 Task: Search round trip flight ticket for 1 adult, 6 children, 1 infant in seat and 1 infant on lap in business from Tulsa: Tulsa International Airport to Rockford: Chicago Rockford International Airport(was Northwest Chicagoland Regional Airport At Rockford) on 5-1-2023 and return on 5-2-2023. Stops: Non-stop only. Choice of flights is United. Number of bags: 1 carry on bag. Price is upto 100000. Outbound departure time preference is 8:45. Return departure time preference is 18:15.
Action: Mouse moved to (222, 276)
Screenshot: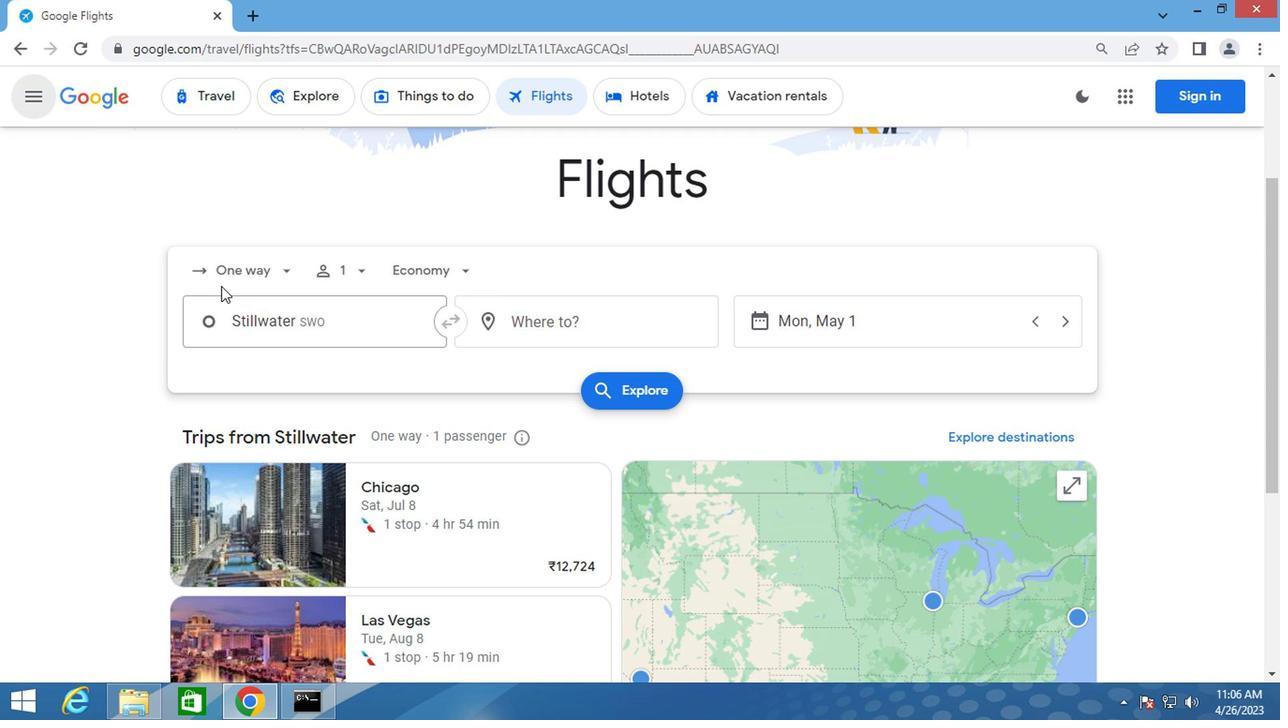 
Action: Mouse pressed left at (222, 276)
Screenshot: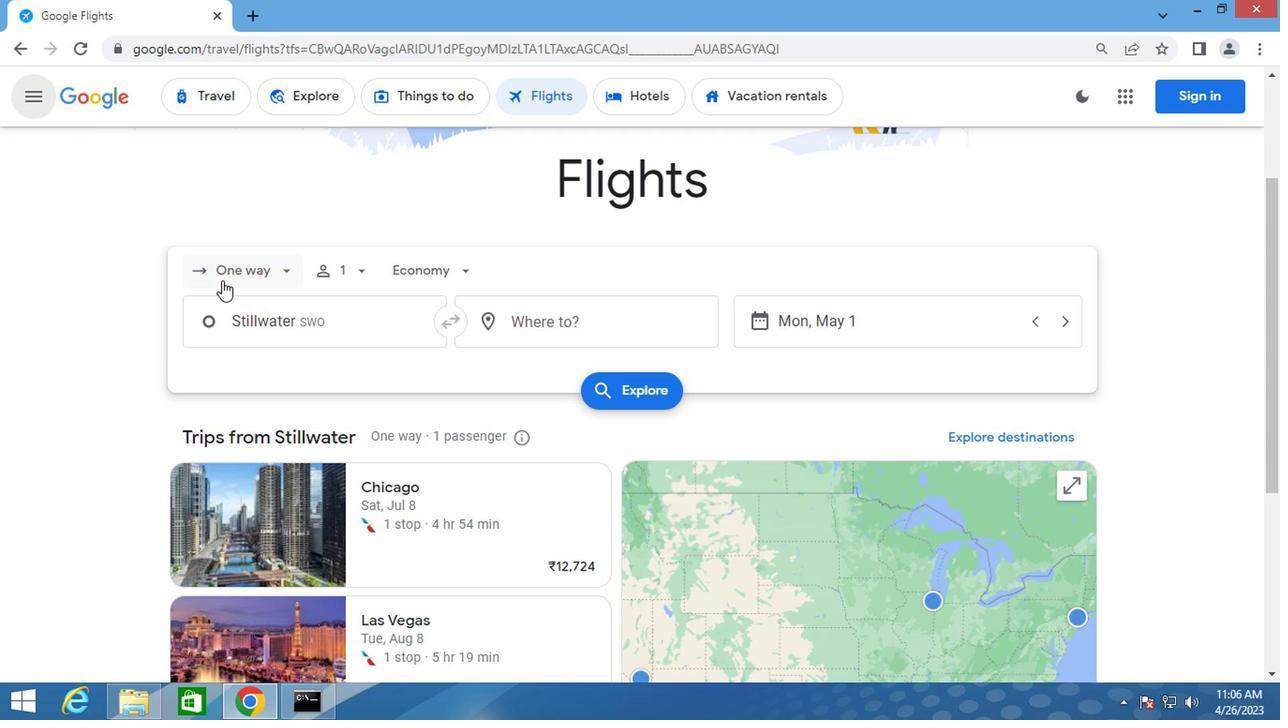
Action: Mouse moved to (266, 296)
Screenshot: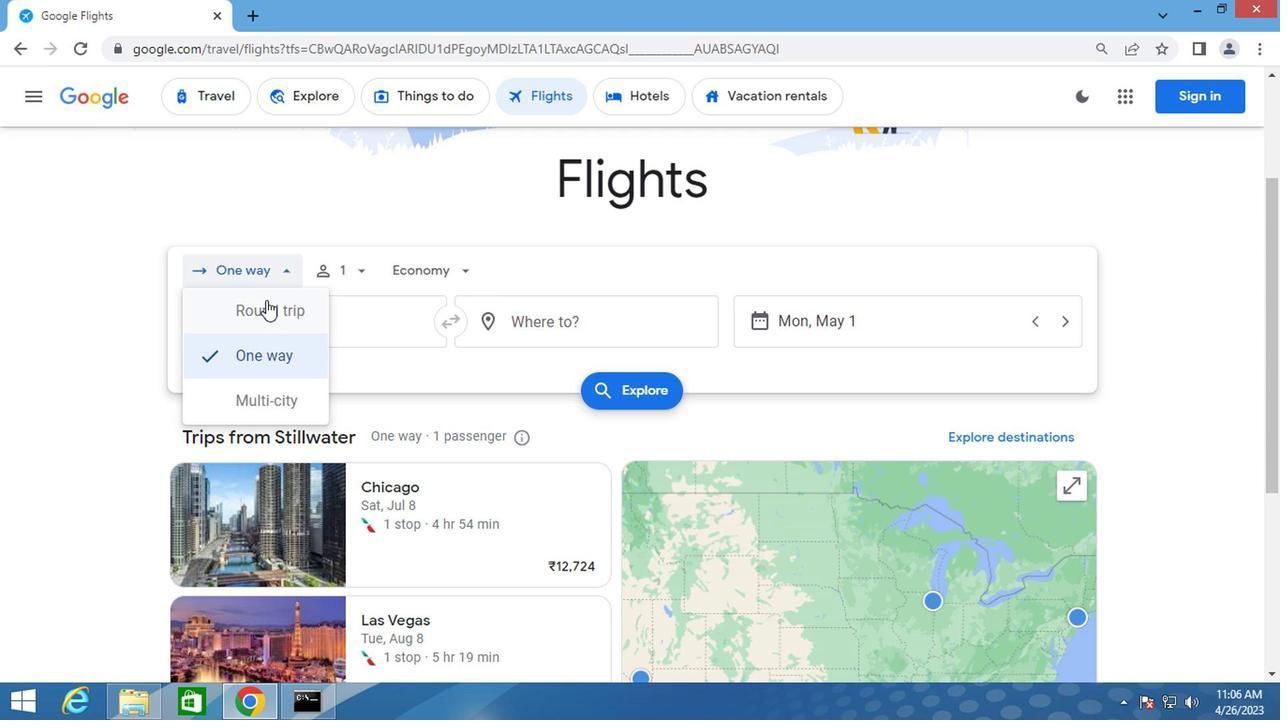 
Action: Mouse pressed left at (266, 296)
Screenshot: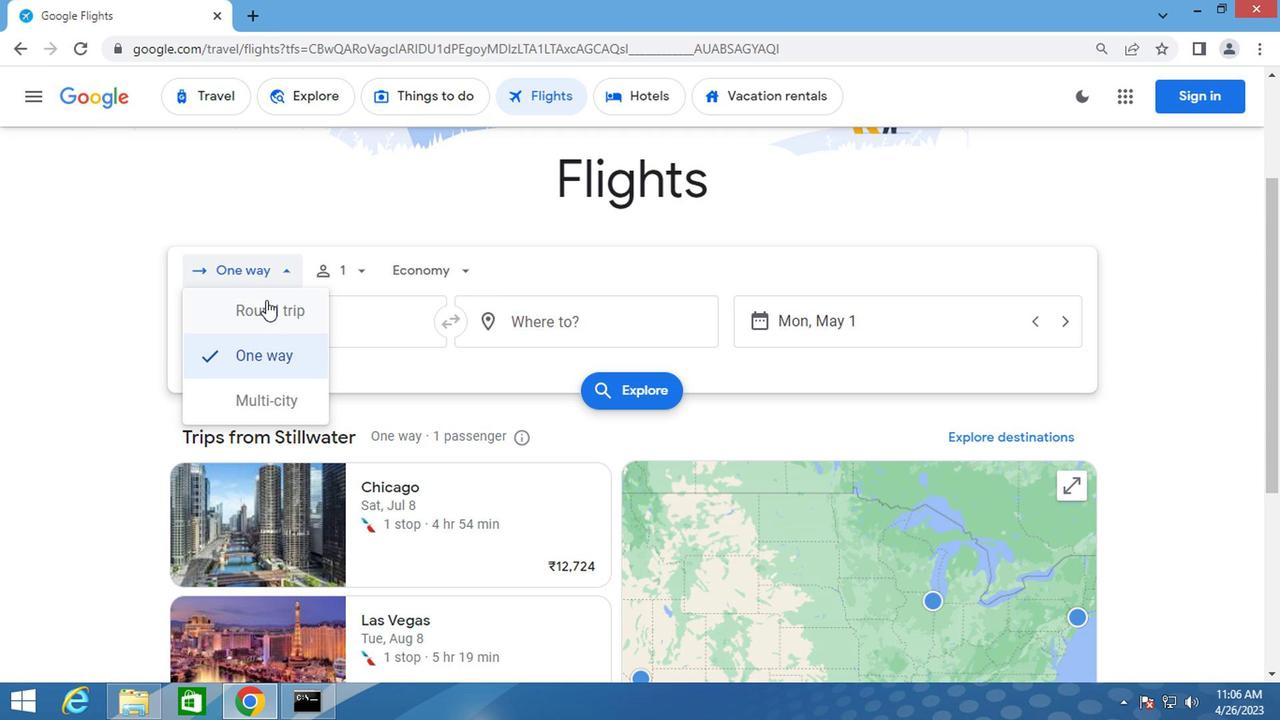 
Action: Mouse moved to (355, 268)
Screenshot: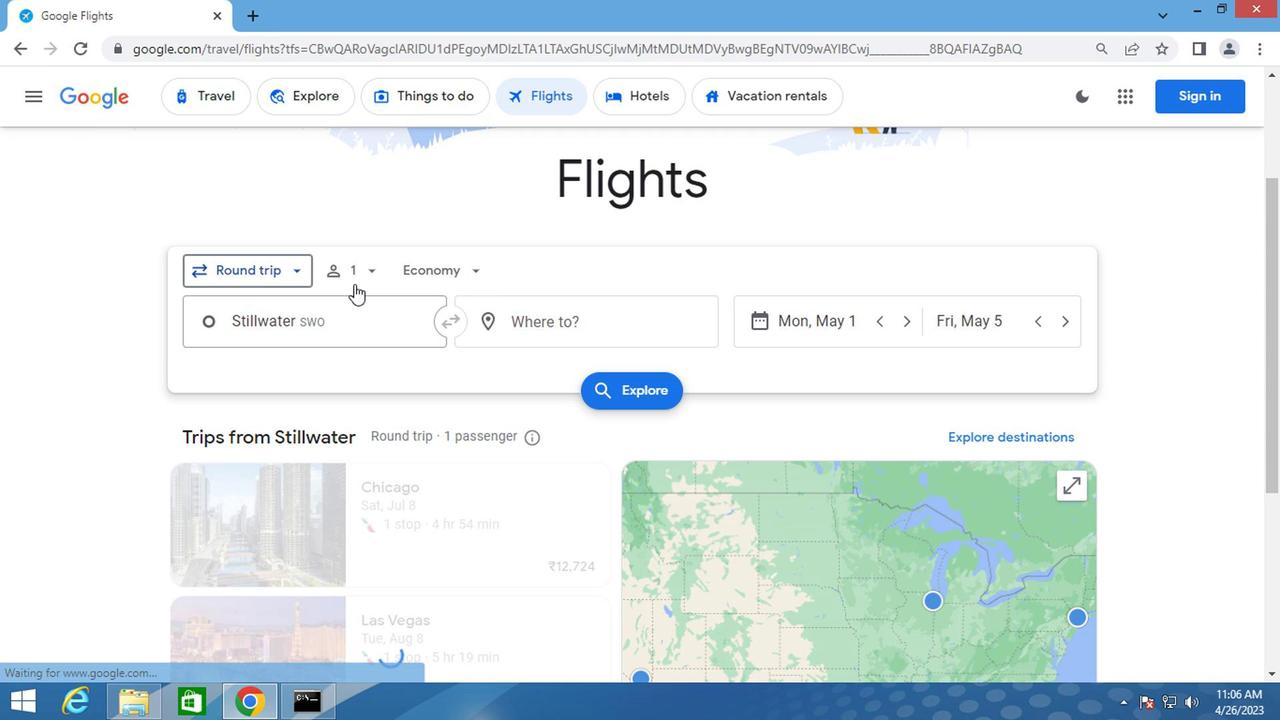 
Action: Mouse pressed left at (355, 268)
Screenshot: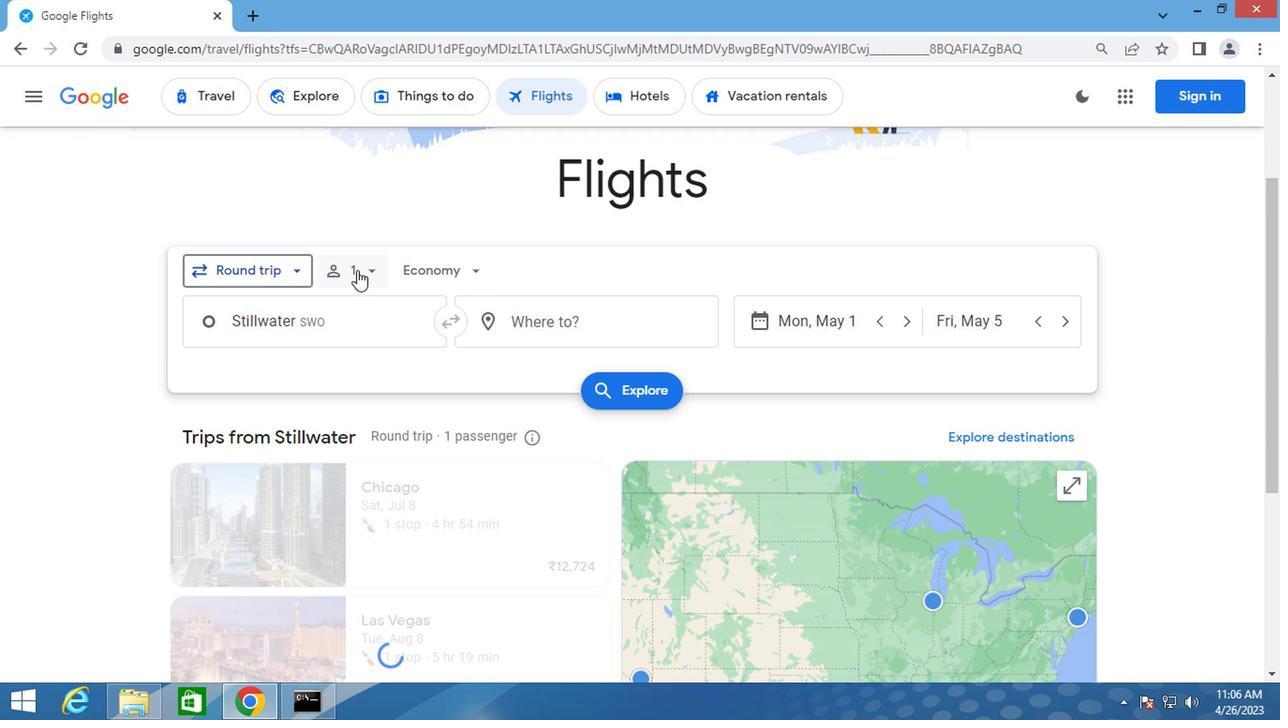 
Action: Mouse moved to (510, 360)
Screenshot: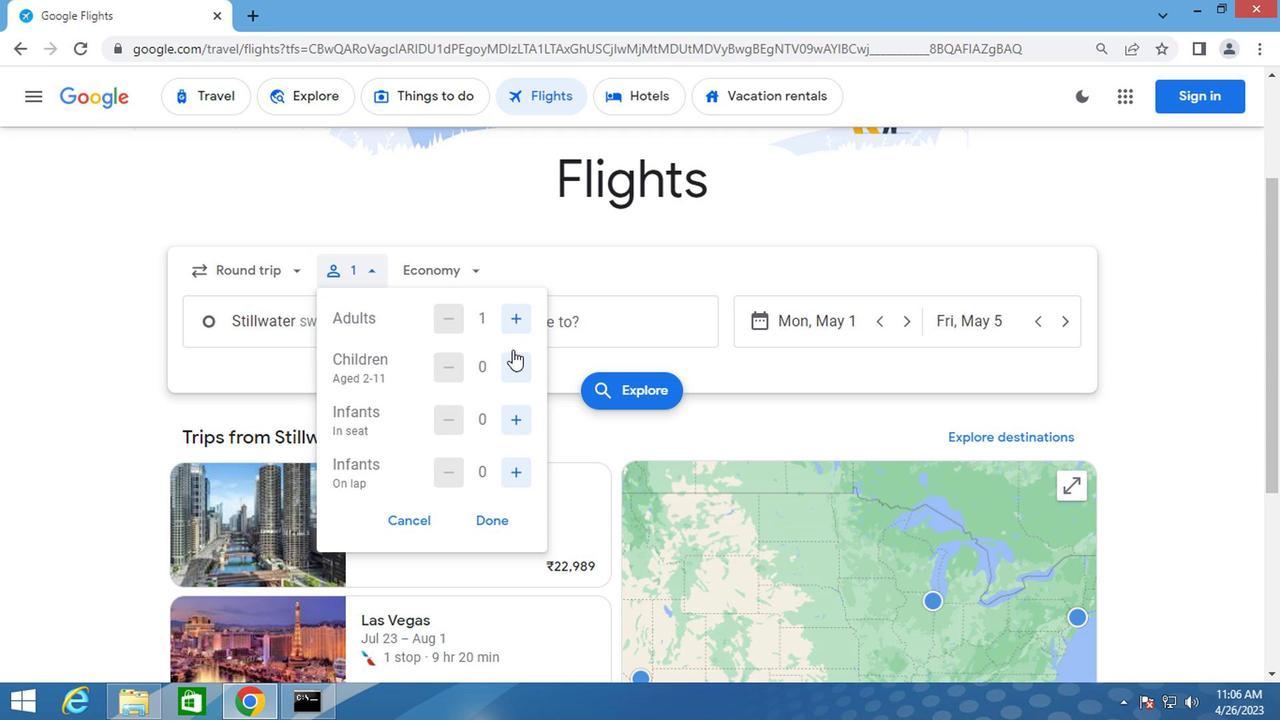 
Action: Mouse pressed left at (510, 360)
Screenshot: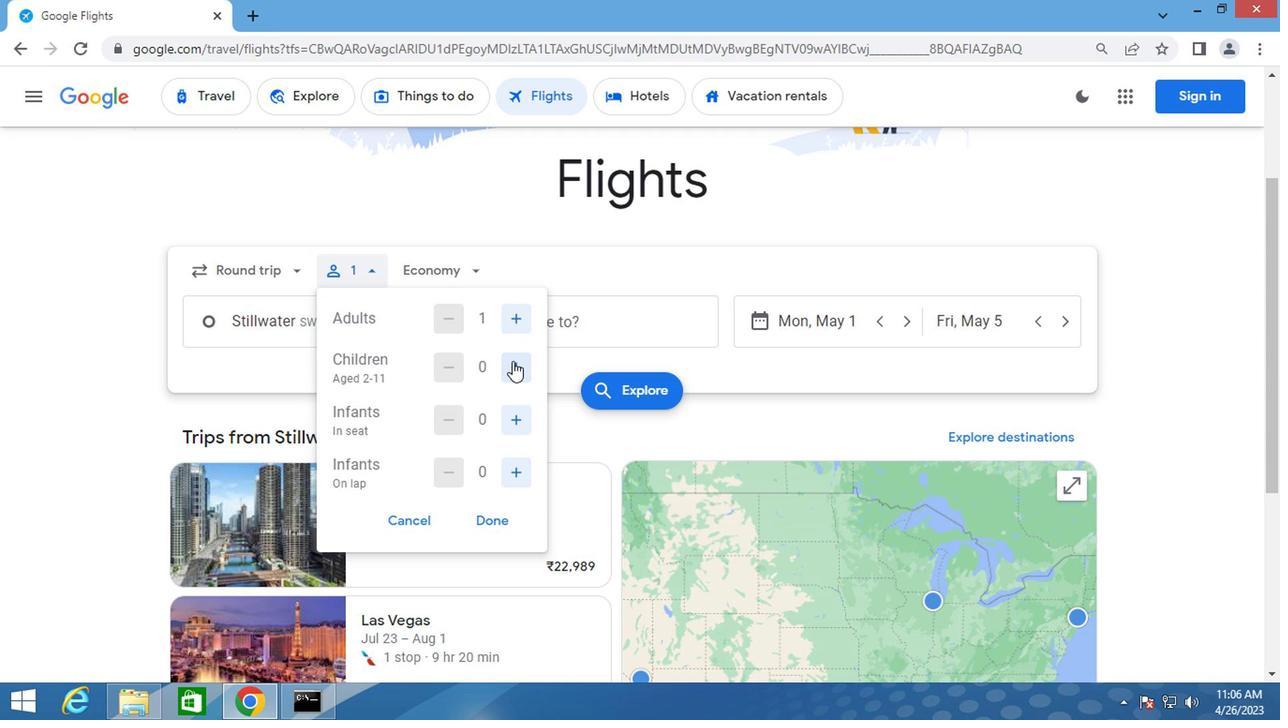 
Action: Mouse pressed left at (510, 360)
Screenshot: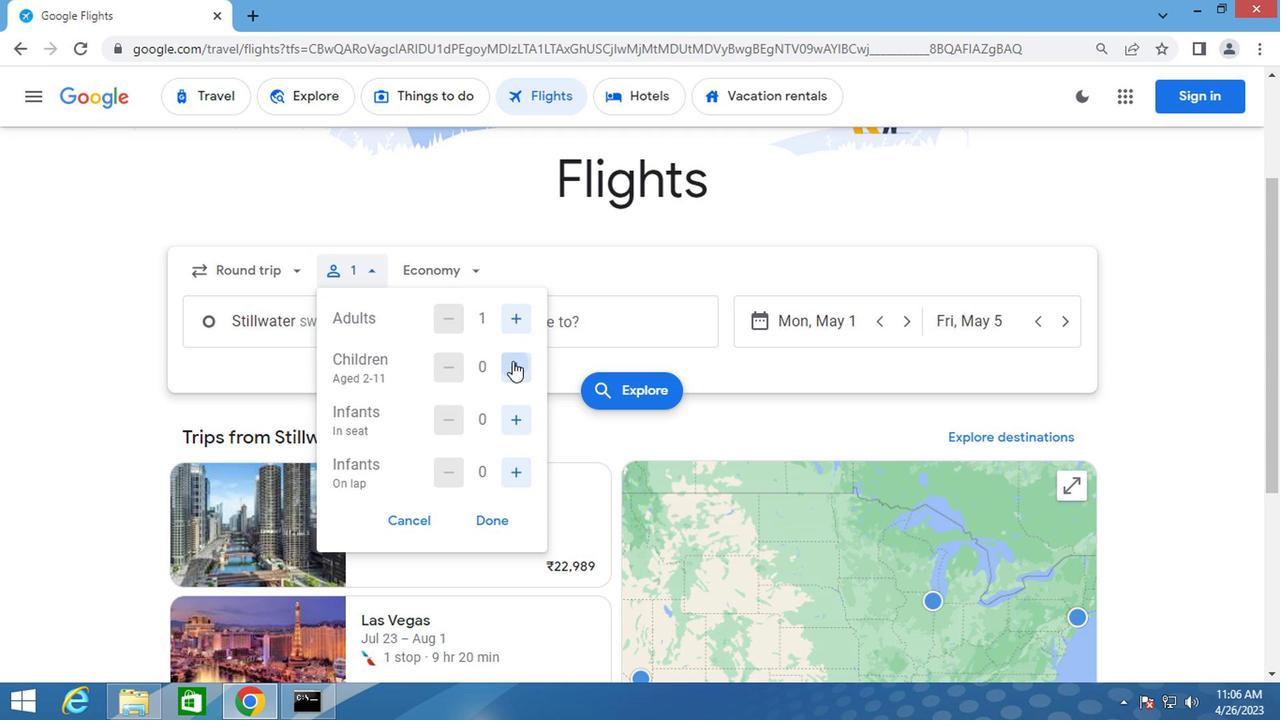 
Action: Mouse moved to (510, 361)
Screenshot: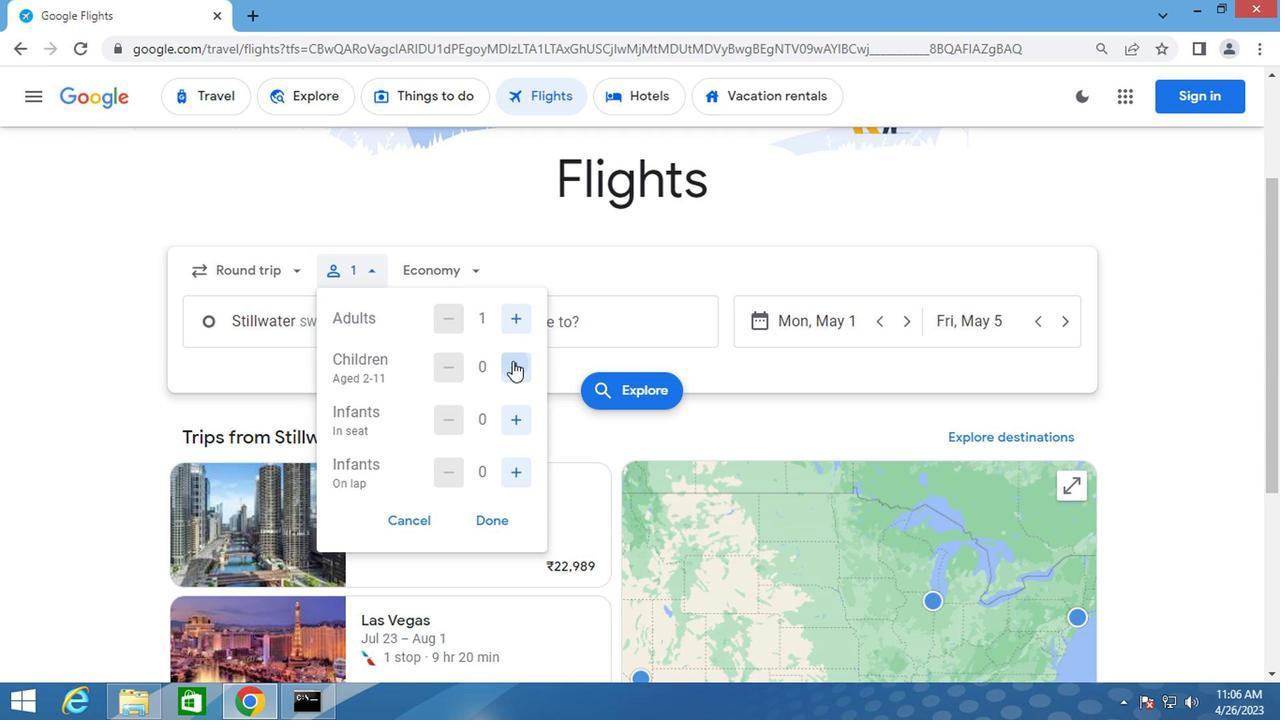 
Action: Mouse pressed left at (510, 361)
Screenshot: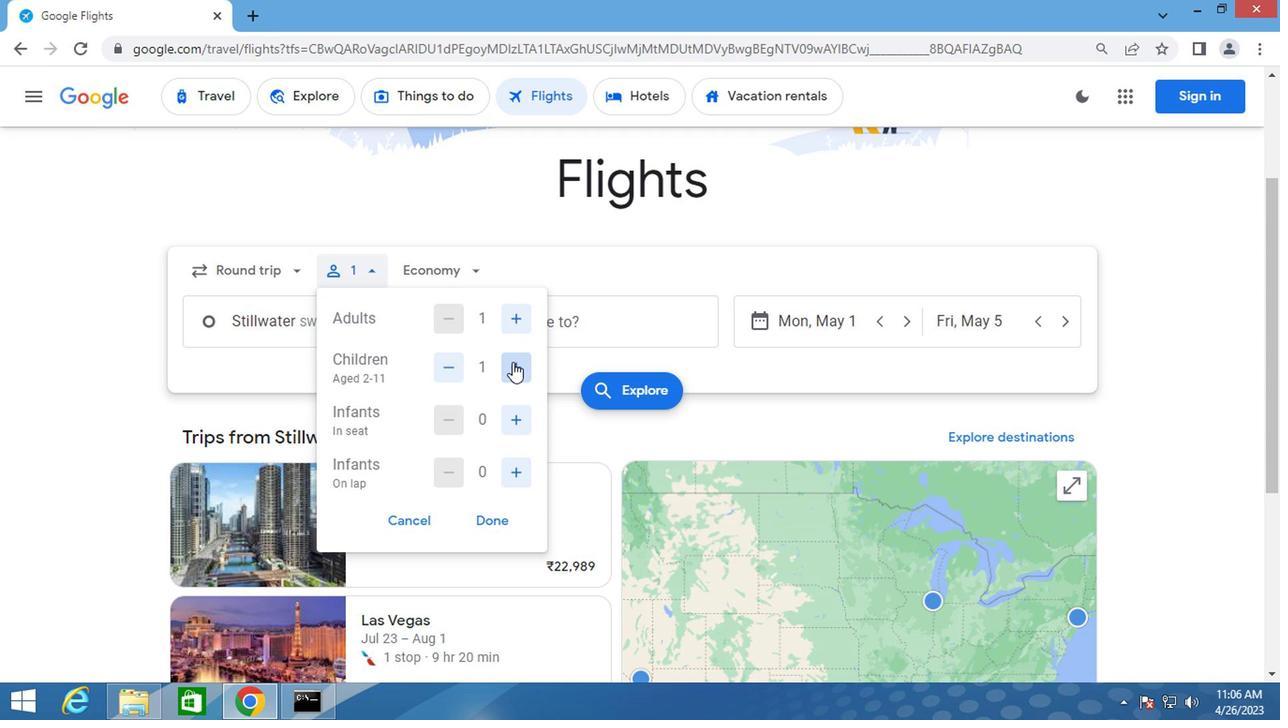 
Action: Mouse moved to (512, 361)
Screenshot: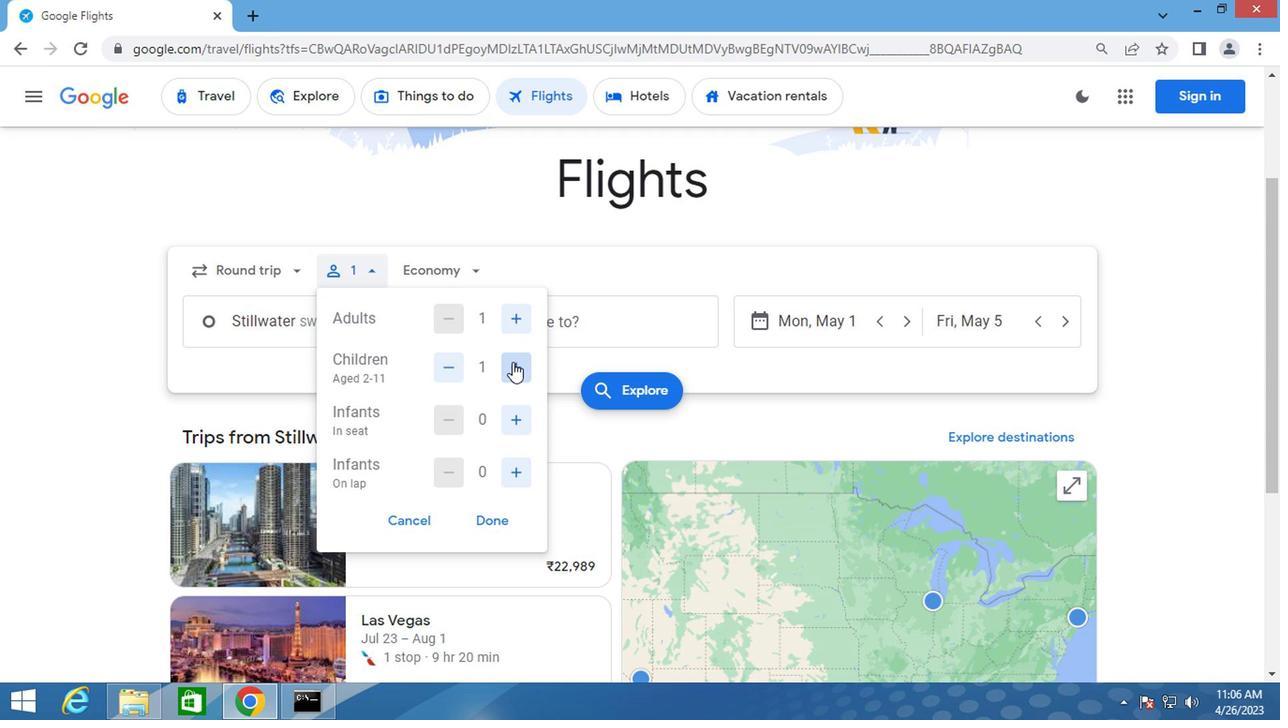 
Action: Mouse pressed left at (512, 361)
Screenshot: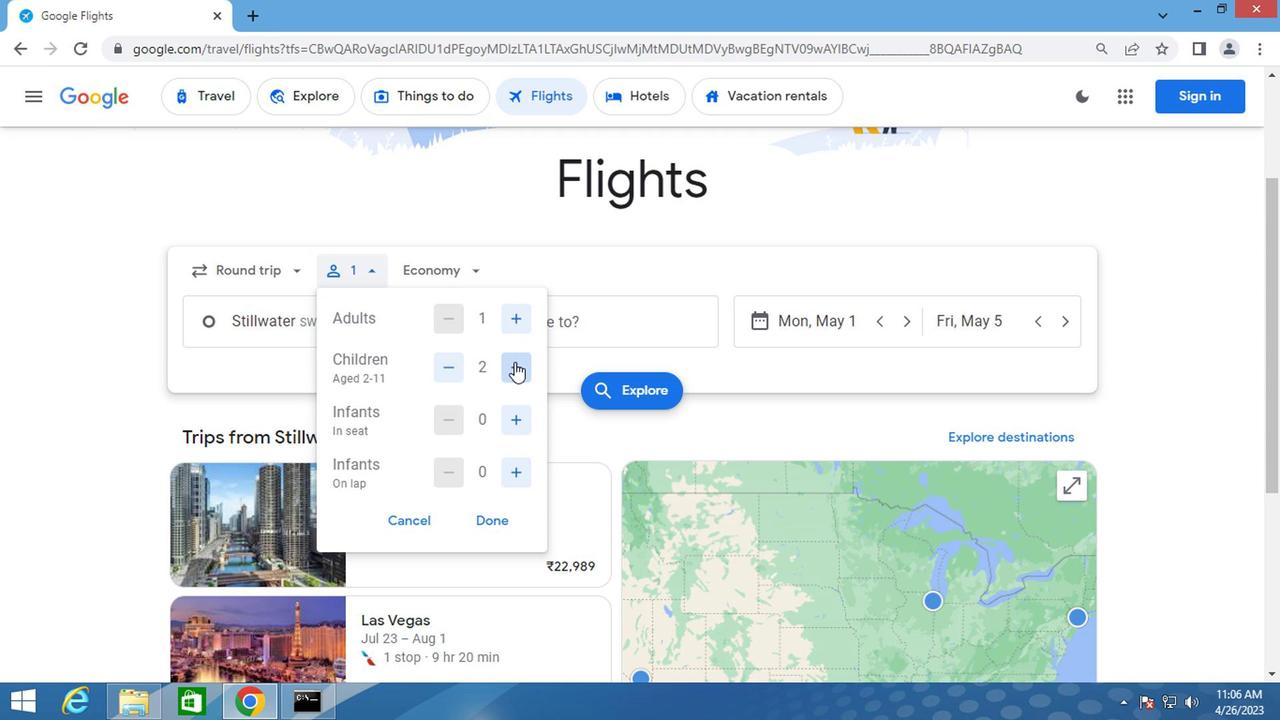 
Action: Mouse moved to (512, 361)
Screenshot: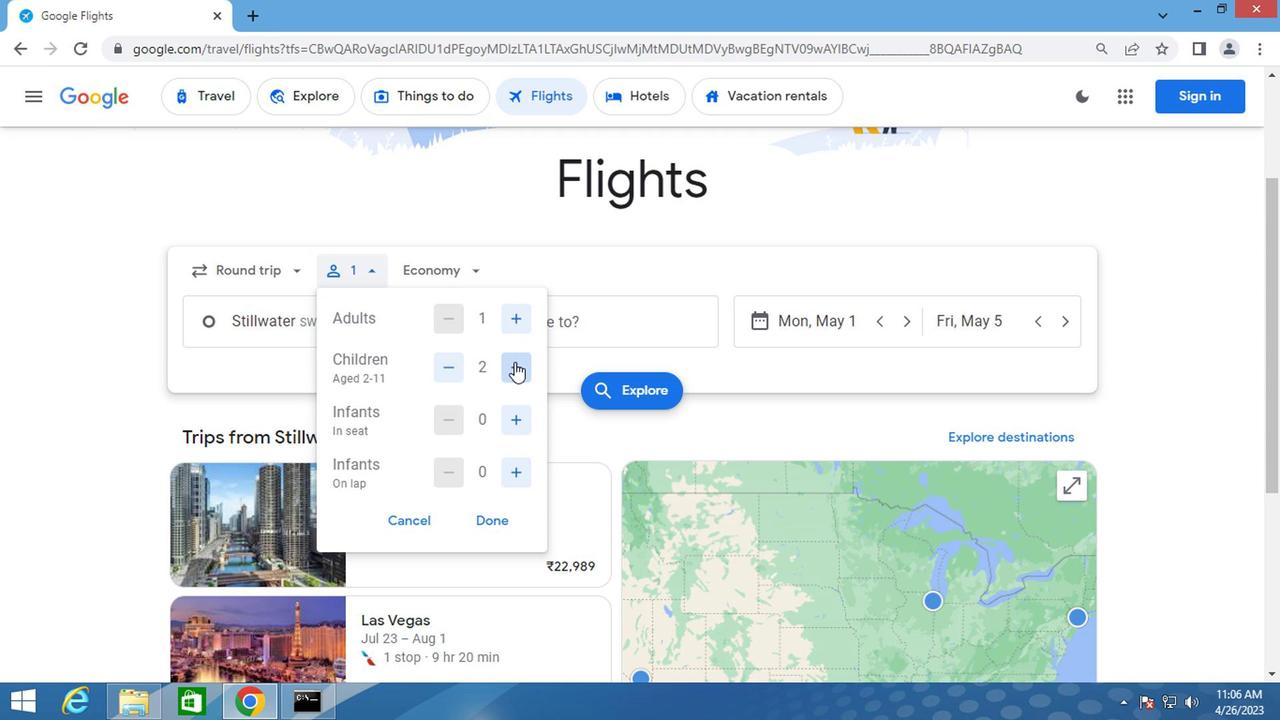 
Action: Mouse pressed left at (512, 361)
Screenshot: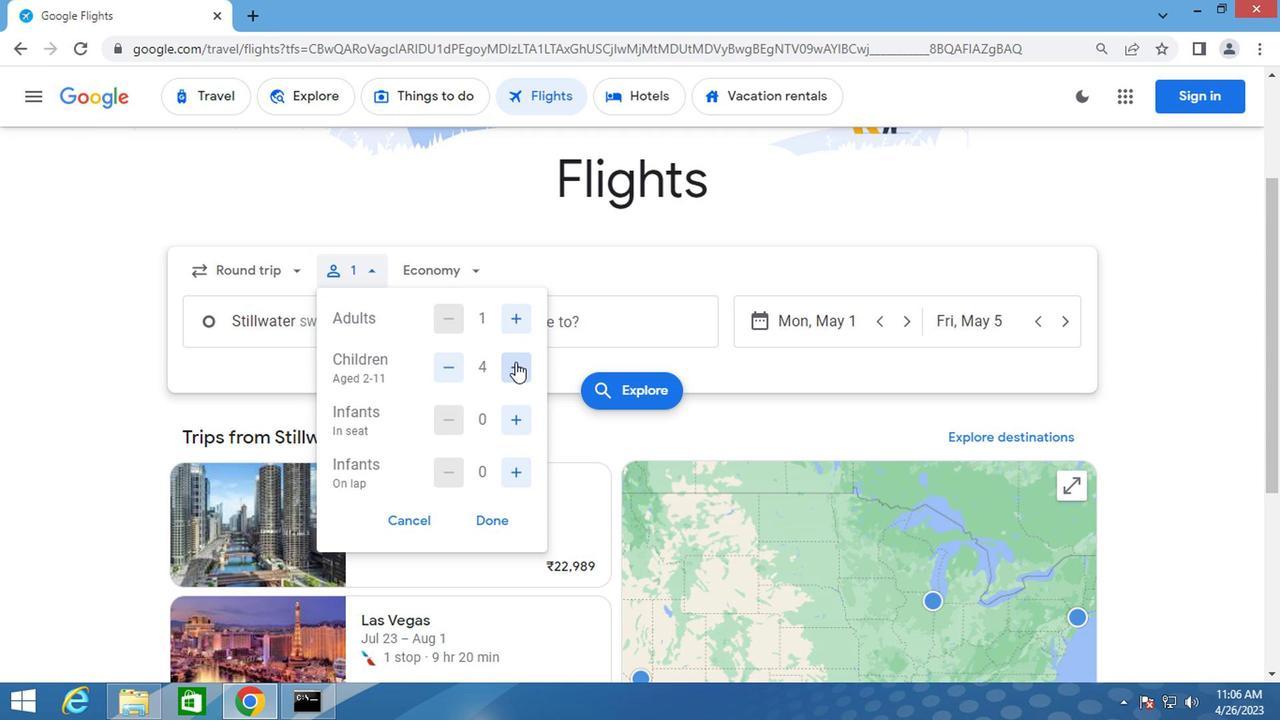 
Action: Mouse pressed left at (512, 361)
Screenshot: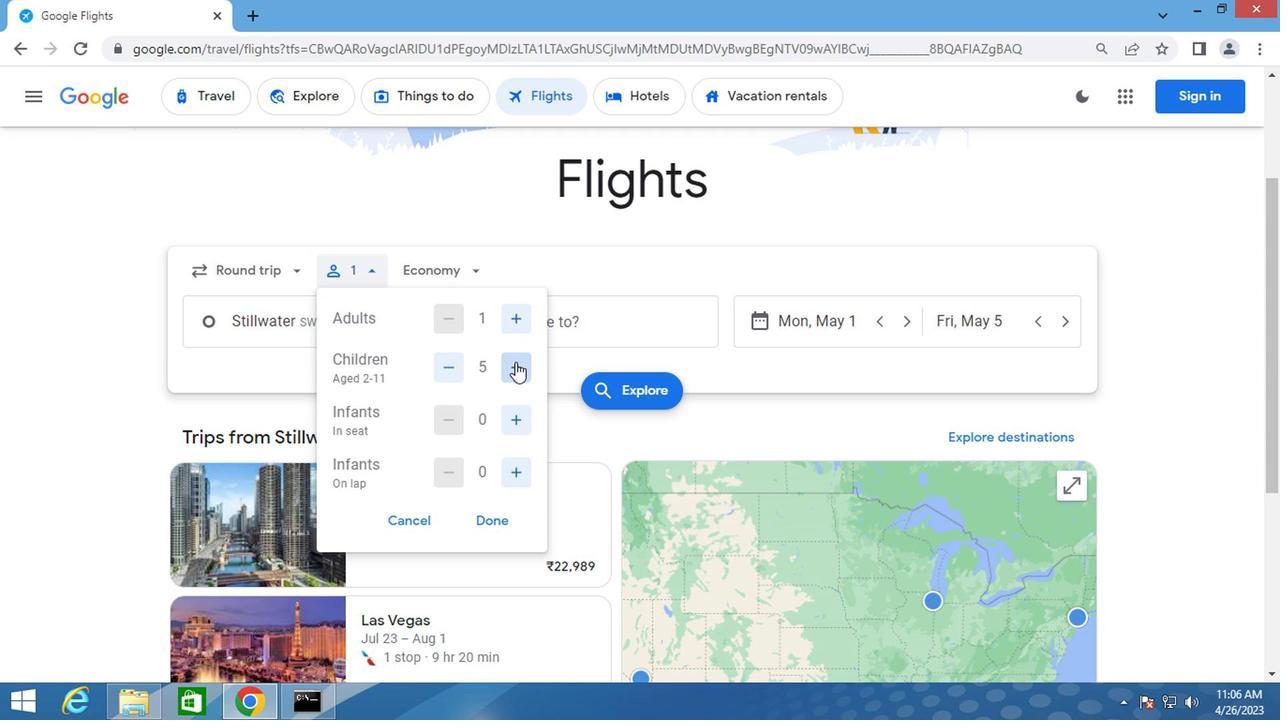 
Action: Mouse moved to (512, 417)
Screenshot: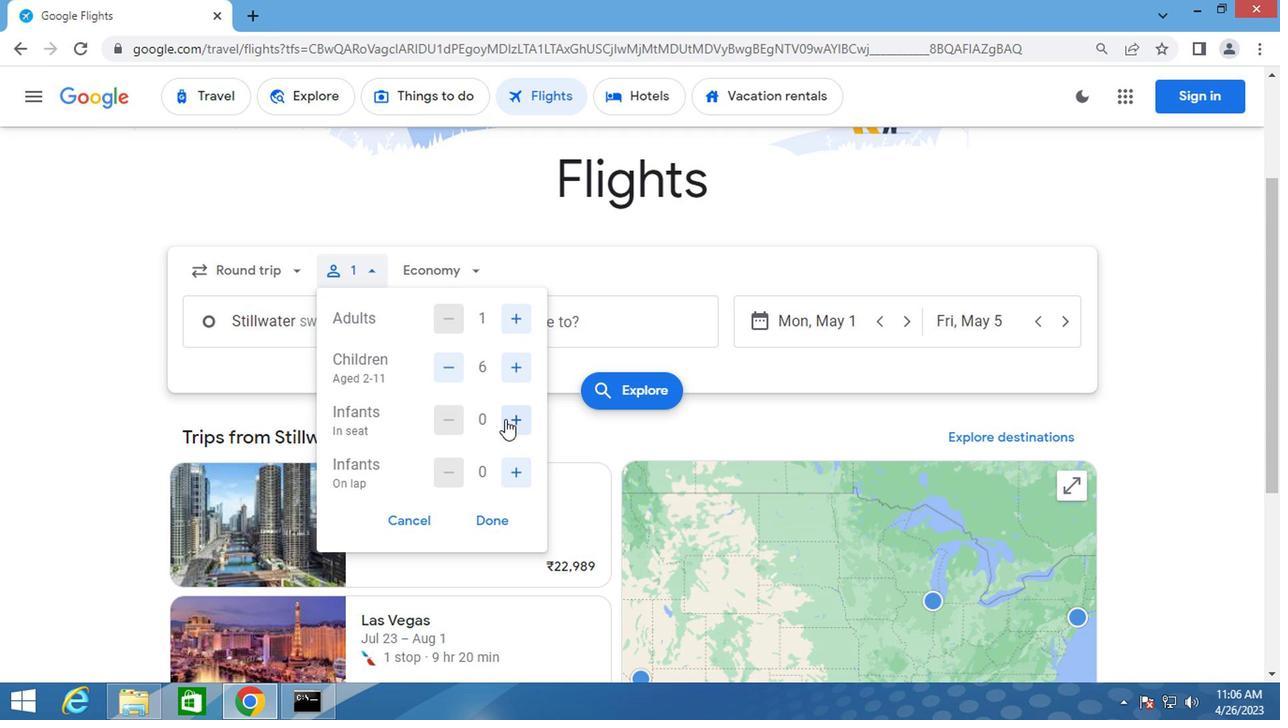 
Action: Mouse pressed left at (512, 417)
Screenshot: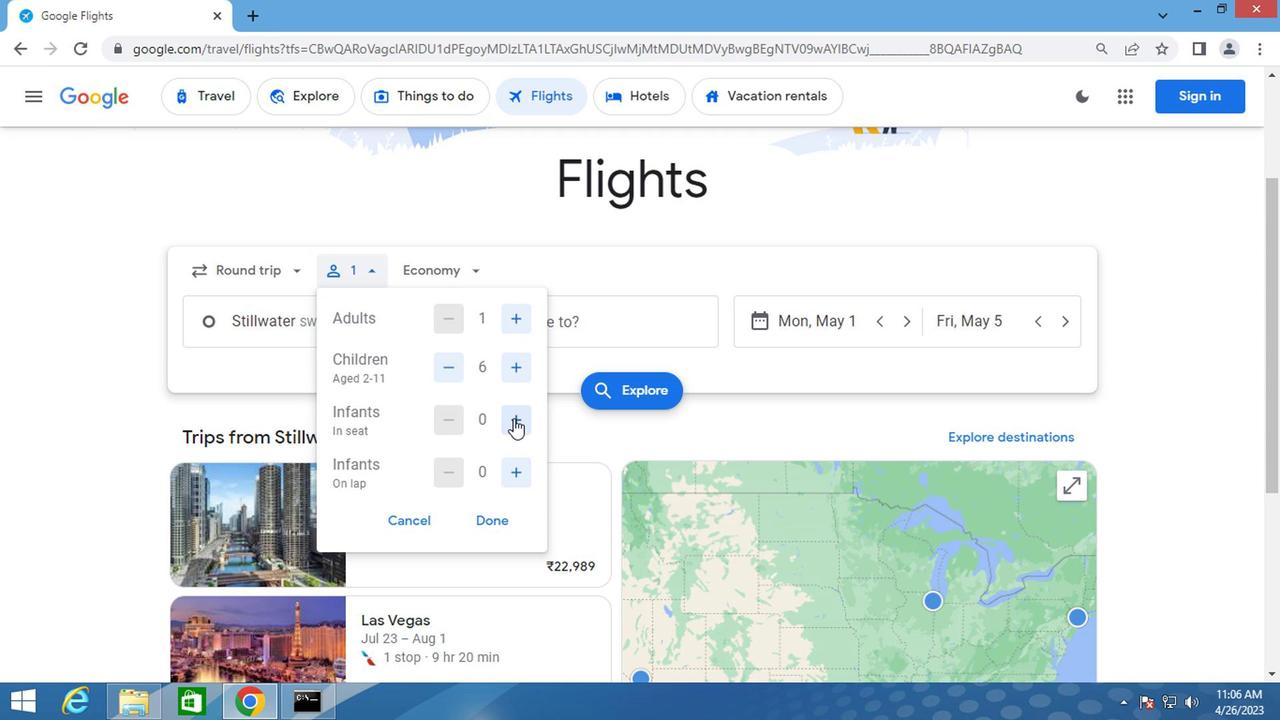 
Action: Mouse moved to (512, 462)
Screenshot: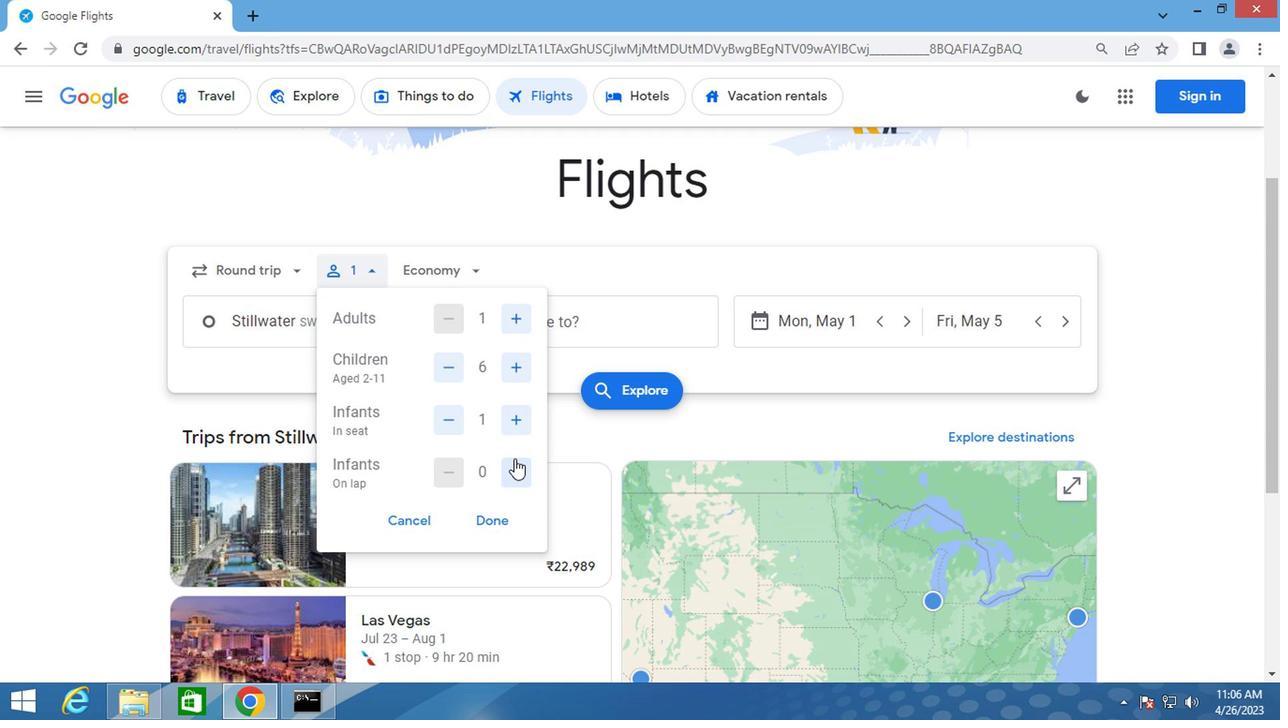 
Action: Mouse pressed left at (512, 462)
Screenshot: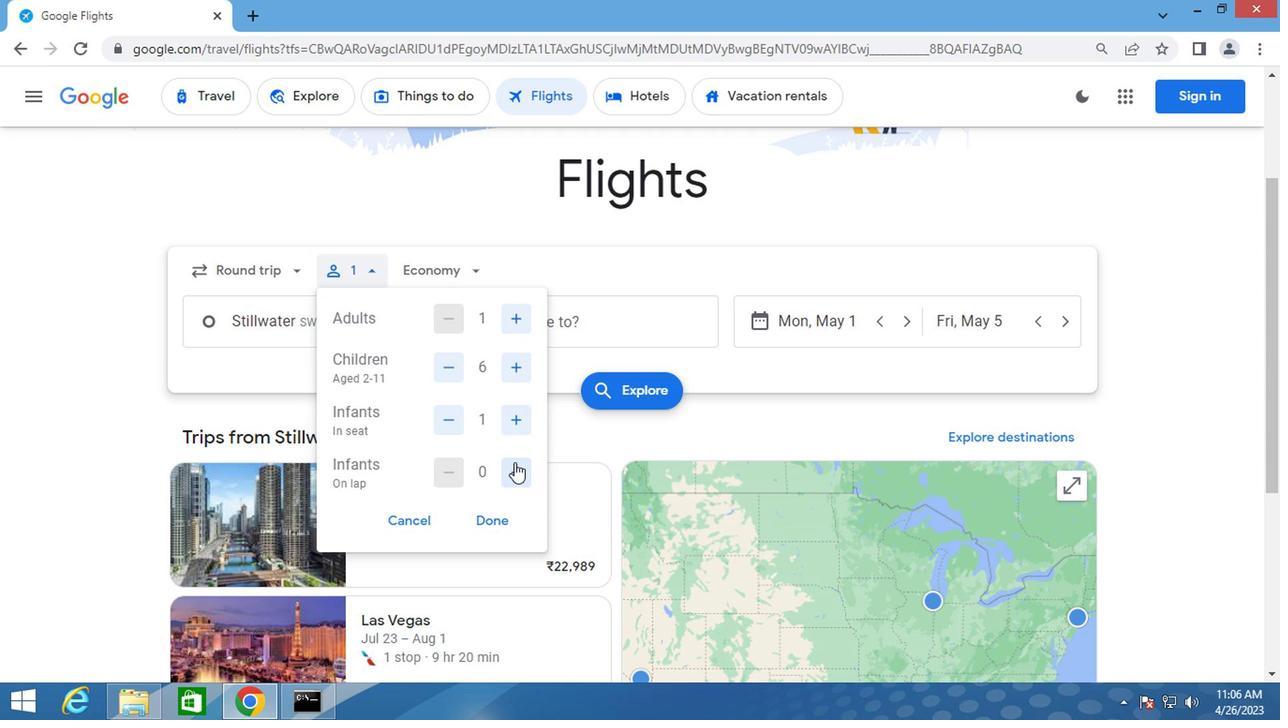 
Action: Mouse moved to (435, 267)
Screenshot: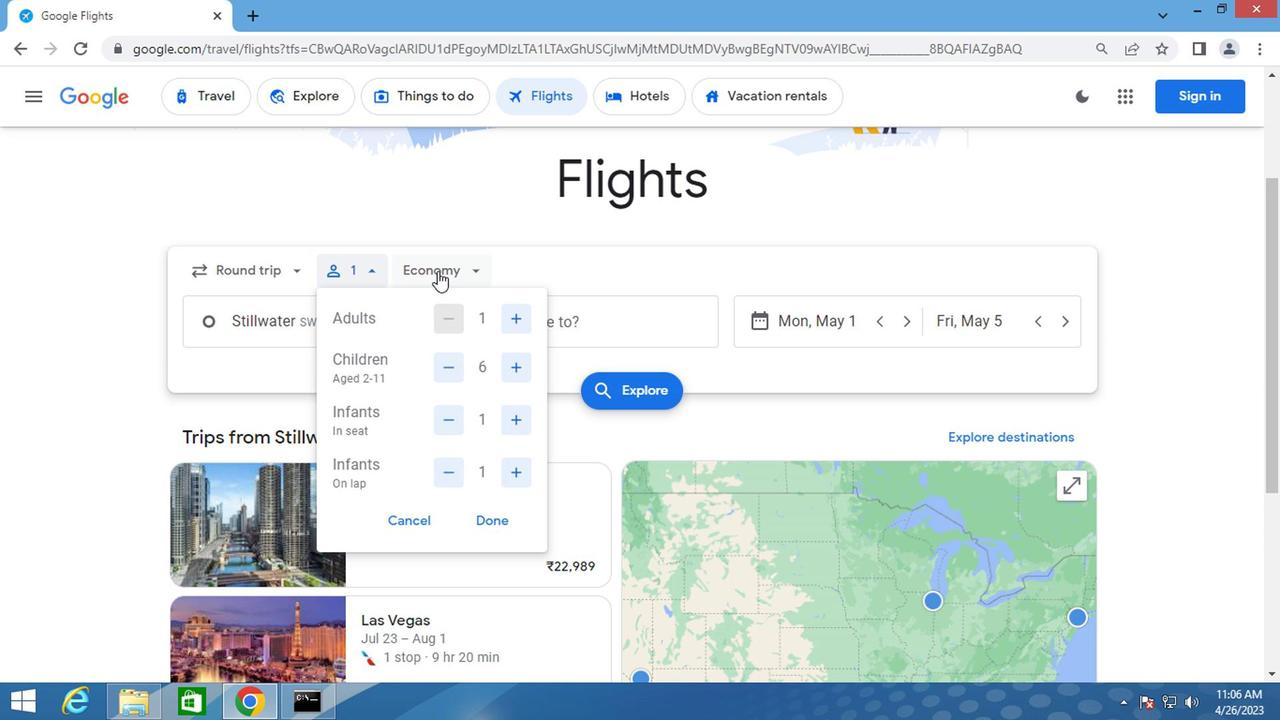 
Action: Mouse pressed left at (435, 267)
Screenshot: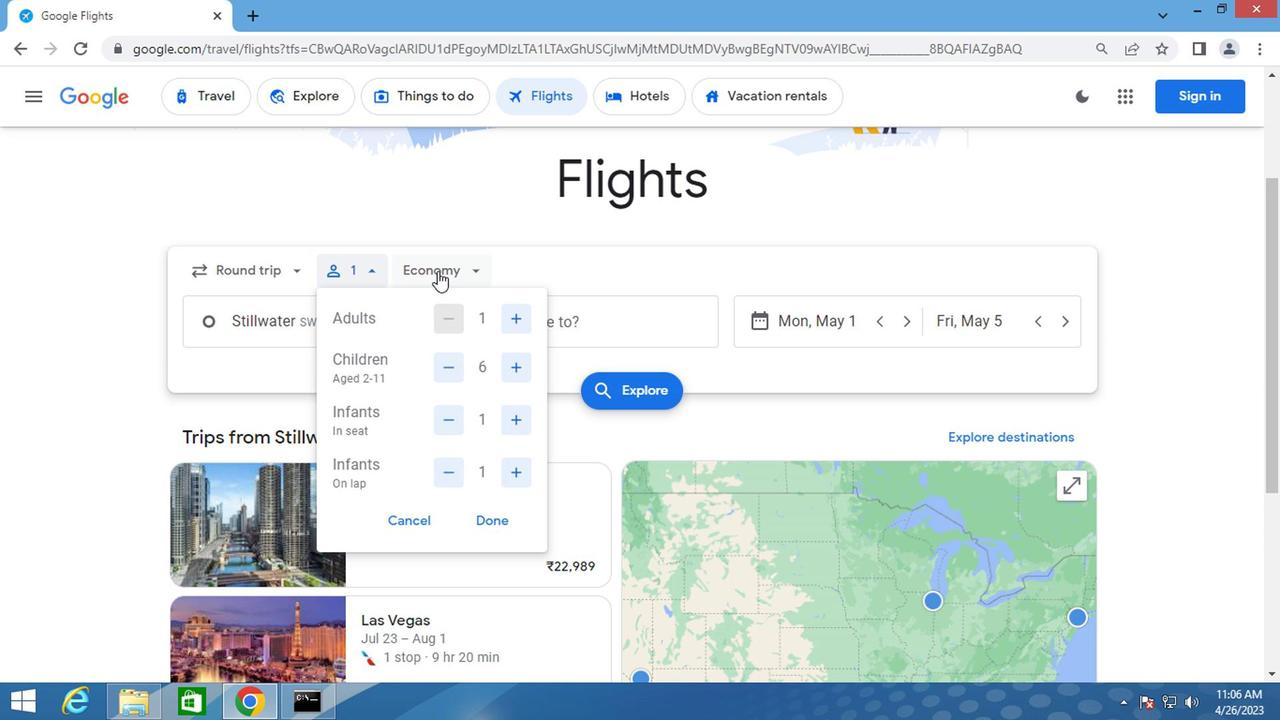
Action: Mouse moved to (472, 396)
Screenshot: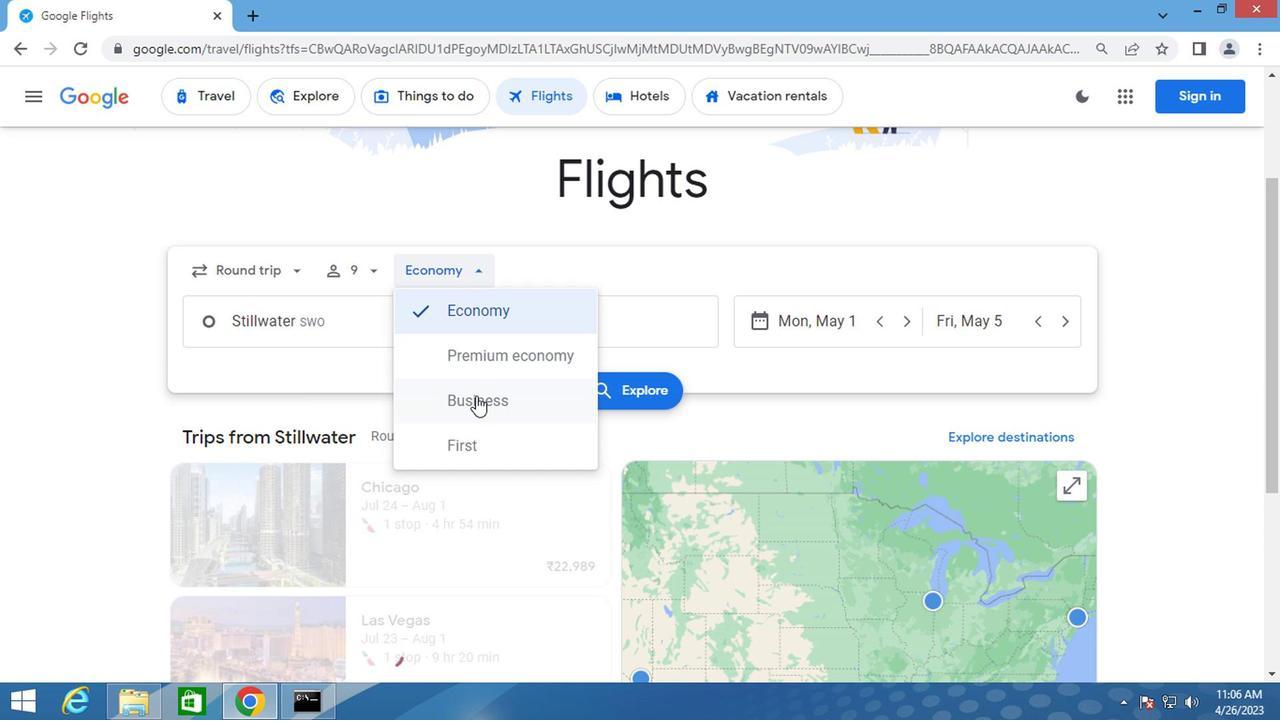 
Action: Mouse pressed left at (472, 396)
Screenshot: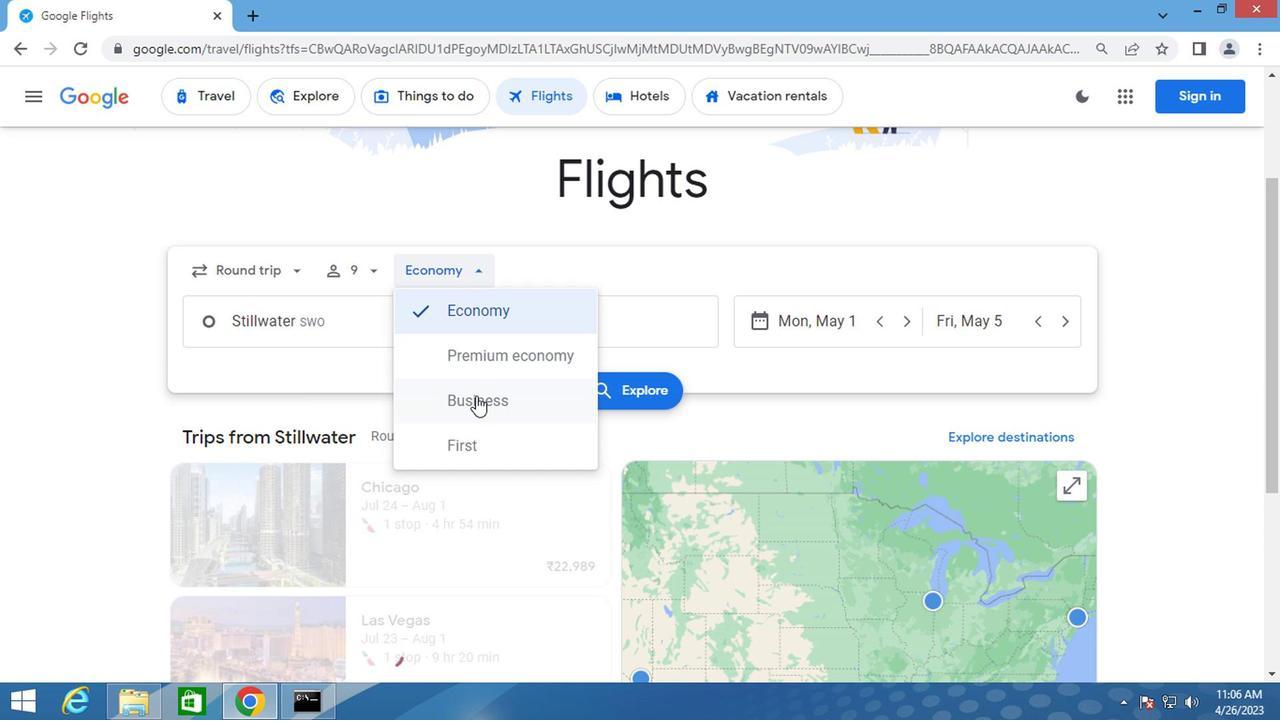
Action: Mouse moved to (346, 321)
Screenshot: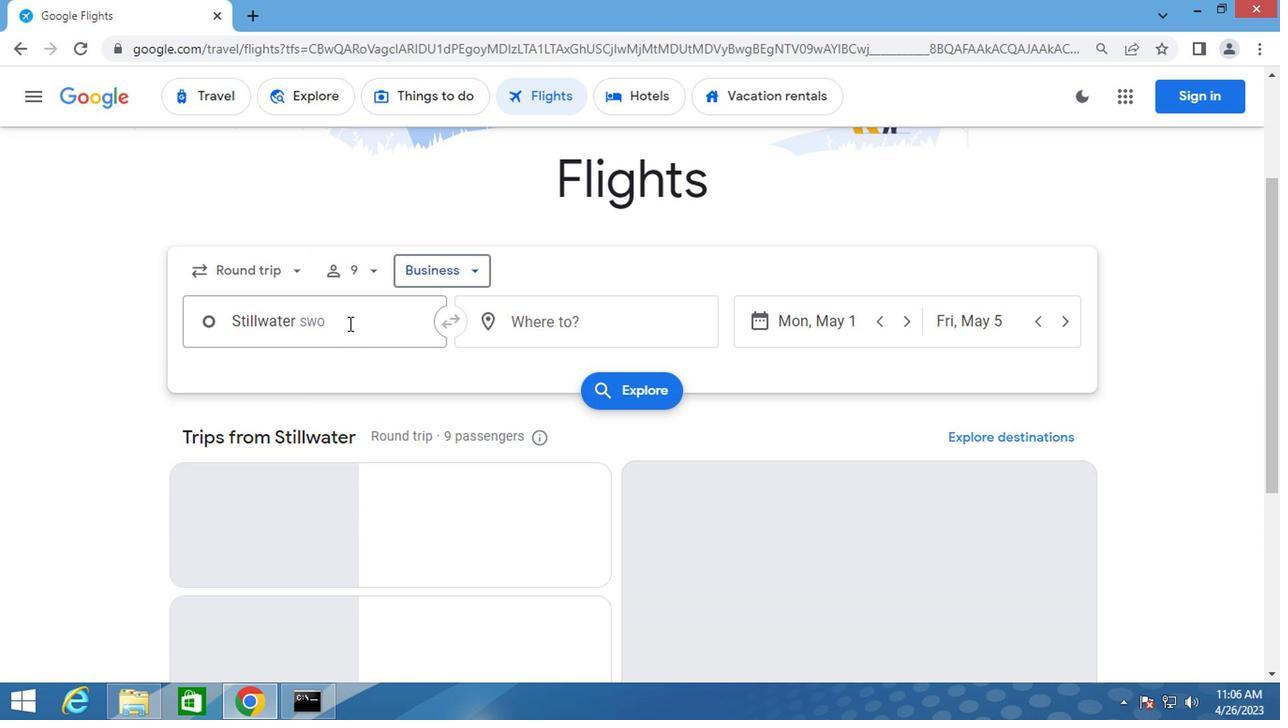 
Action: Mouse pressed left at (346, 321)
Screenshot: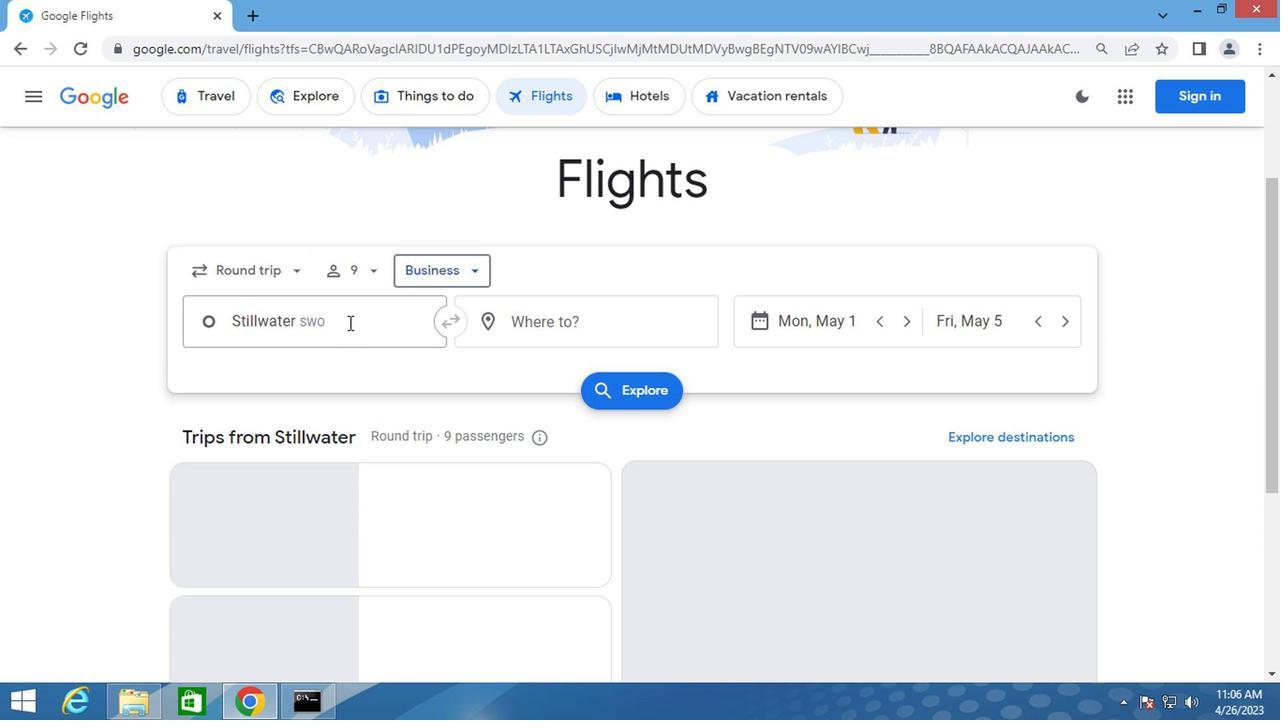 
Action: Mouse moved to (346, 320)
Screenshot: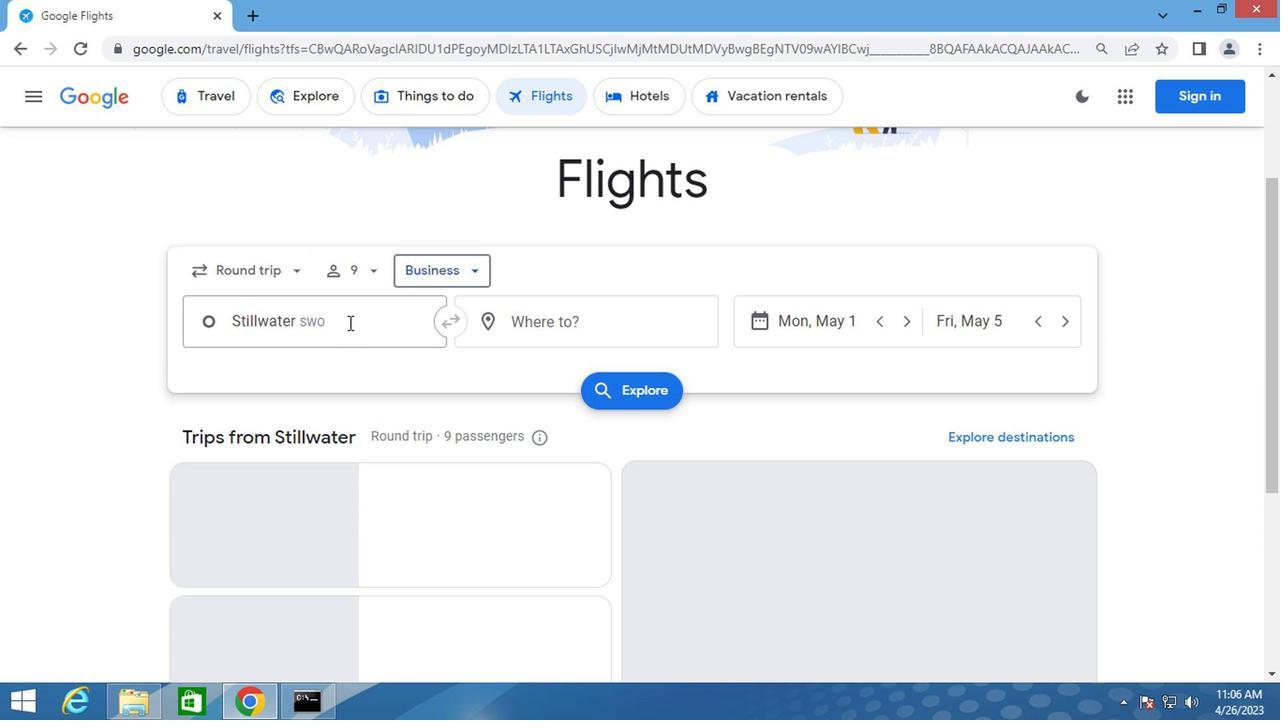 
Action: Key pressed tul
Screenshot: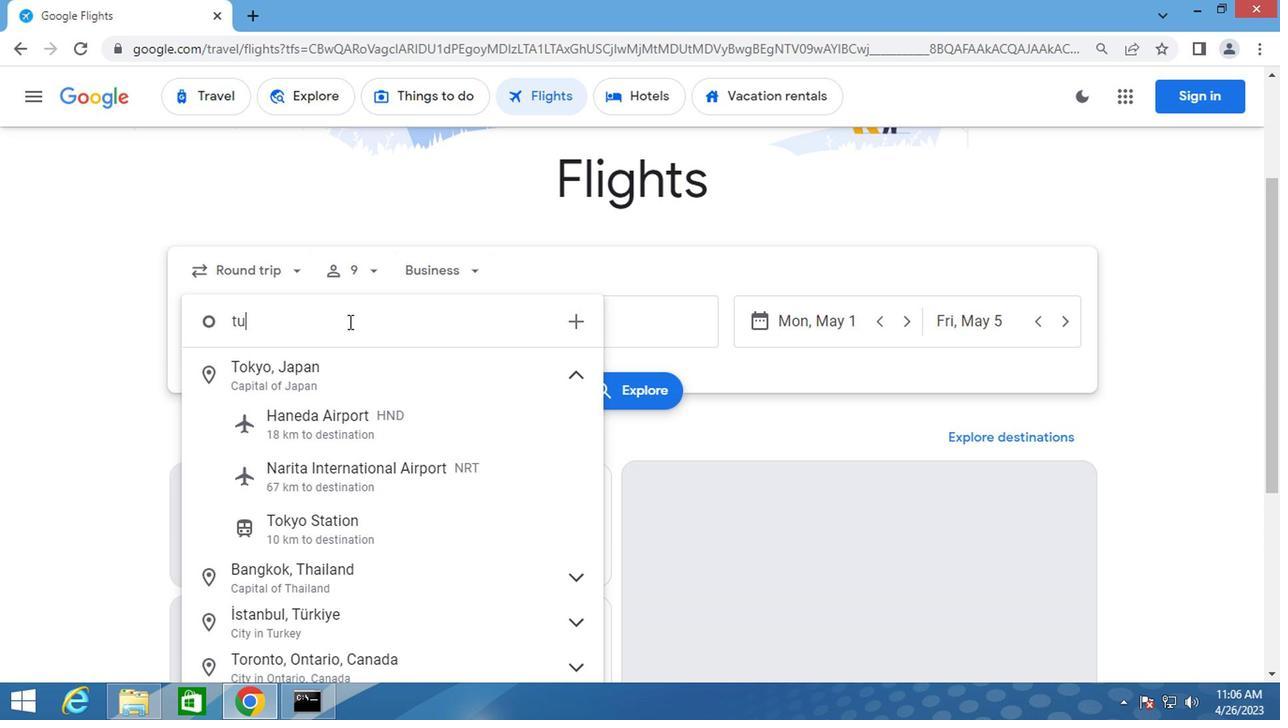 
Action: Mouse moved to (346, 319)
Screenshot: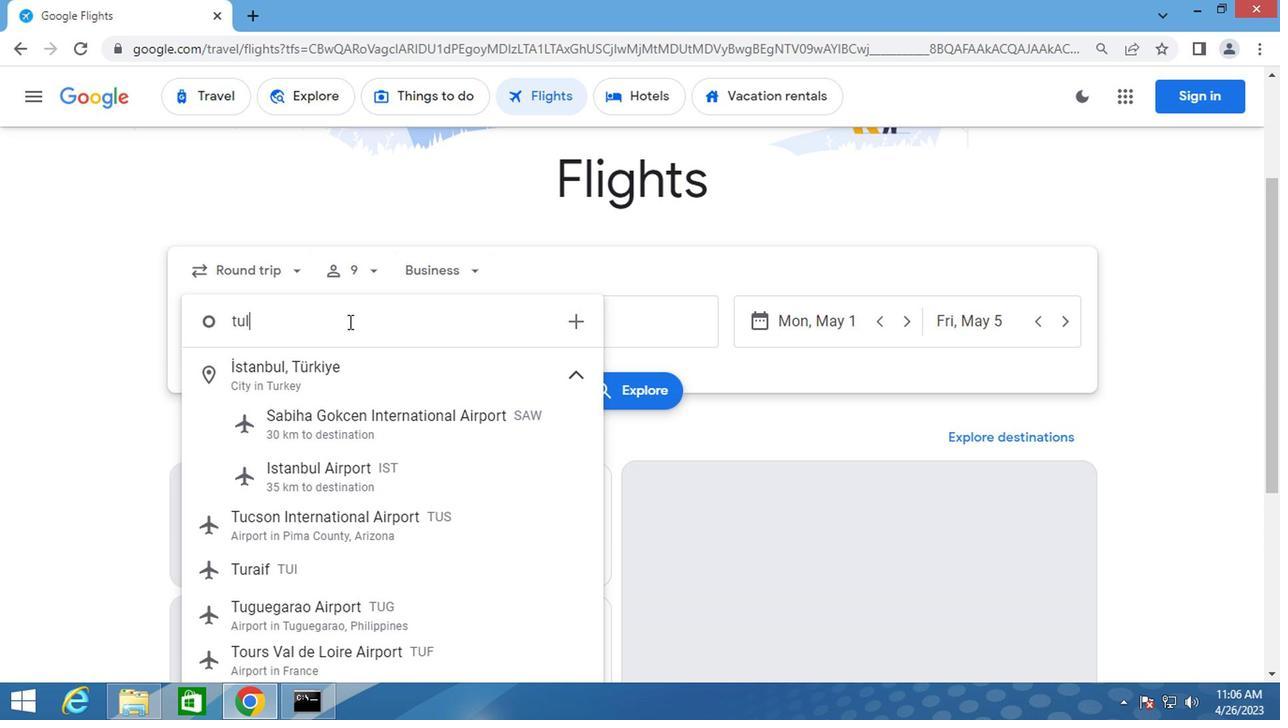 
Action: Key pressed sa<Key.caps_lock>
Screenshot: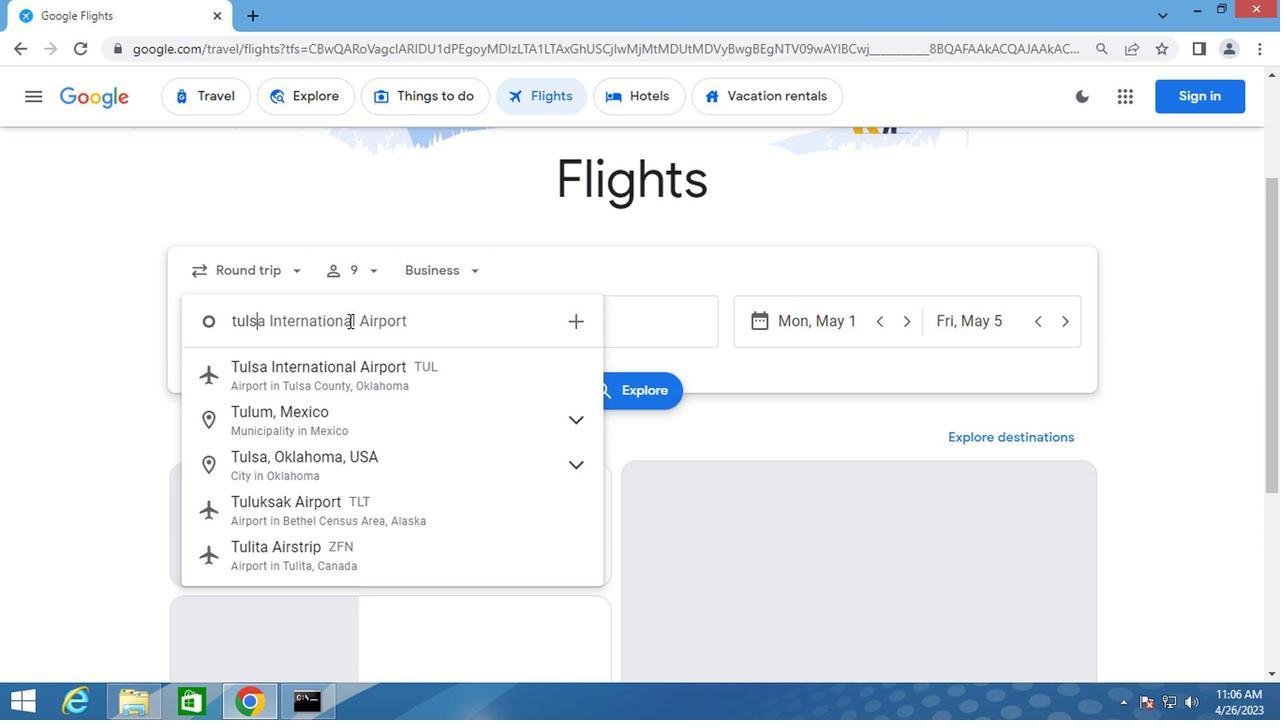 
Action: Mouse moved to (372, 430)
Screenshot: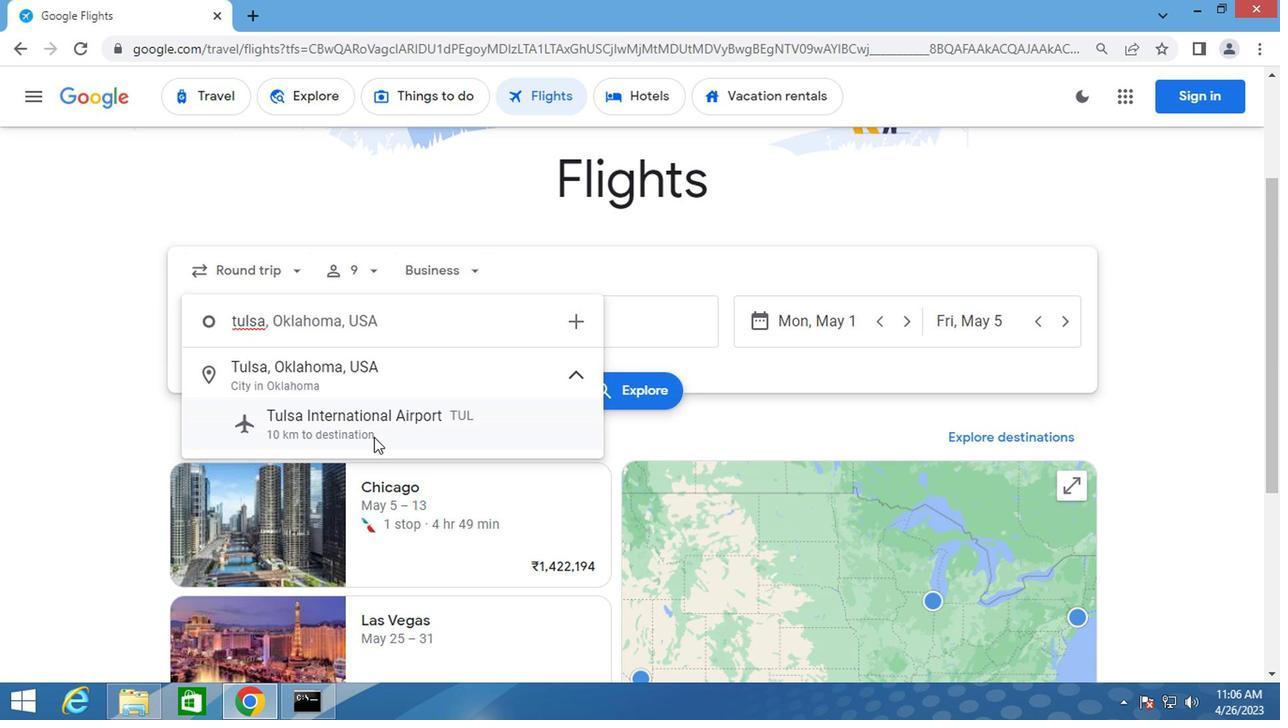 
Action: Mouse pressed left at (372, 430)
Screenshot: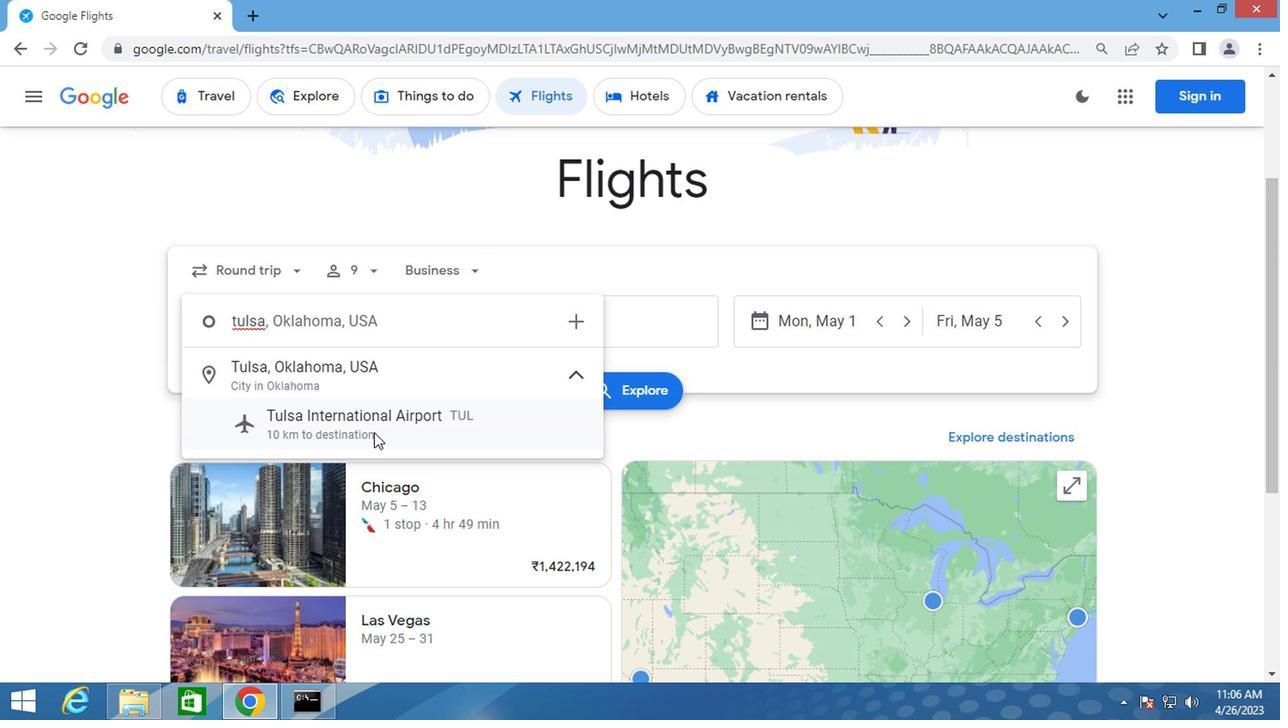 
Action: Mouse moved to (631, 328)
Screenshot: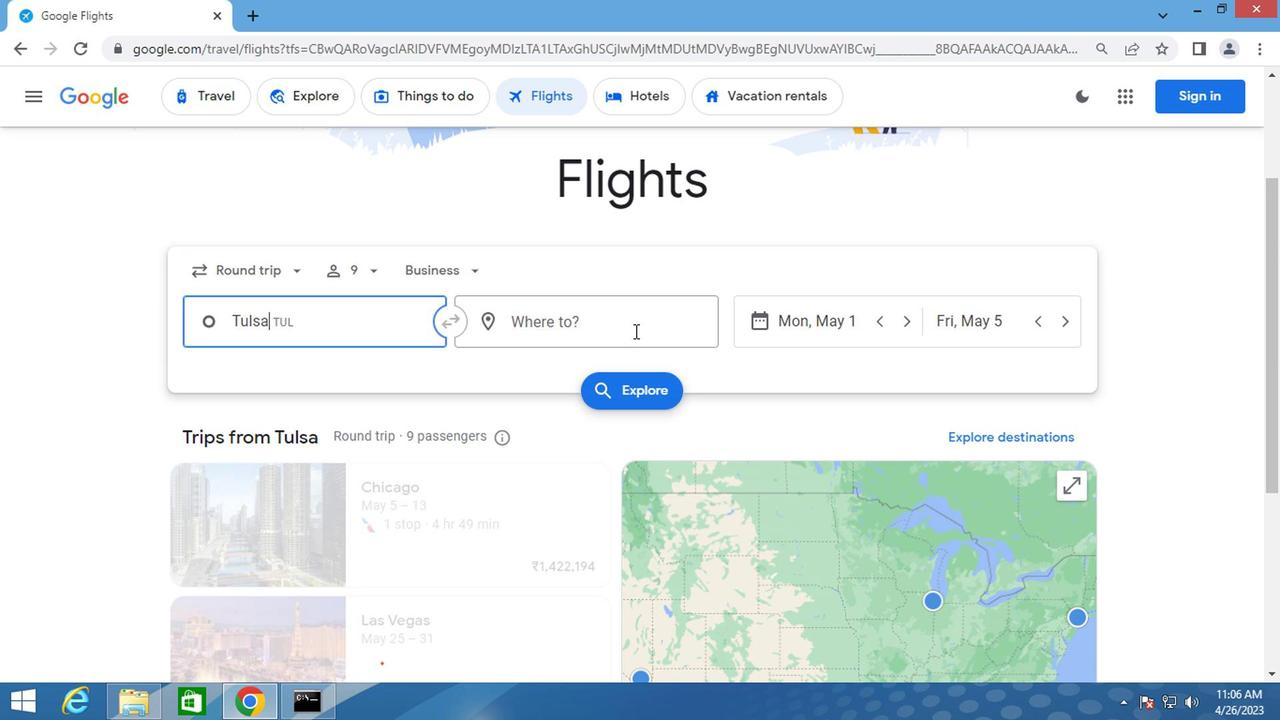 
Action: Mouse pressed left at (631, 328)
Screenshot: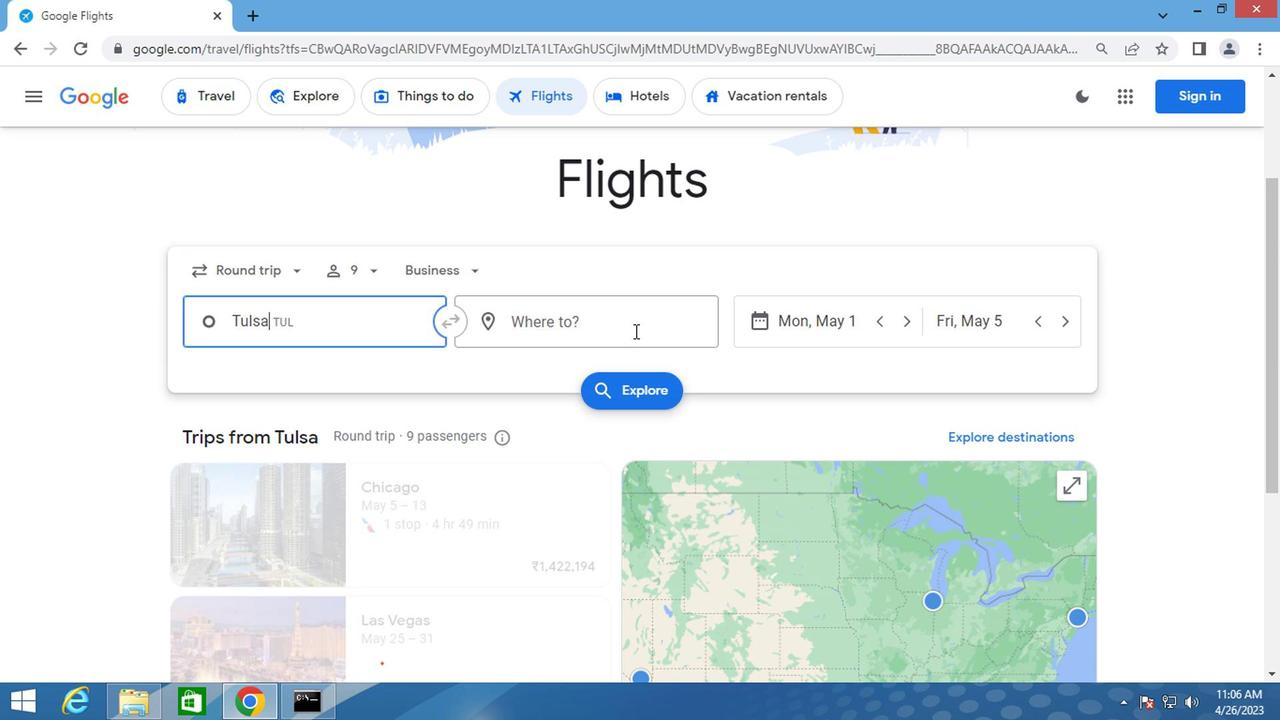 
Action: Mouse moved to (633, 325)
Screenshot: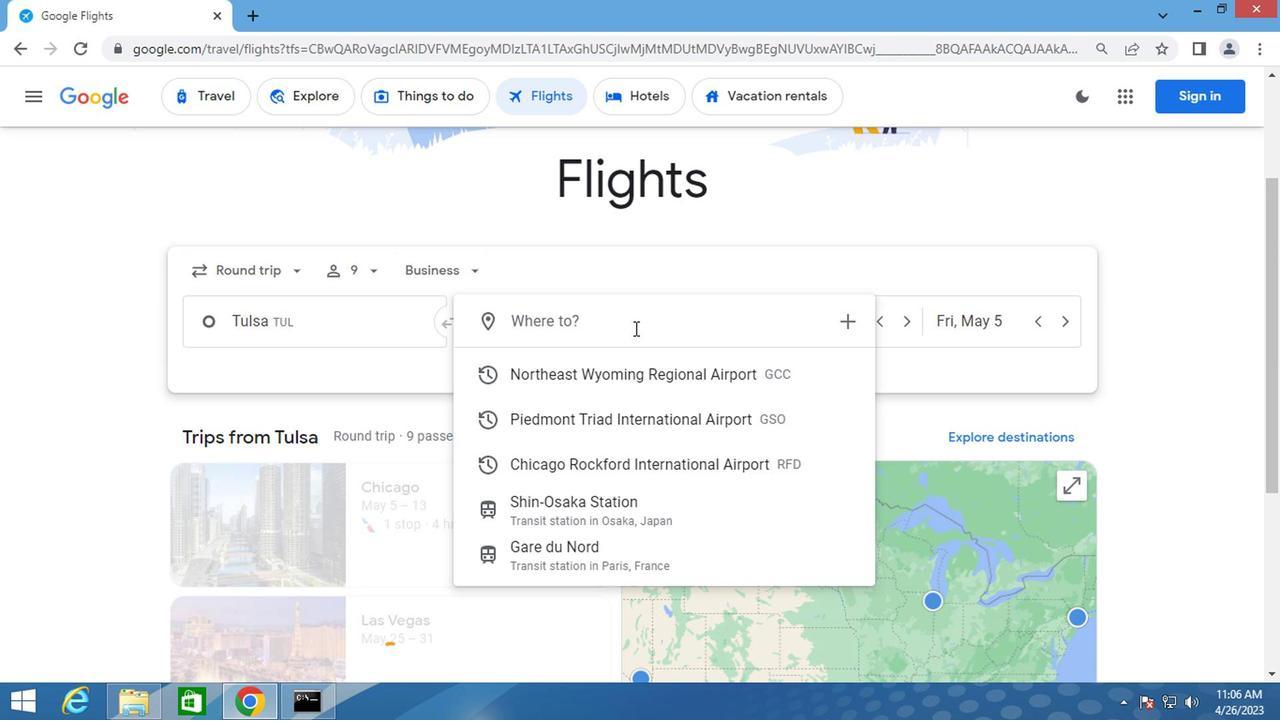 
Action: Key pressed rockford
Screenshot: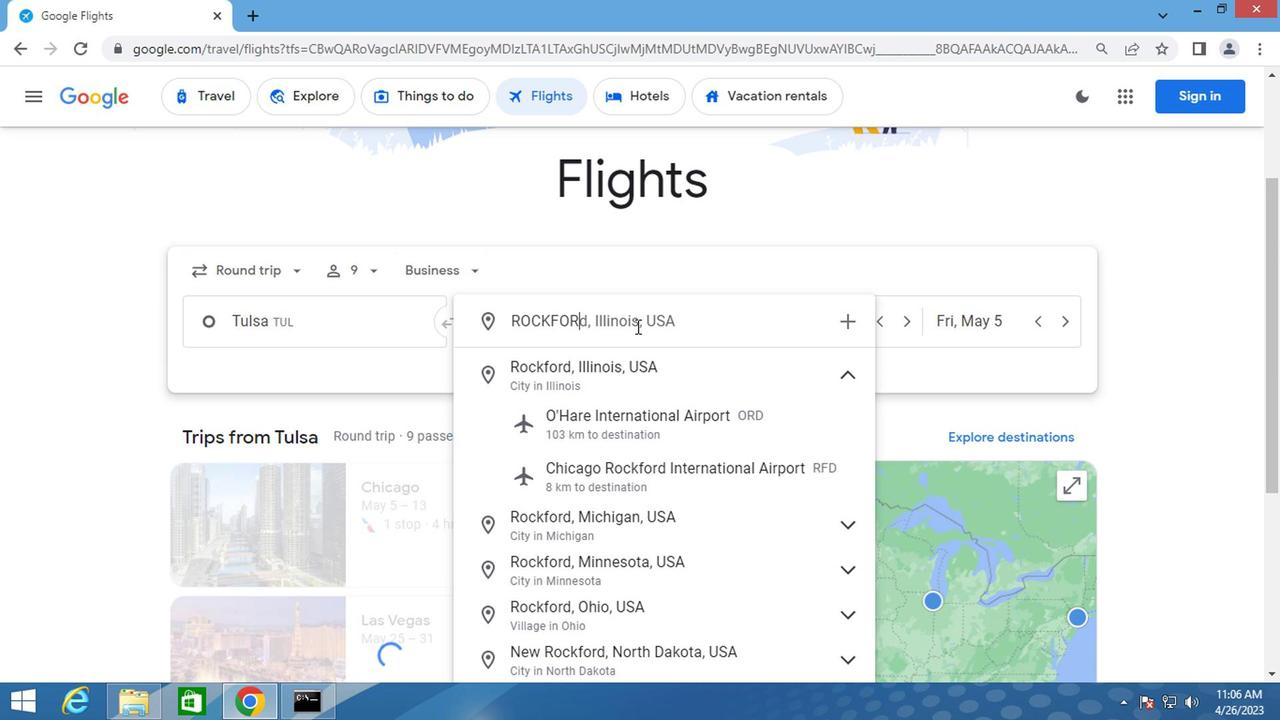 
Action: Mouse moved to (623, 464)
Screenshot: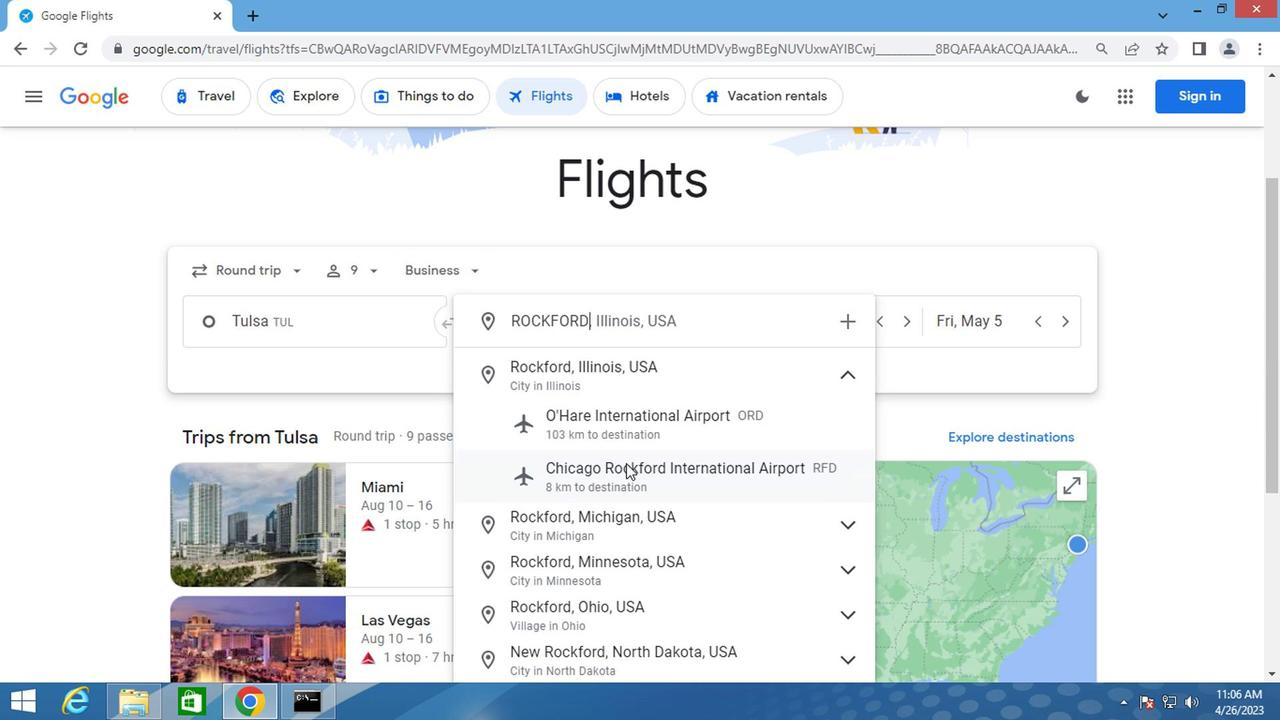 
Action: Mouse pressed left at (623, 464)
Screenshot: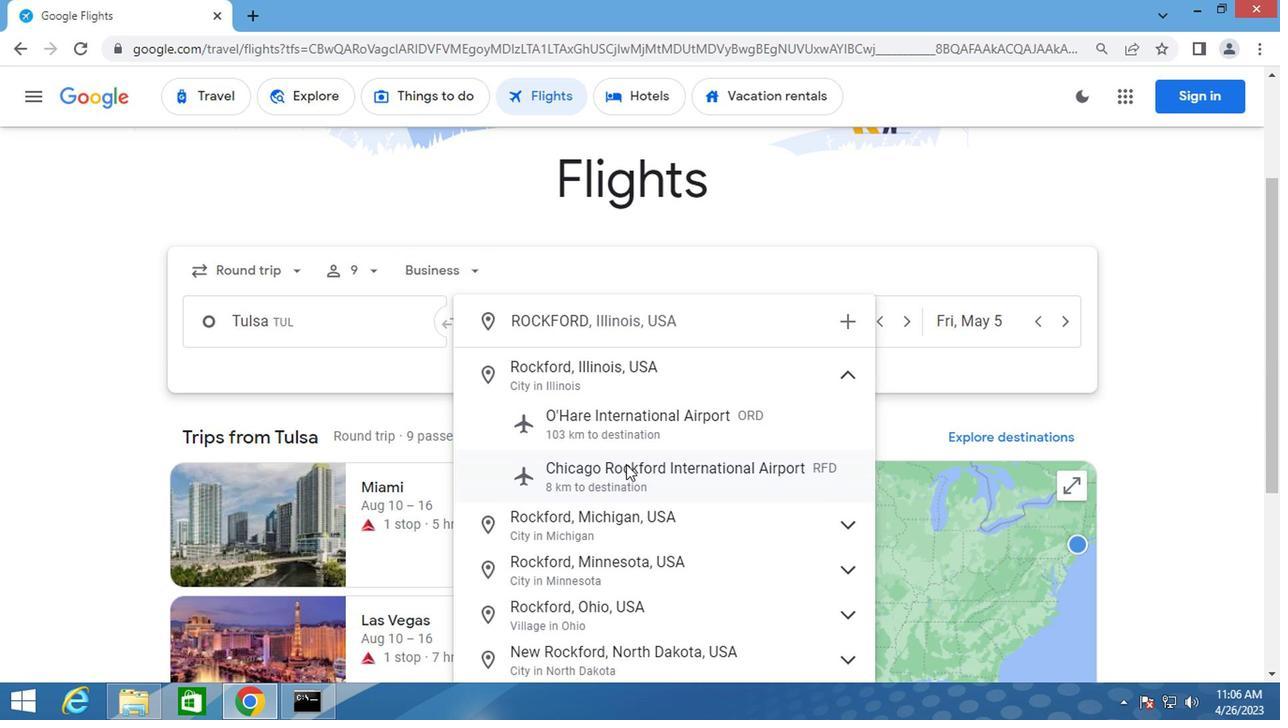 
Action: Mouse moved to (798, 316)
Screenshot: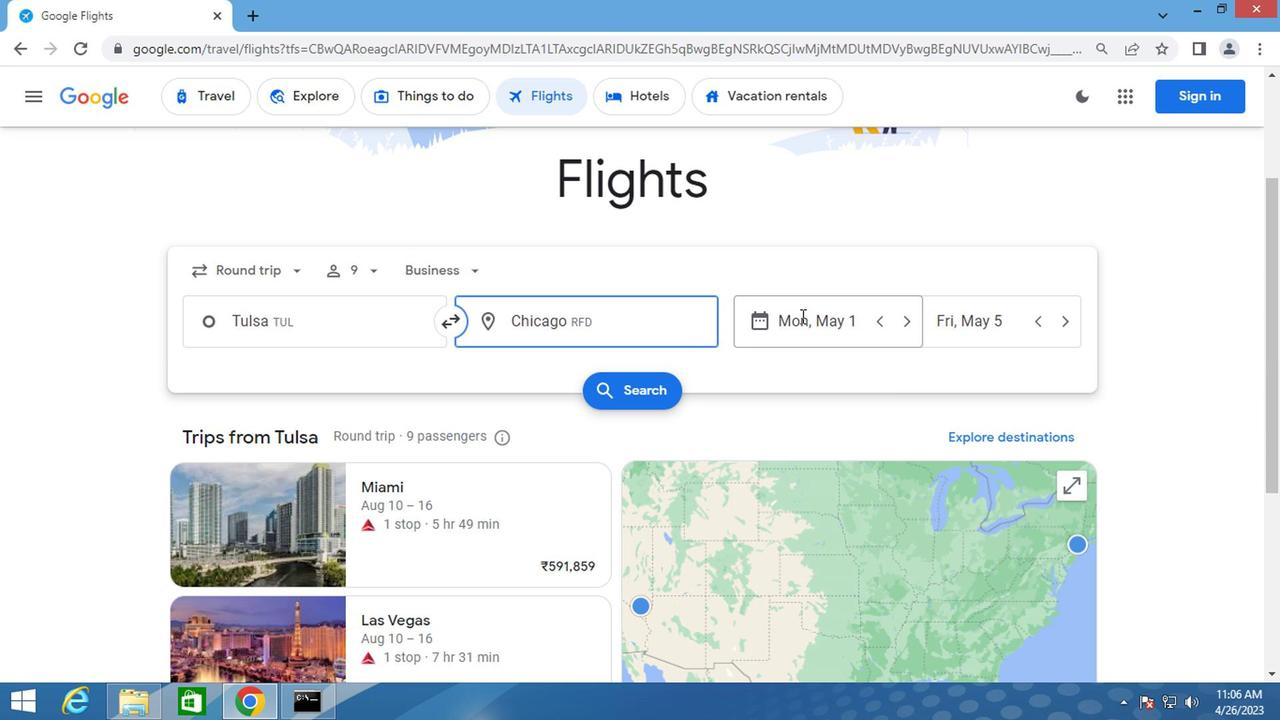 
Action: Mouse pressed left at (798, 316)
Screenshot: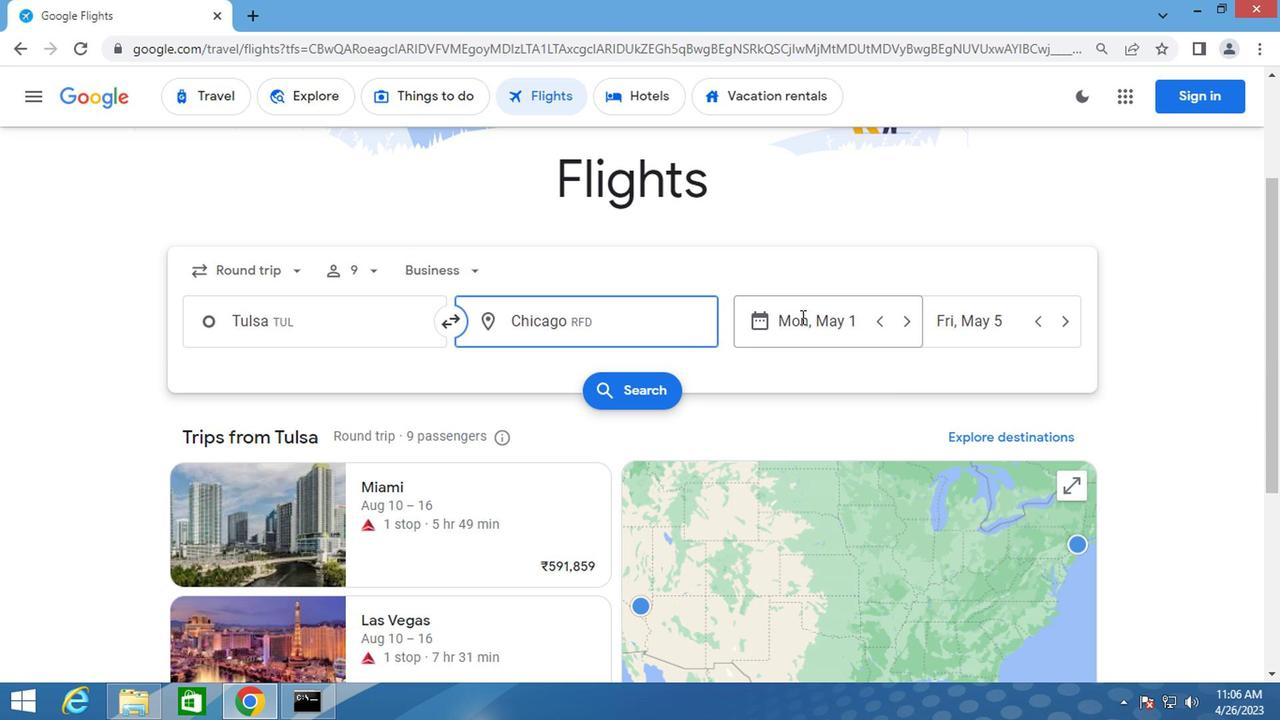 
Action: Mouse moved to (822, 344)
Screenshot: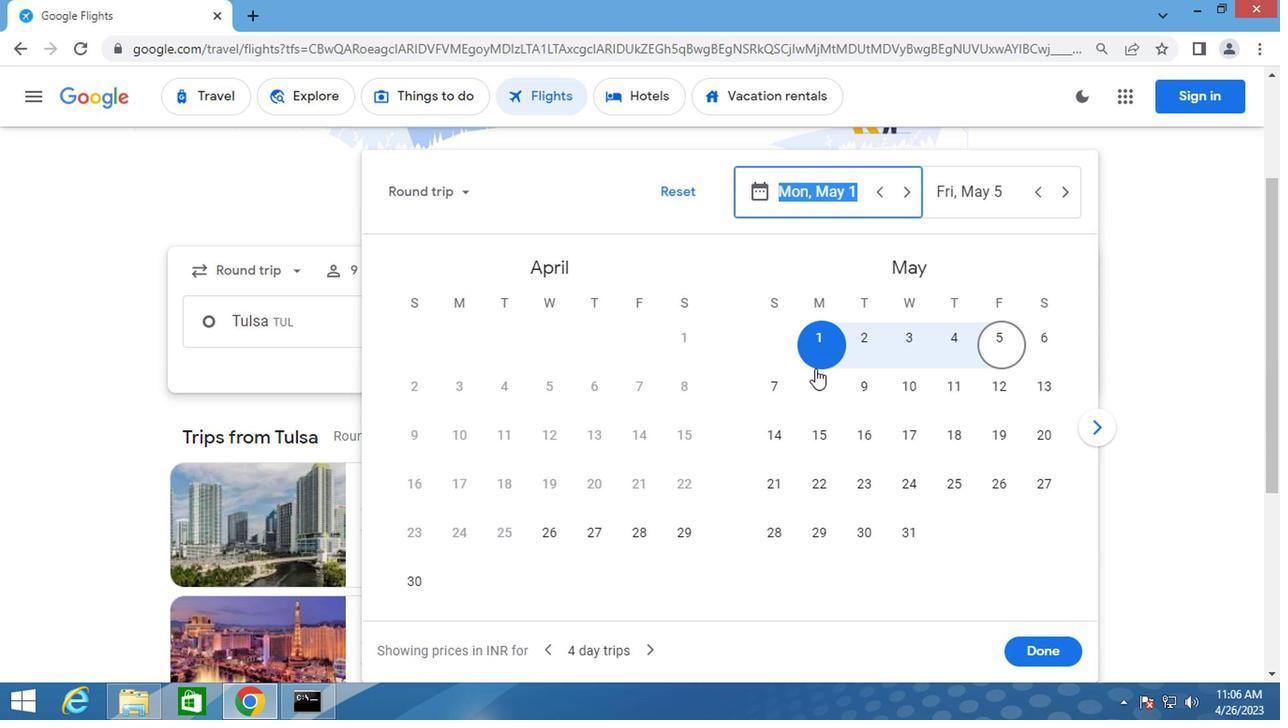 
Action: Mouse pressed left at (822, 344)
Screenshot: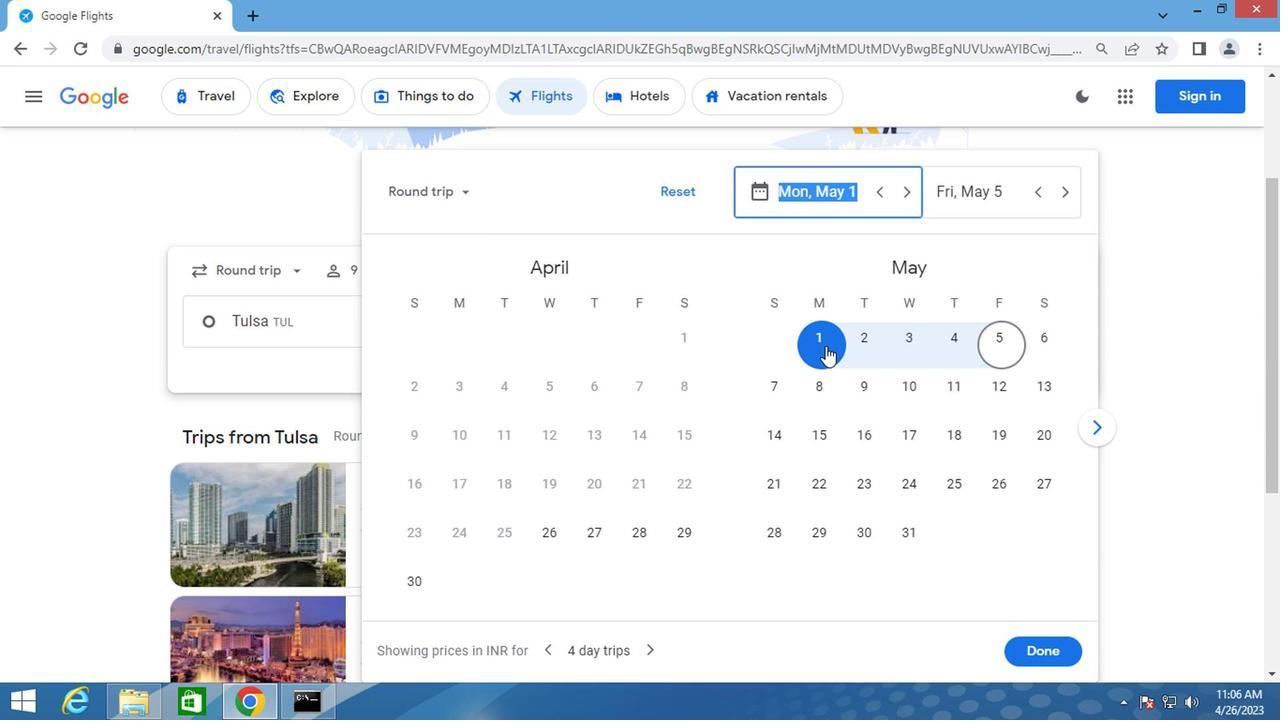 
Action: Mouse moved to (1046, 648)
Screenshot: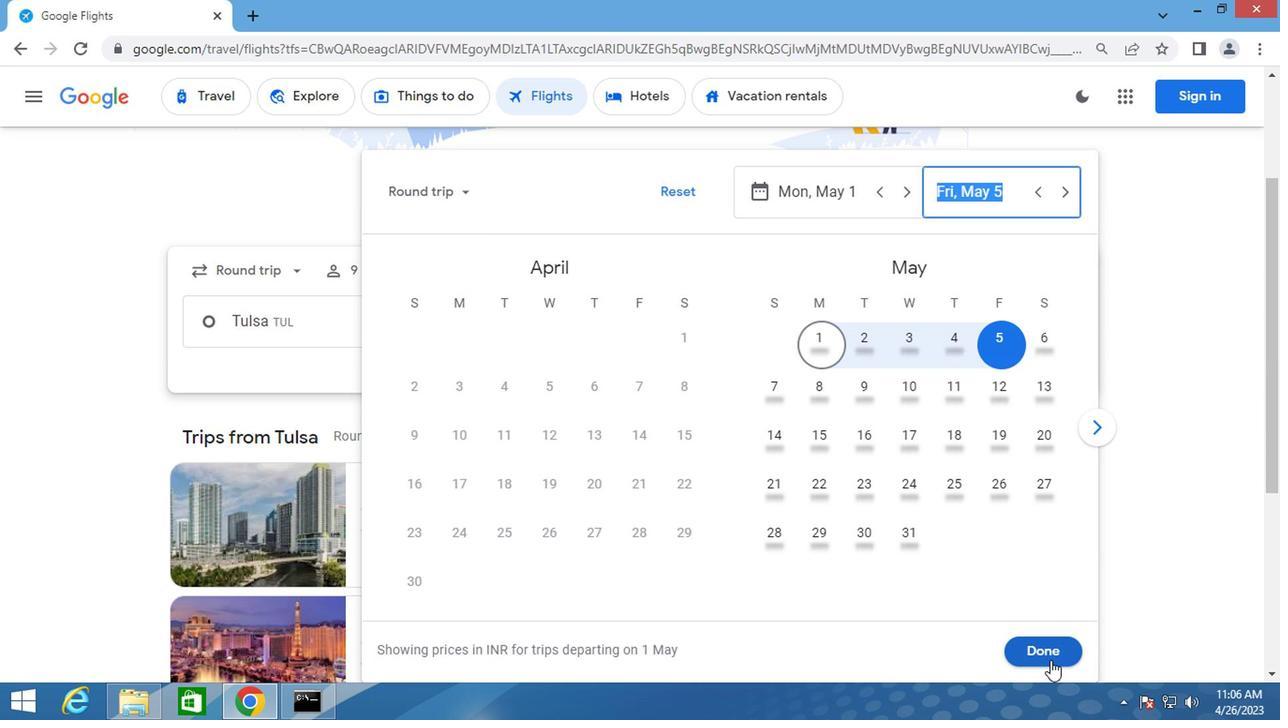 
Action: Mouse pressed left at (1046, 648)
Screenshot: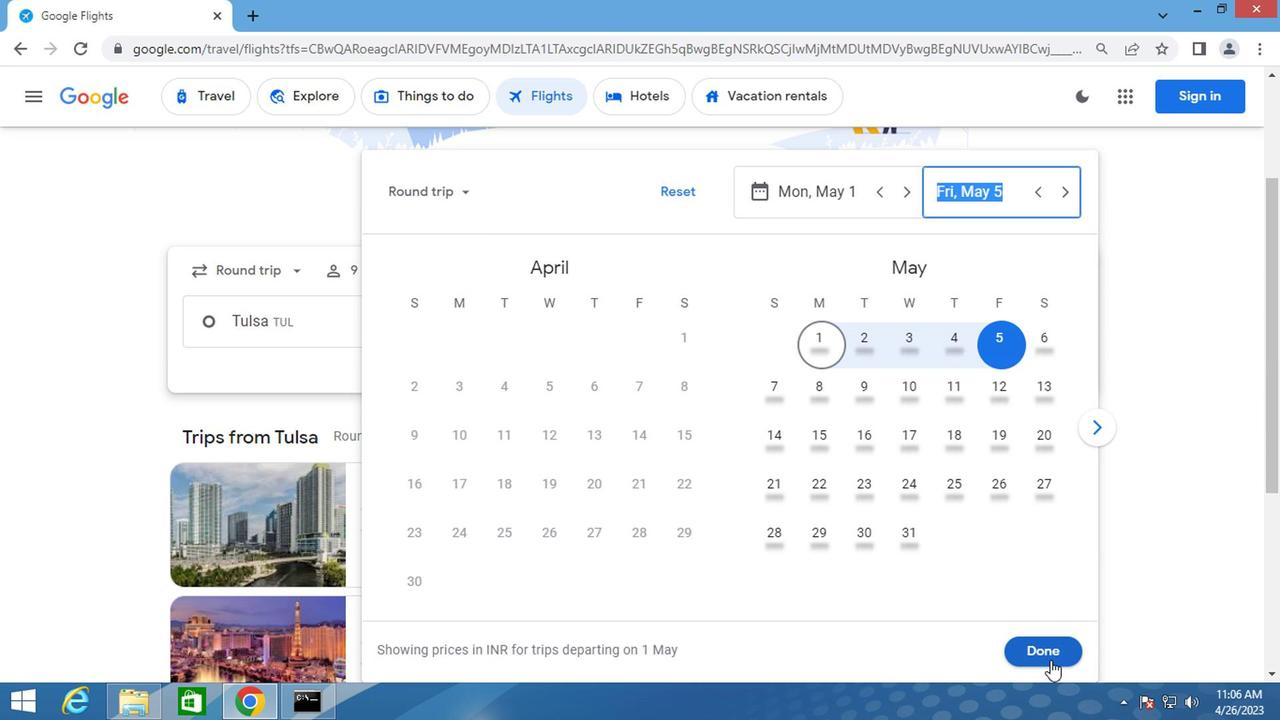 
Action: Mouse moved to (965, 317)
Screenshot: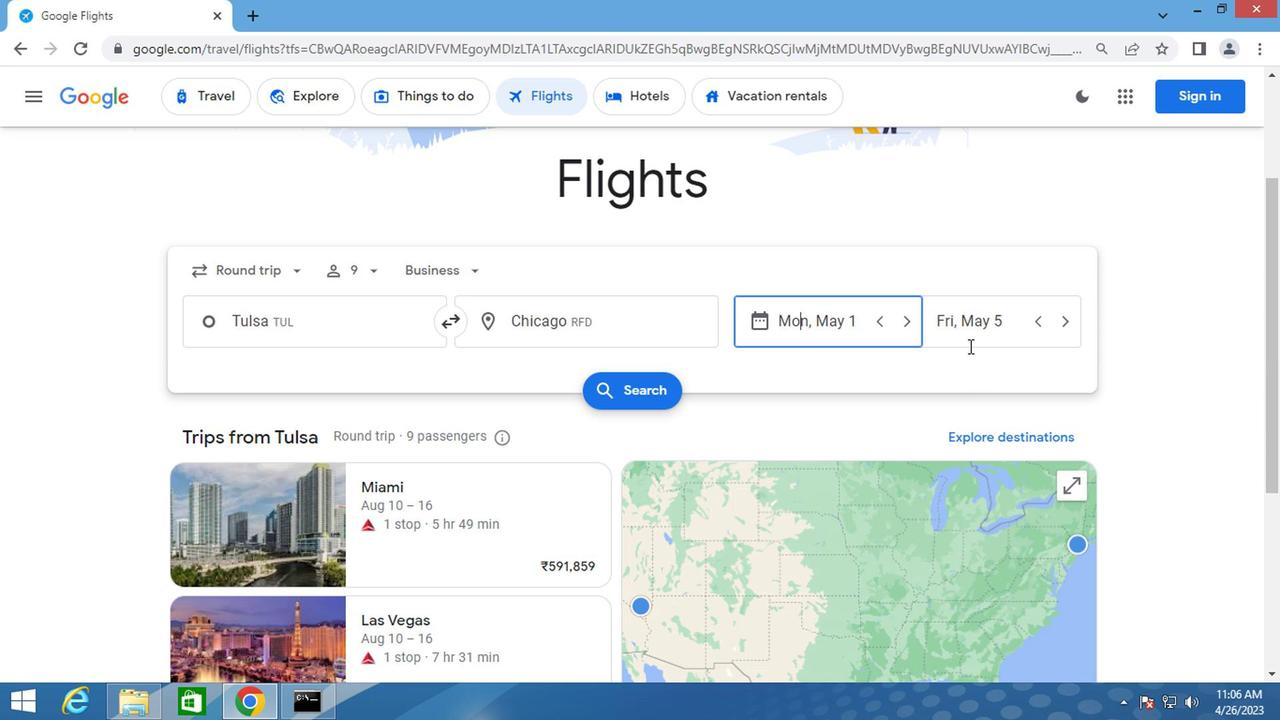 
Action: Mouse pressed left at (965, 317)
Screenshot: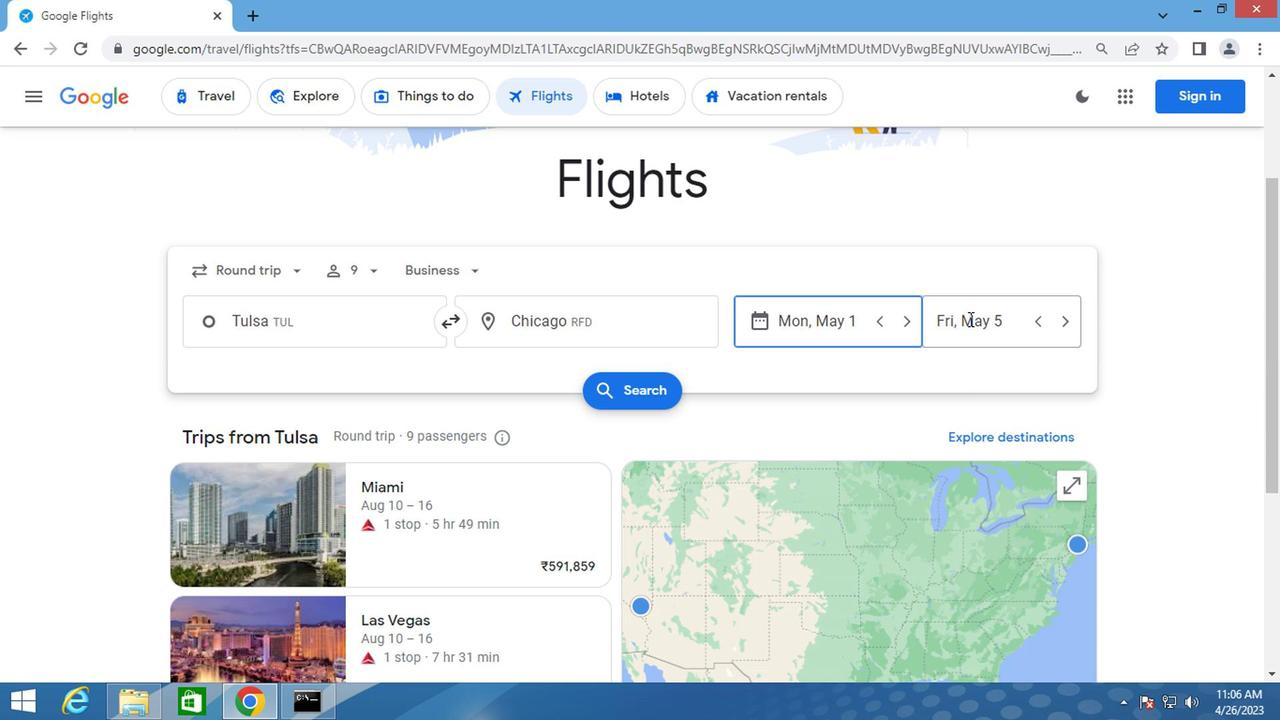 
Action: Mouse moved to (871, 343)
Screenshot: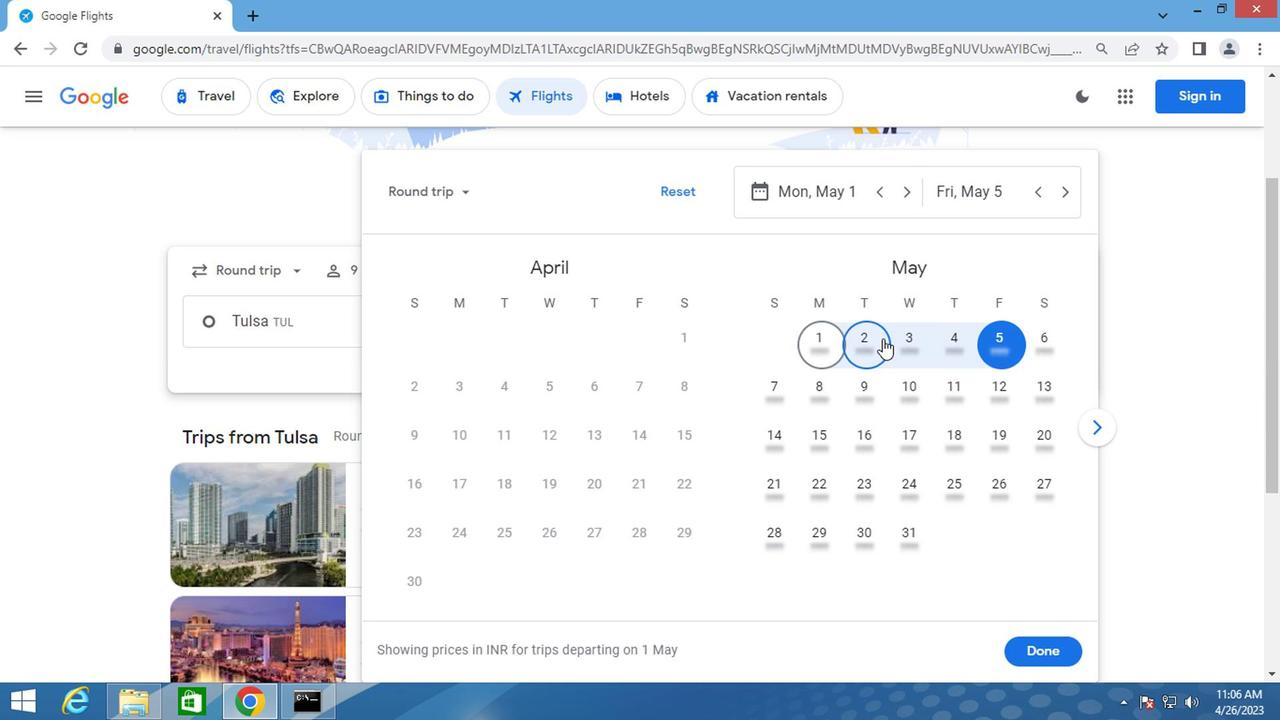
Action: Mouse pressed left at (871, 343)
Screenshot: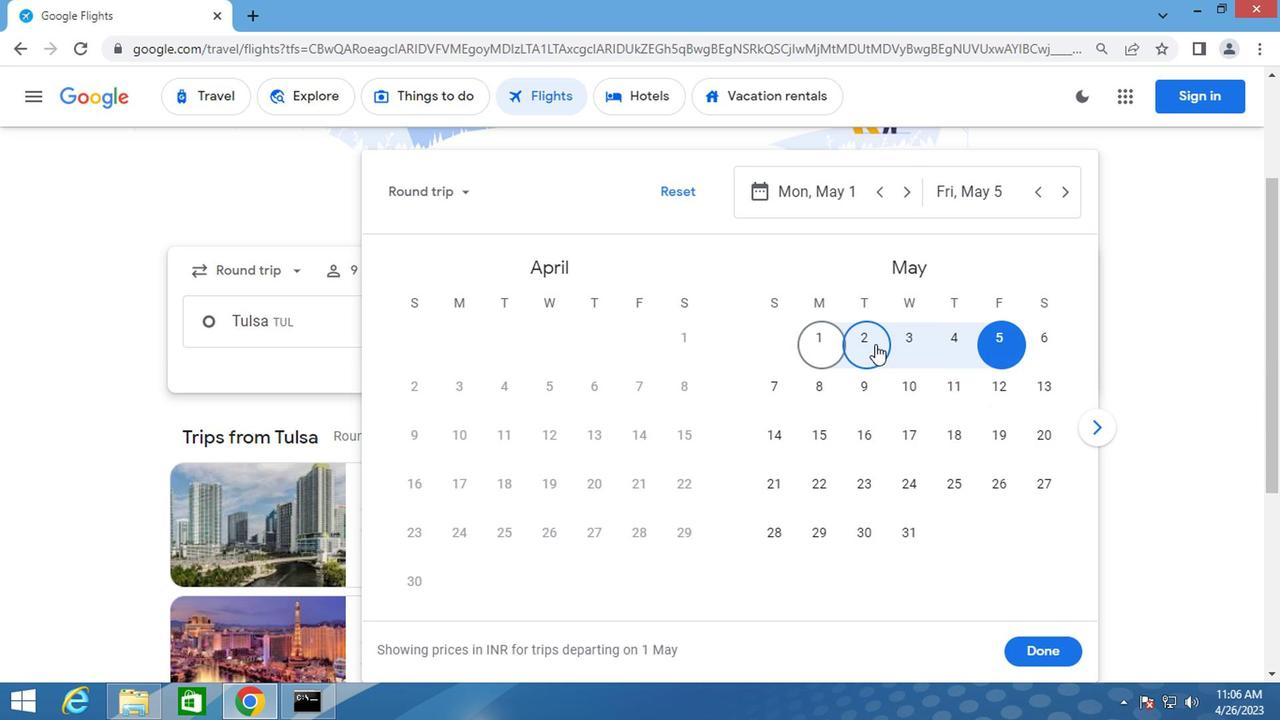 
Action: Mouse moved to (1032, 655)
Screenshot: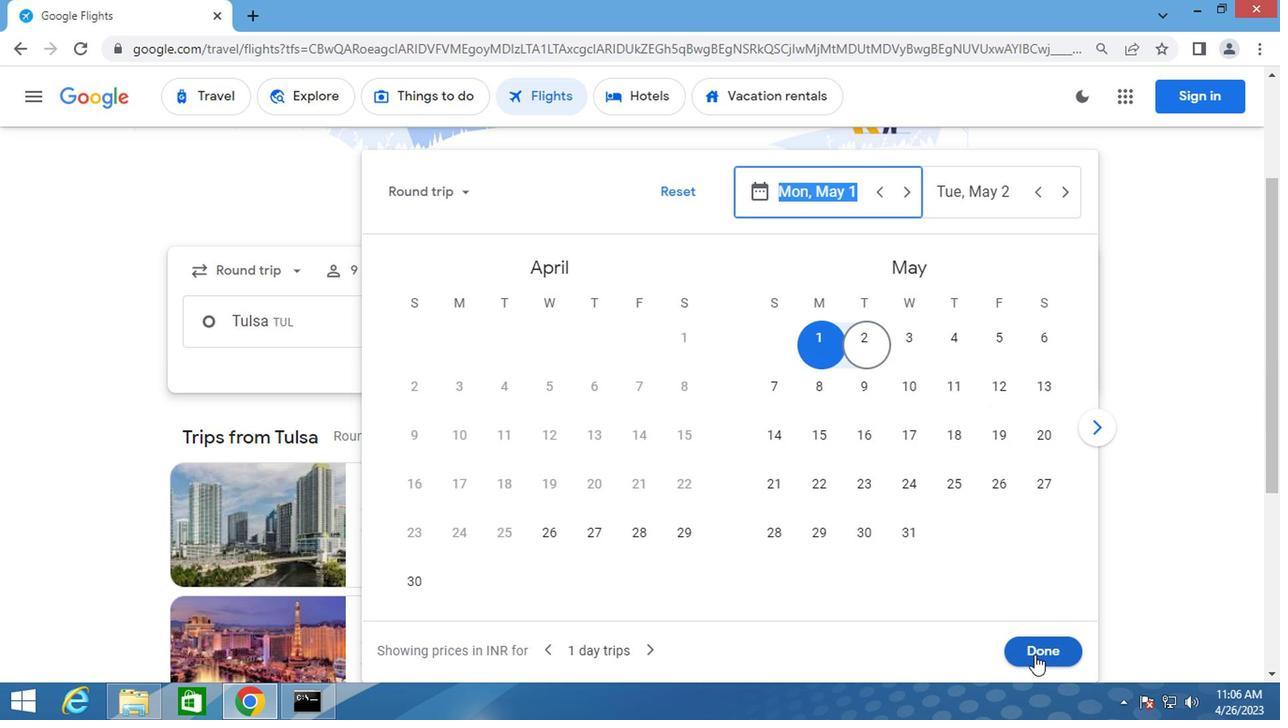
Action: Mouse pressed left at (1032, 655)
Screenshot: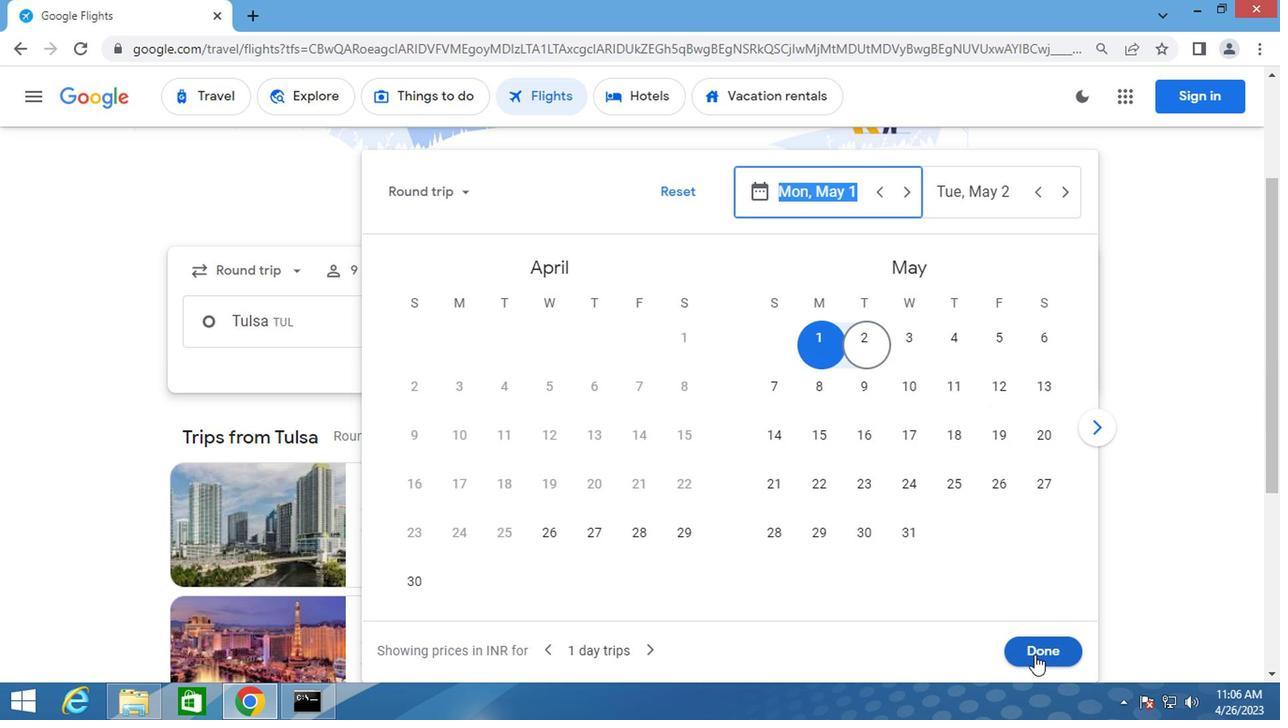 
Action: Mouse moved to (646, 389)
Screenshot: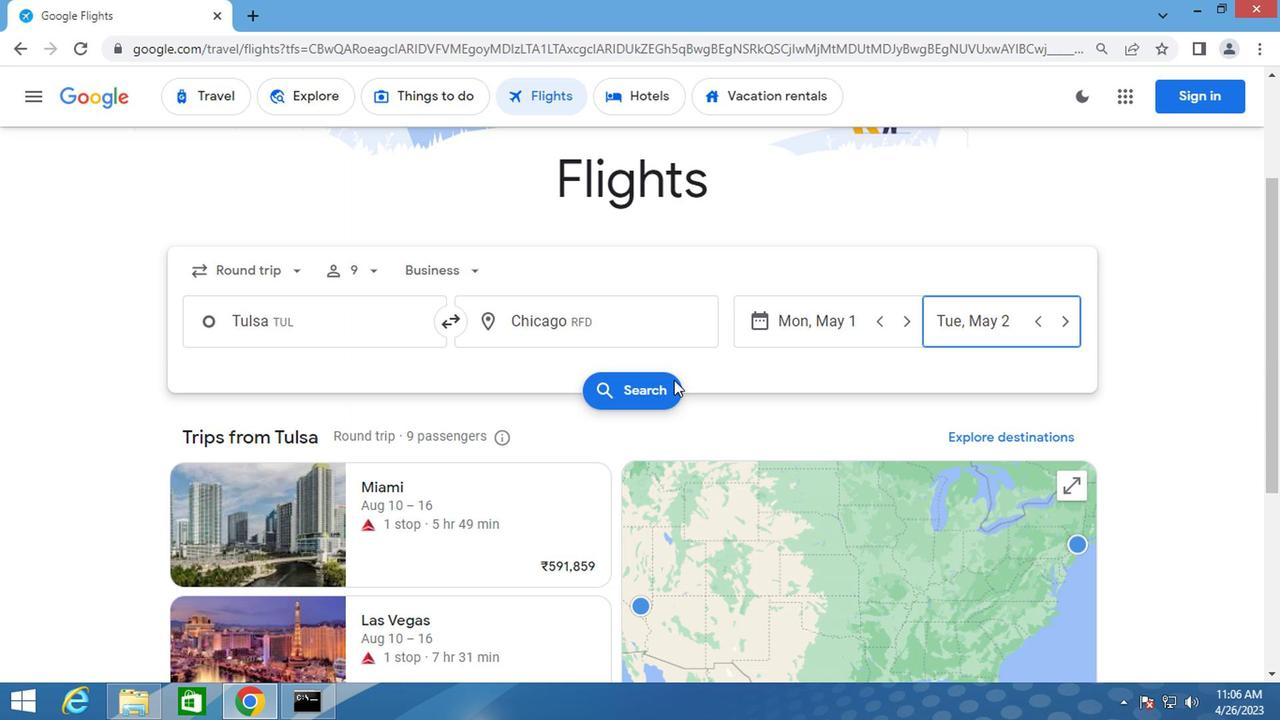 
Action: Mouse pressed left at (646, 389)
Screenshot: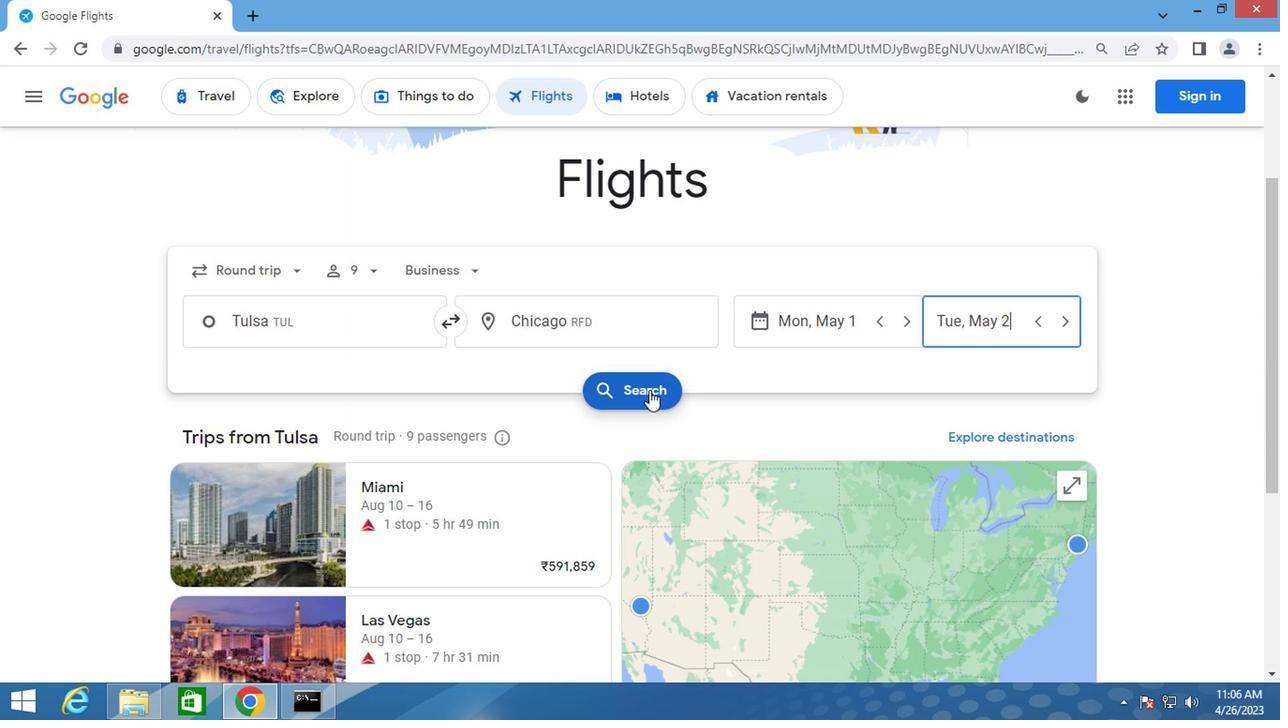 
Action: Mouse moved to (232, 272)
Screenshot: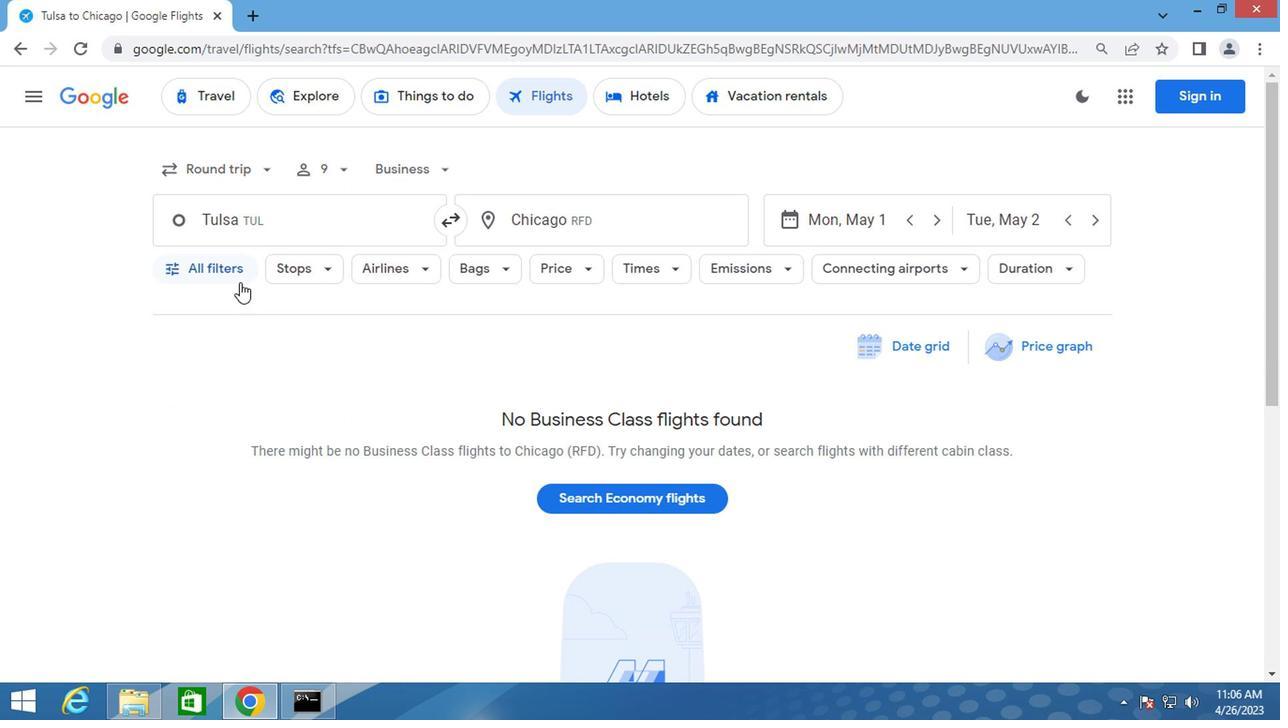 
Action: Mouse pressed left at (232, 272)
Screenshot: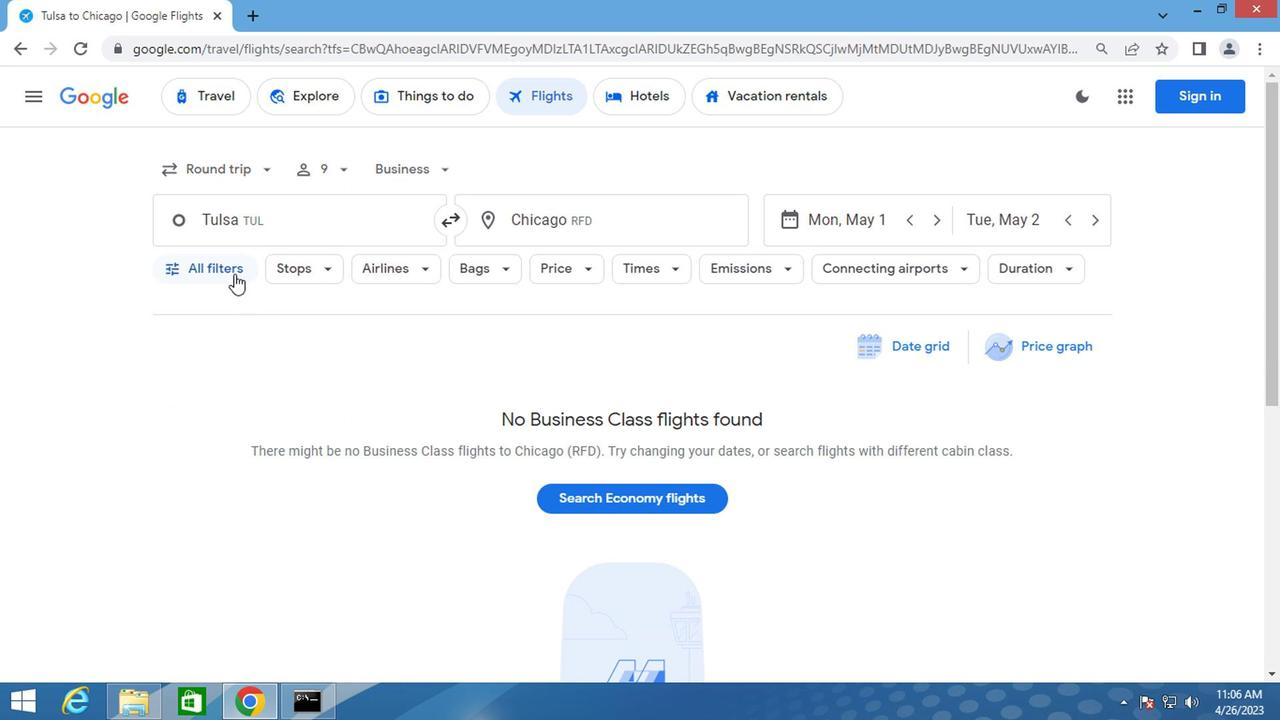 
Action: Mouse moved to (282, 432)
Screenshot: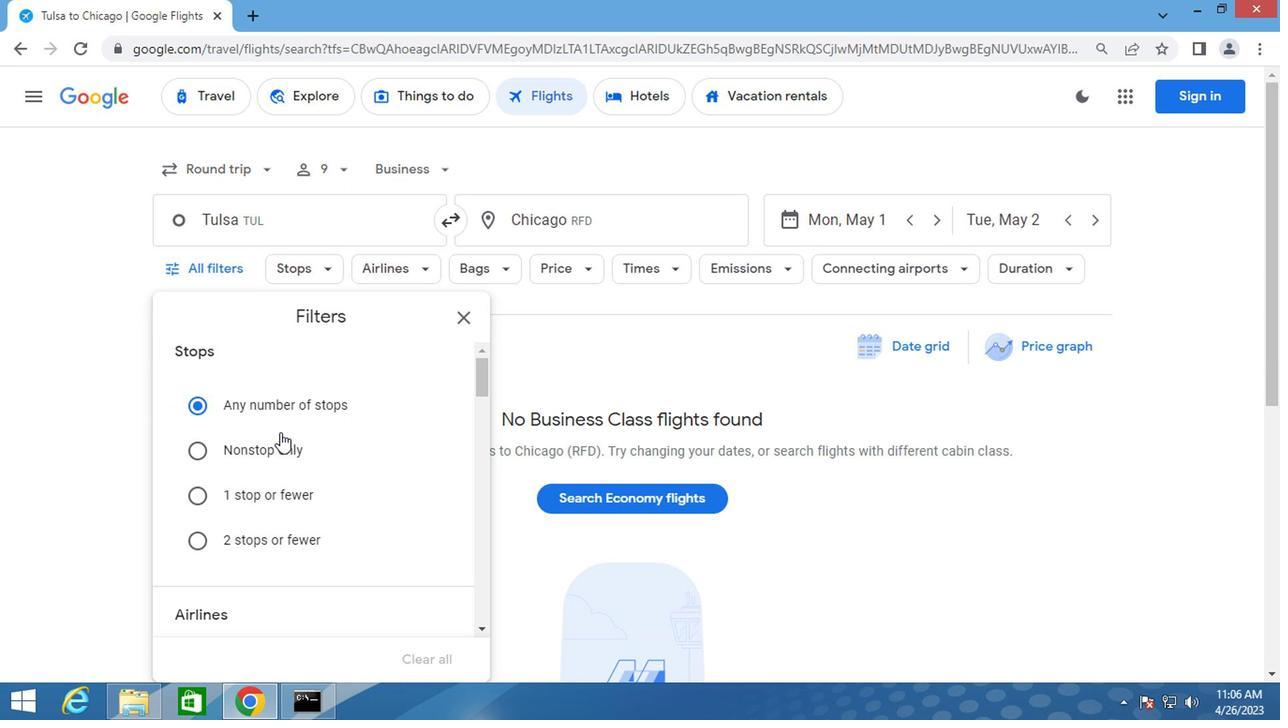 
Action: Mouse scrolled (282, 430) with delta (0, -1)
Screenshot: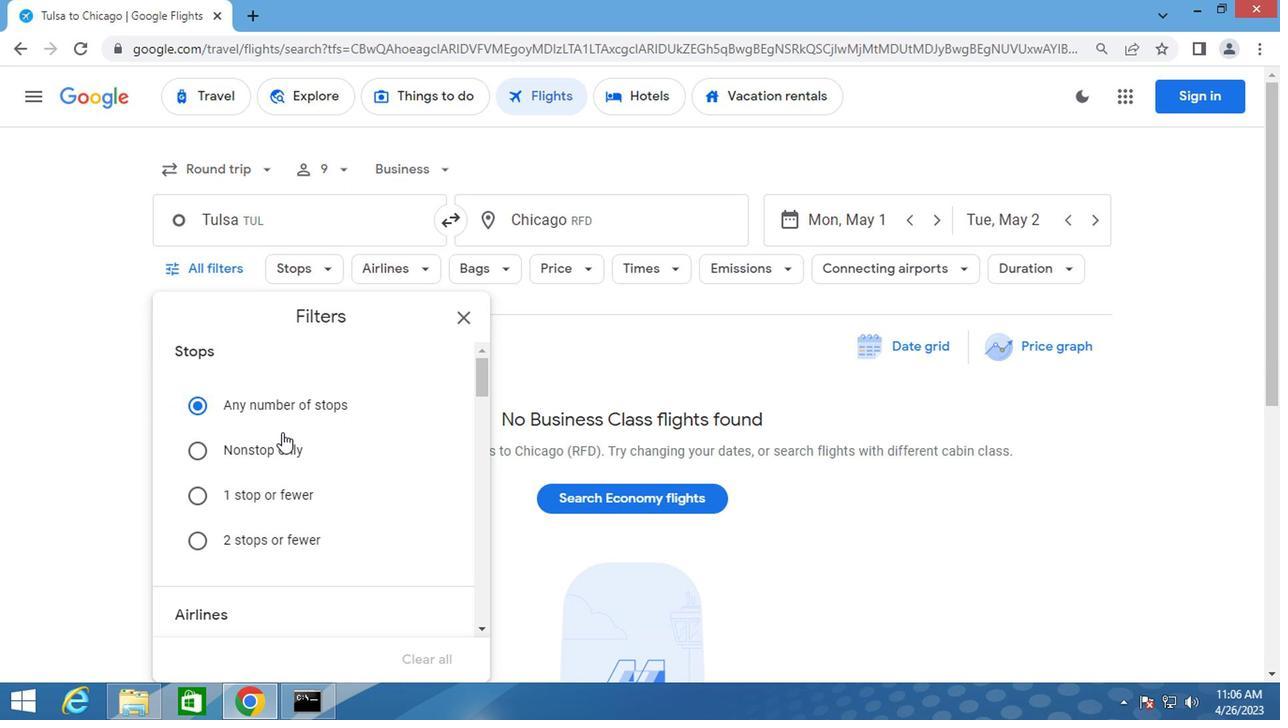 
Action: Mouse scrolled (282, 430) with delta (0, -1)
Screenshot: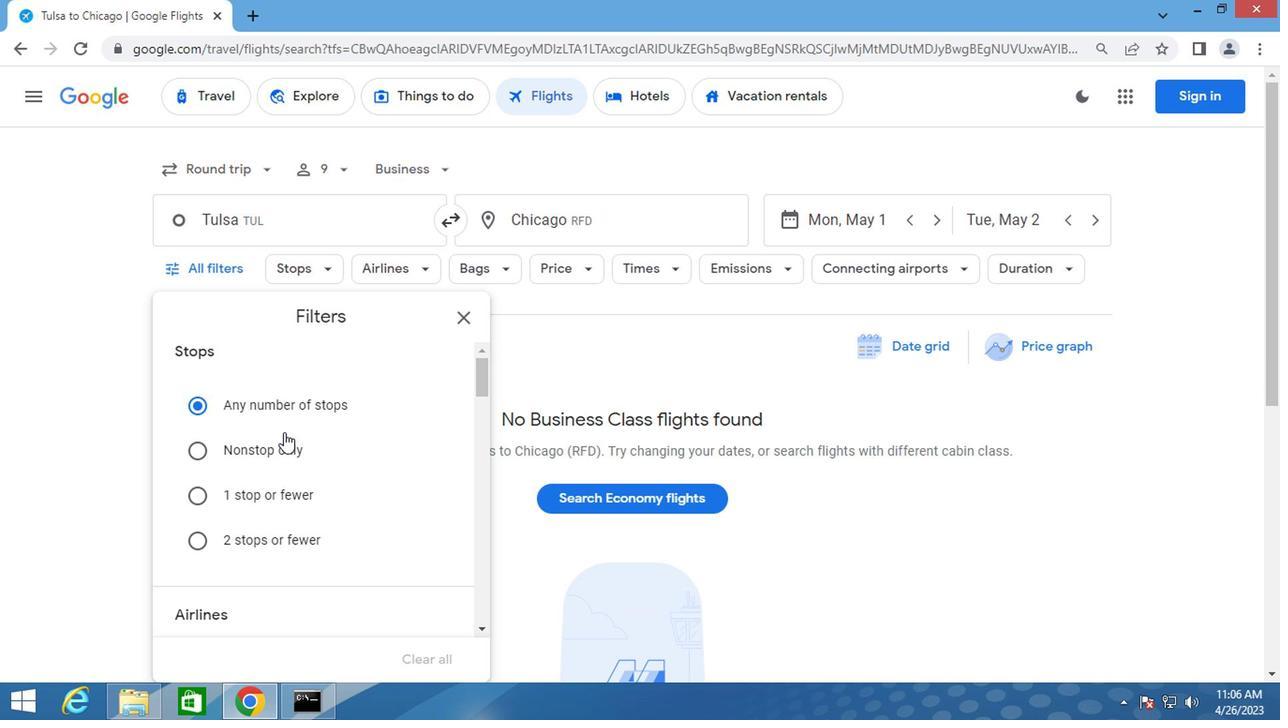 
Action: Mouse scrolled (282, 432) with delta (0, 0)
Screenshot: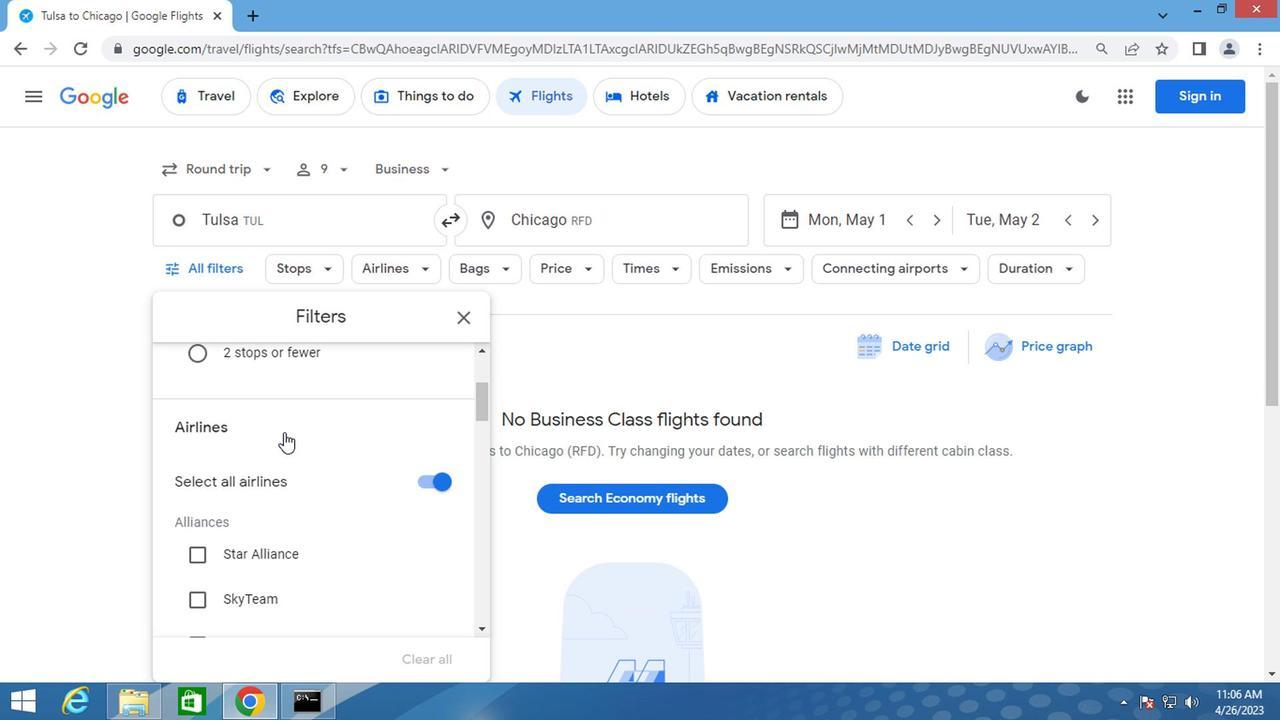
Action: Mouse scrolled (282, 432) with delta (0, 0)
Screenshot: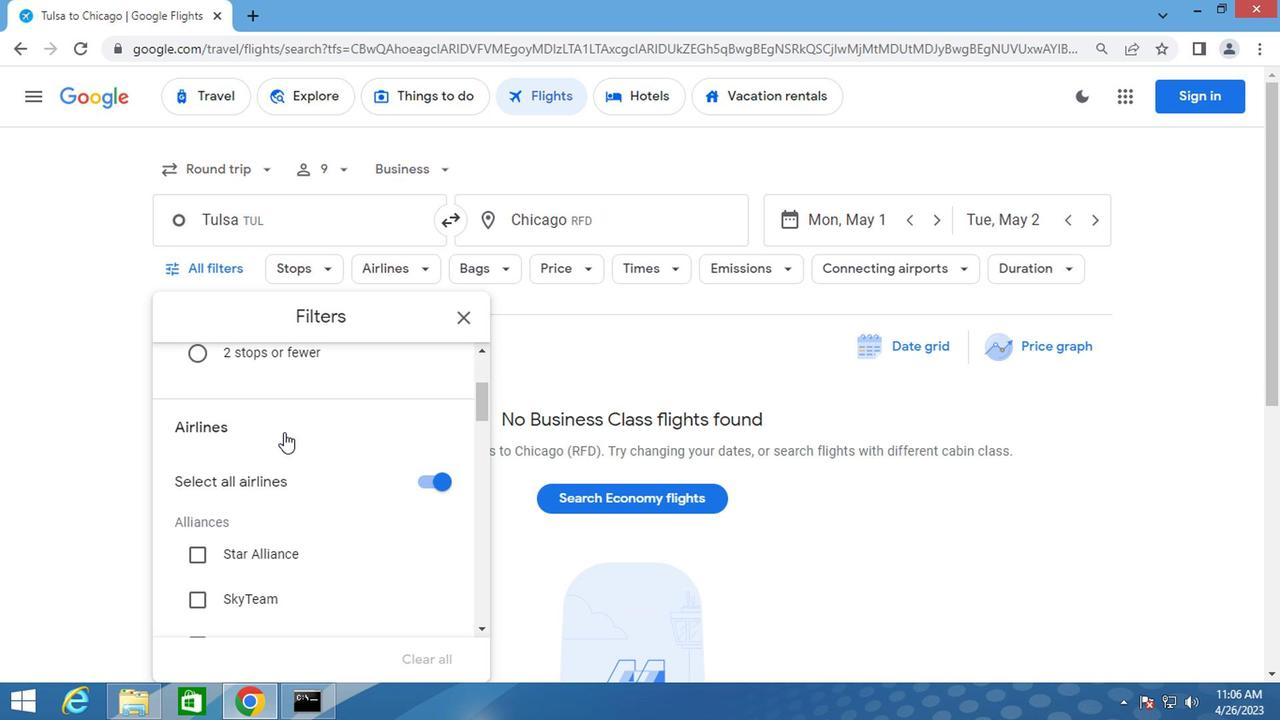 
Action: Mouse moved to (193, 452)
Screenshot: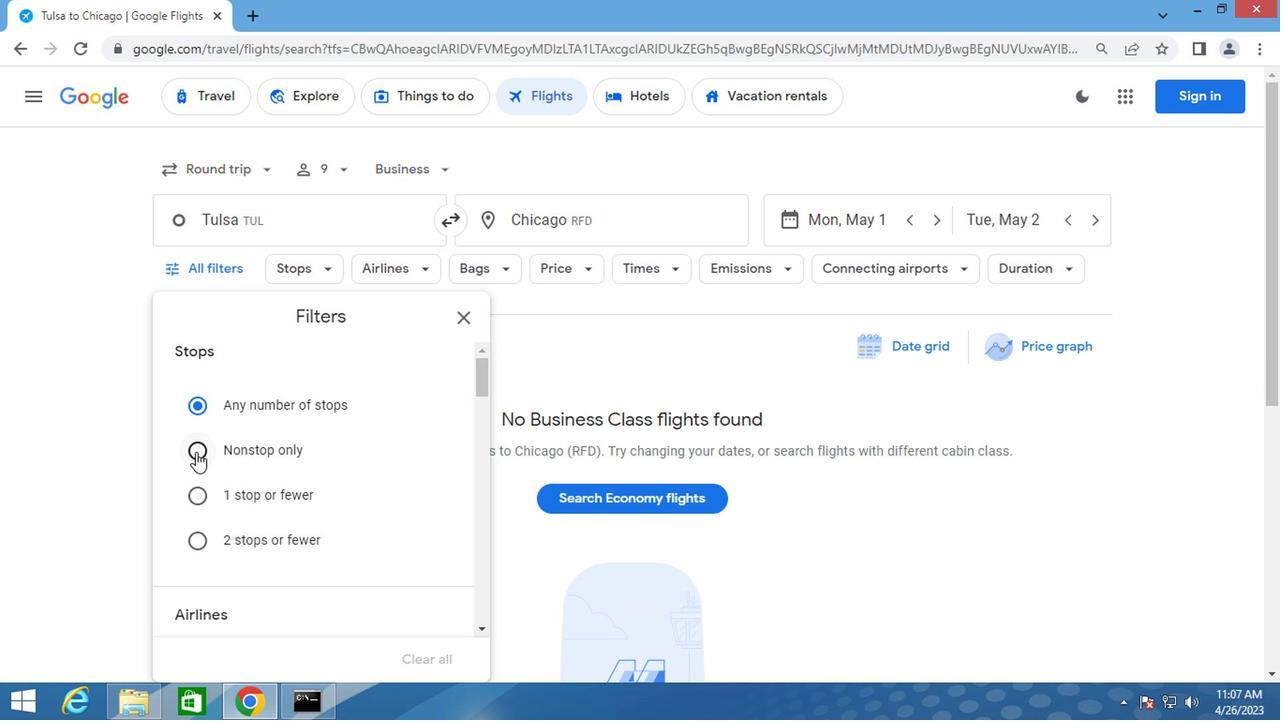 
Action: Mouse pressed left at (193, 452)
Screenshot: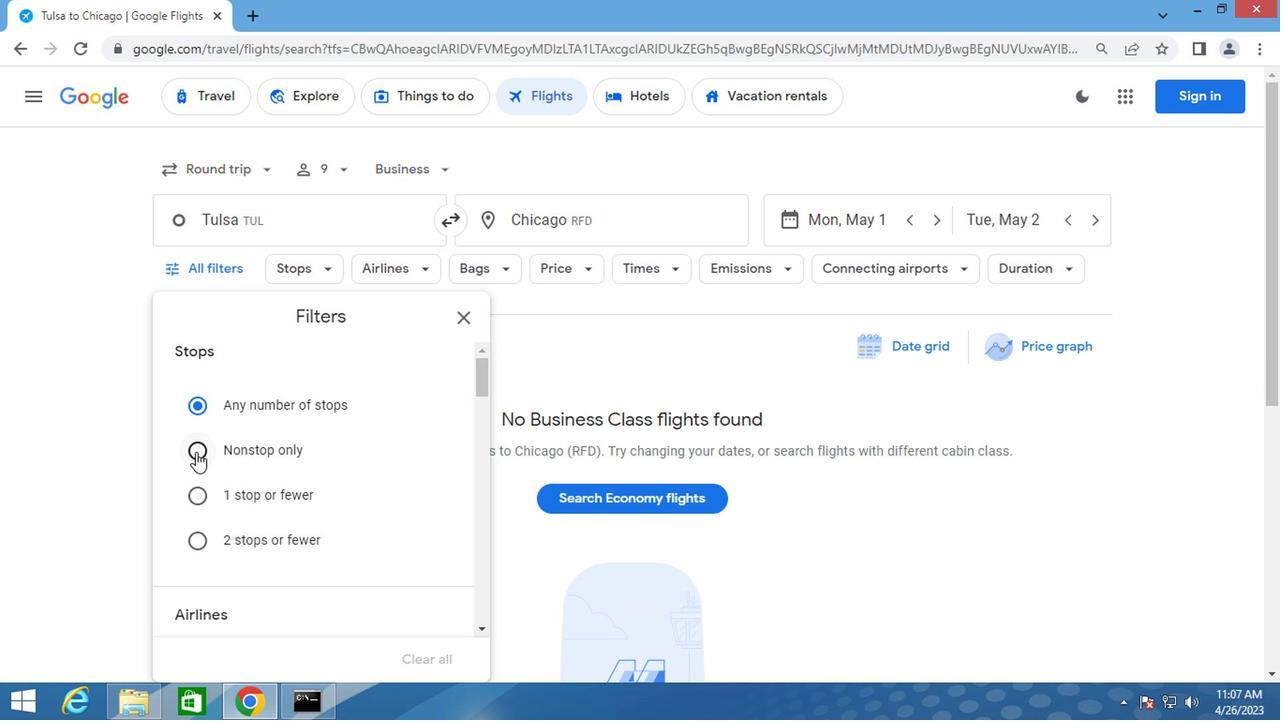 
Action: Mouse moved to (278, 468)
Screenshot: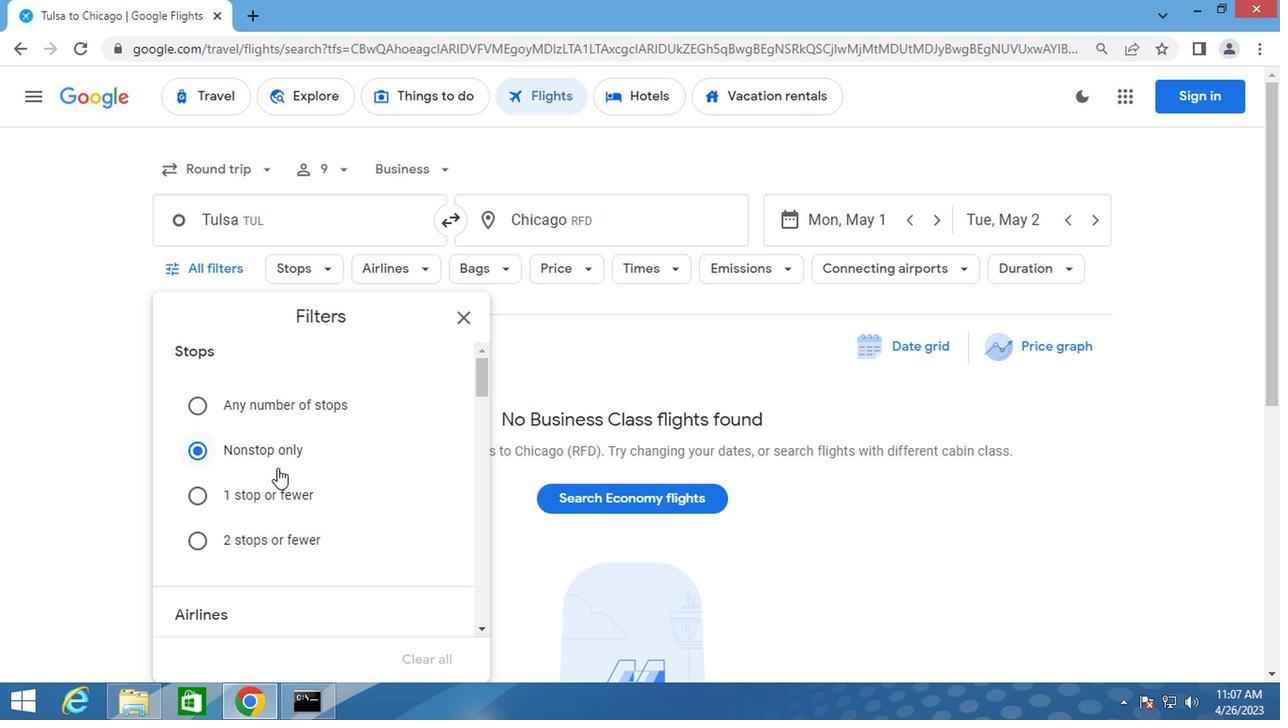 
Action: Mouse scrolled (278, 468) with delta (0, 0)
Screenshot: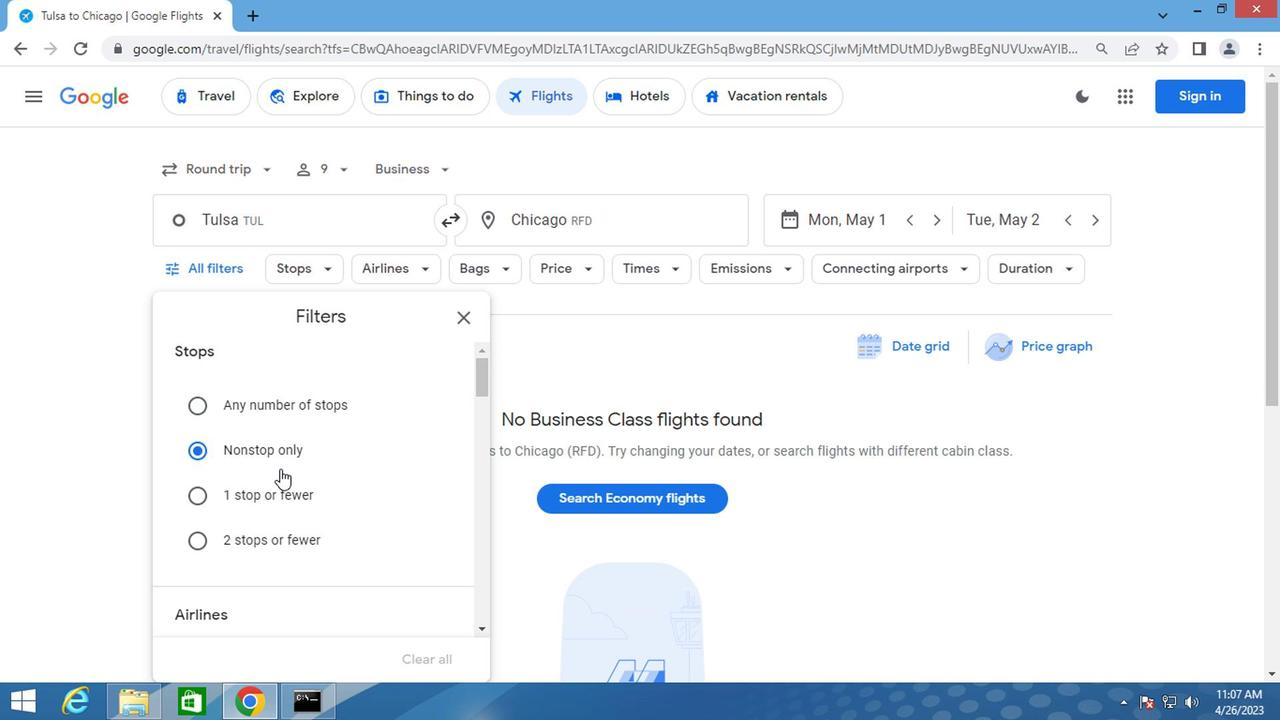 
Action: Mouse scrolled (278, 468) with delta (0, 0)
Screenshot: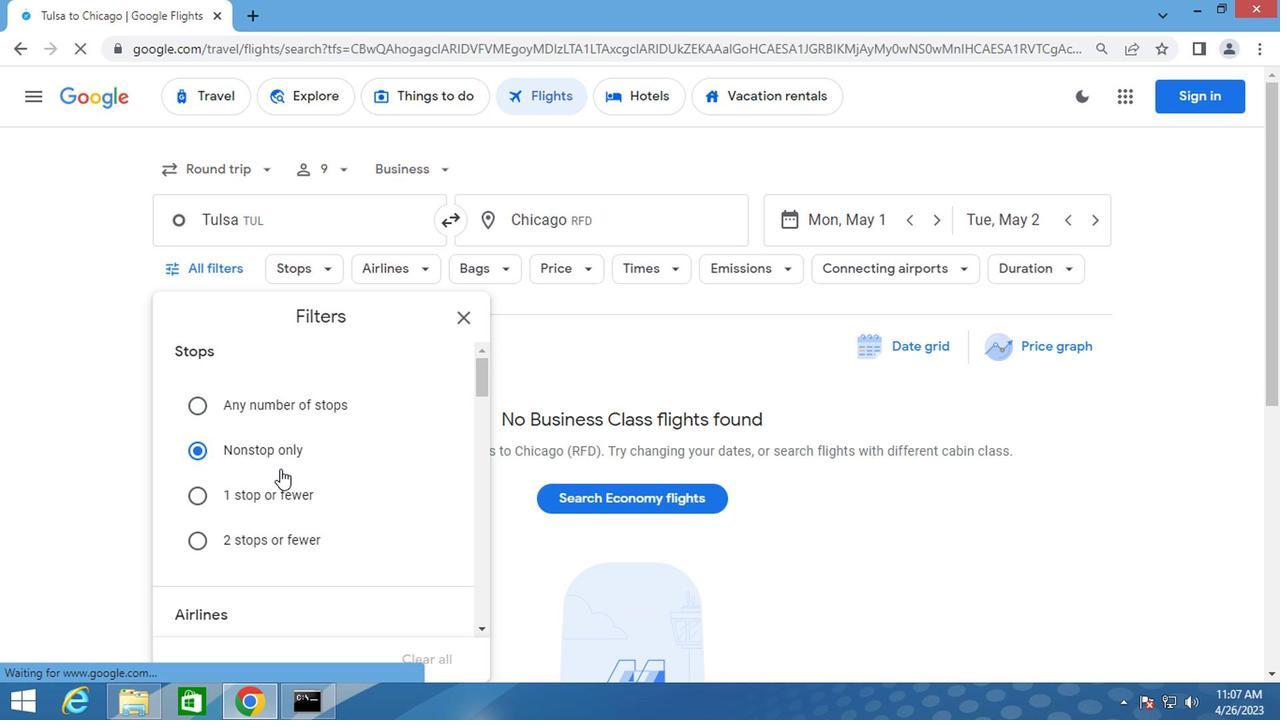 
Action: Mouse moved to (279, 468)
Screenshot: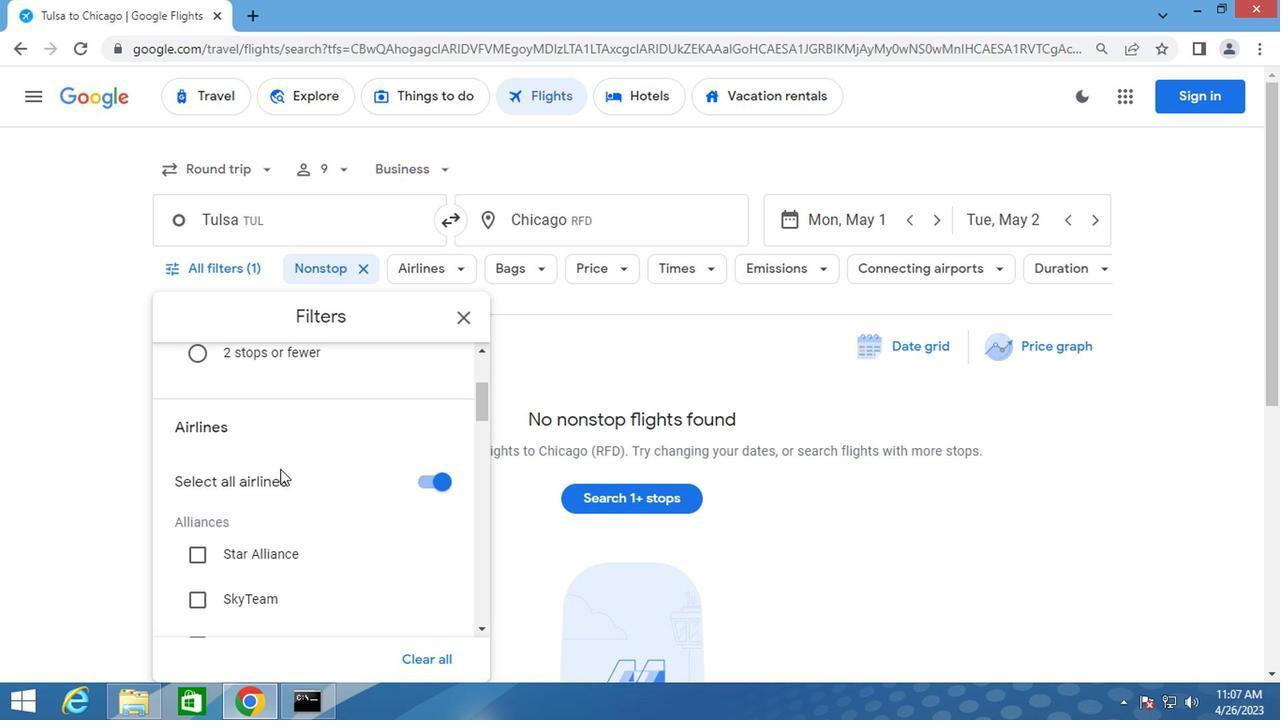 
Action: Mouse scrolled (279, 468) with delta (0, 0)
Screenshot: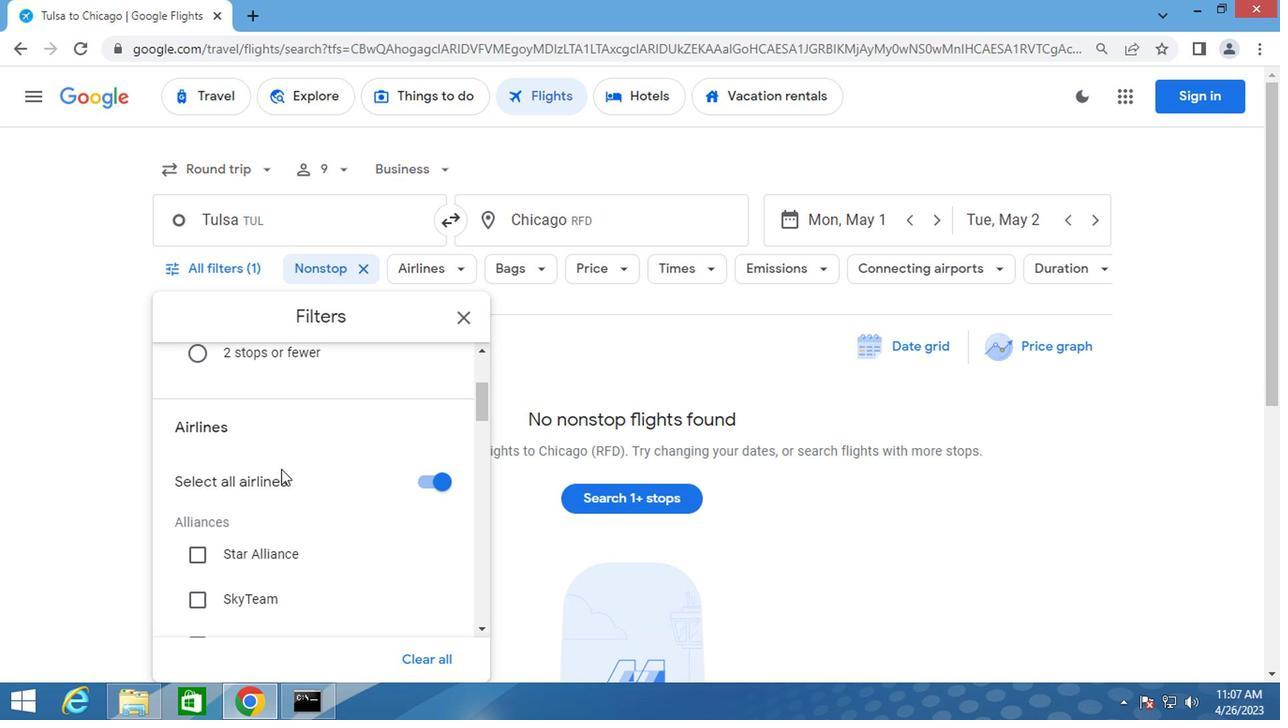 
Action: Mouse moved to (240, 493)
Screenshot: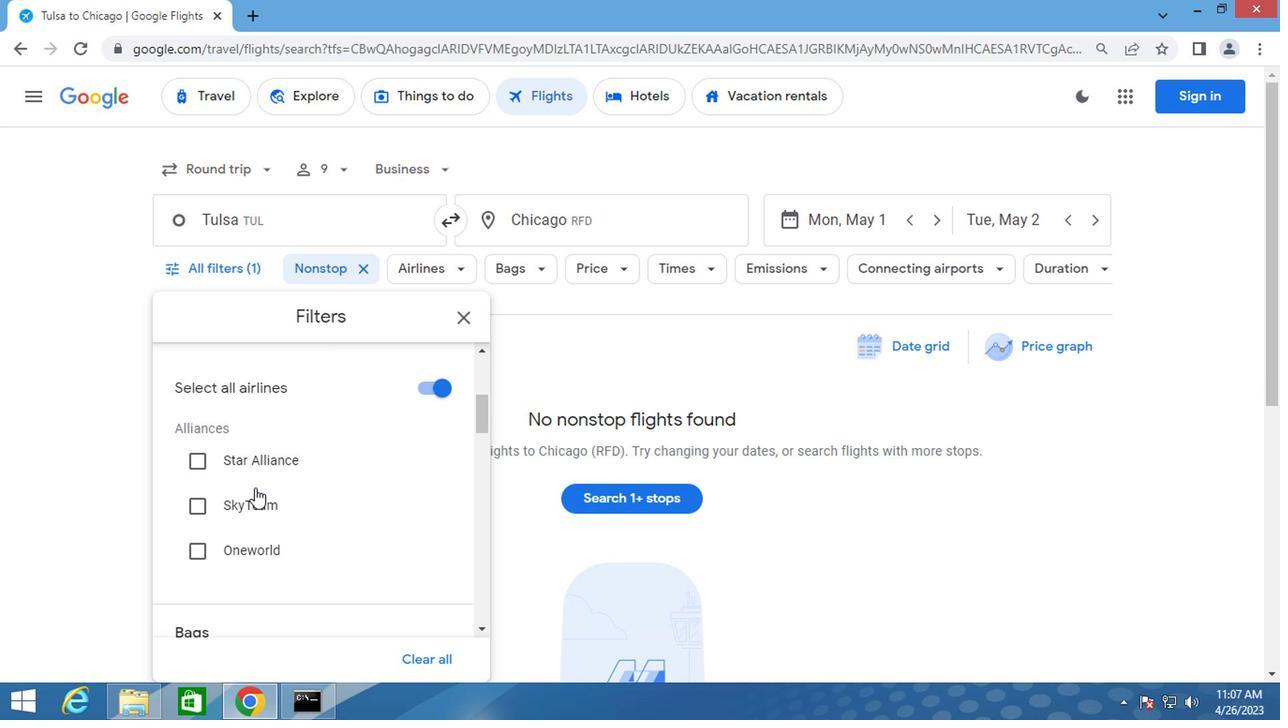 
Action: Mouse scrolled (240, 492) with delta (0, -1)
Screenshot: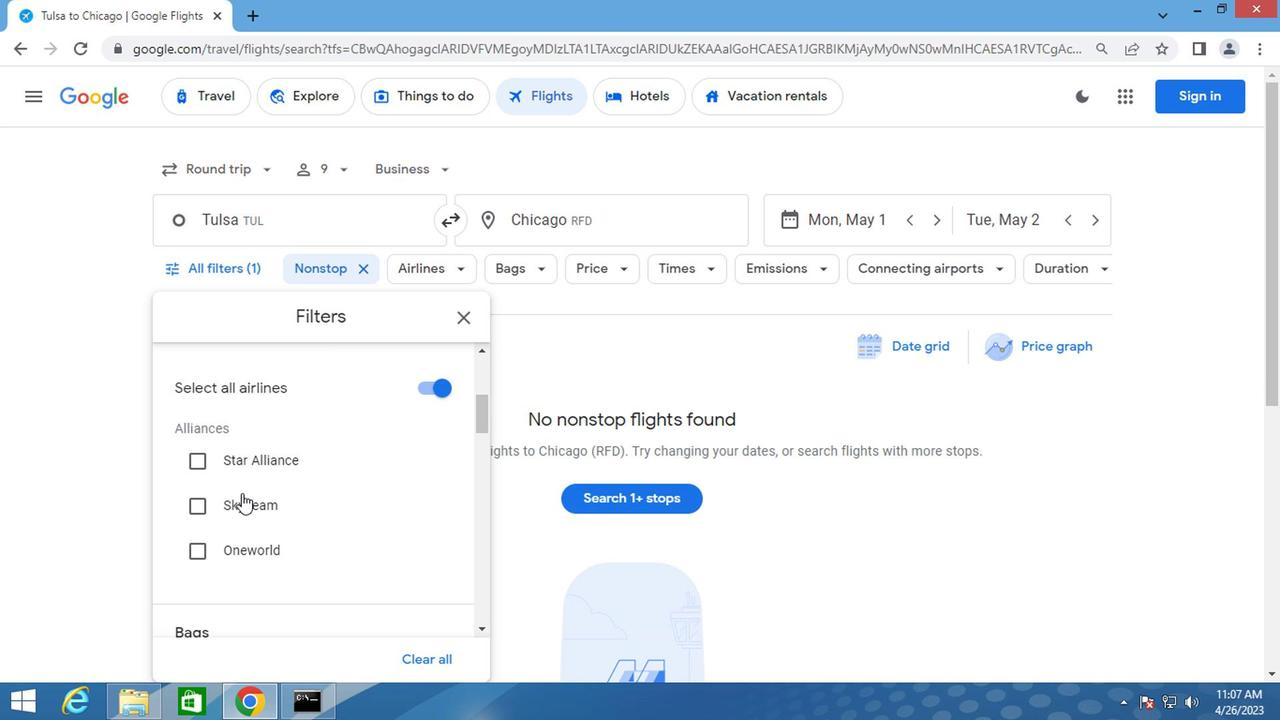 
Action: Mouse scrolled (240, 494) with delta (0, 0)
Screenshot: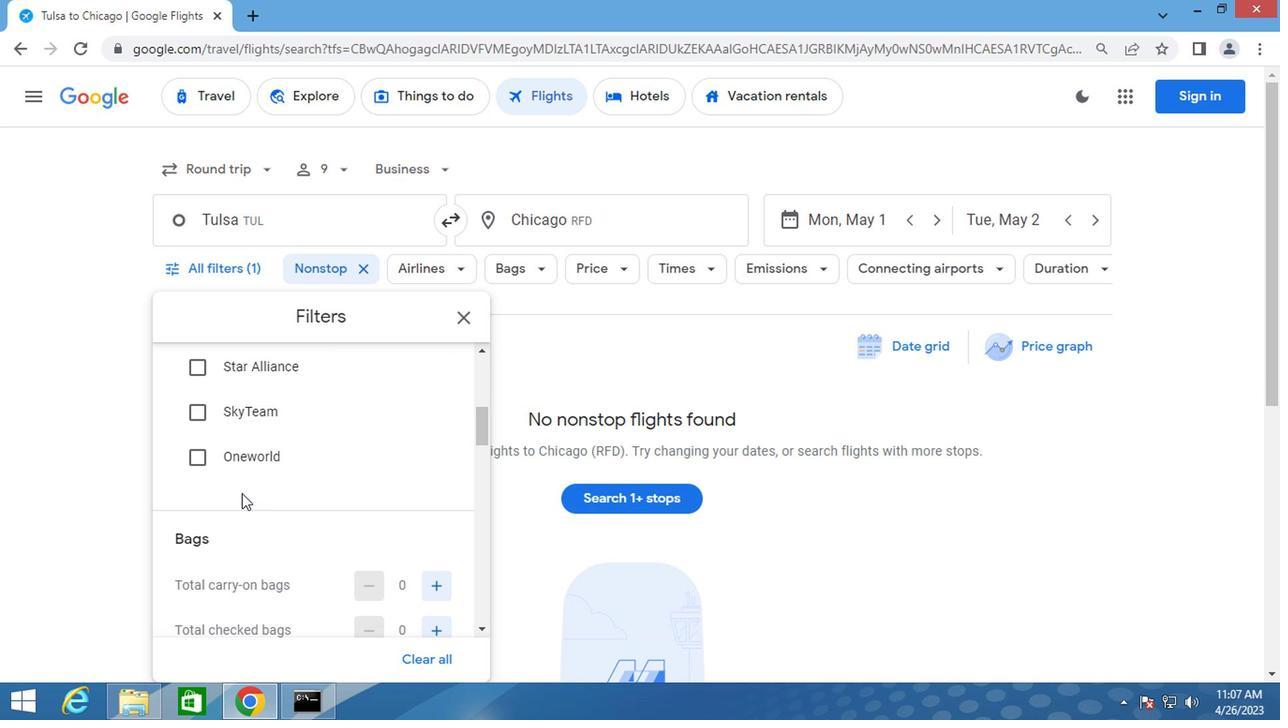 
Action: Mouse scrolled (240, 492) with delta (0, -1)
Screenshot: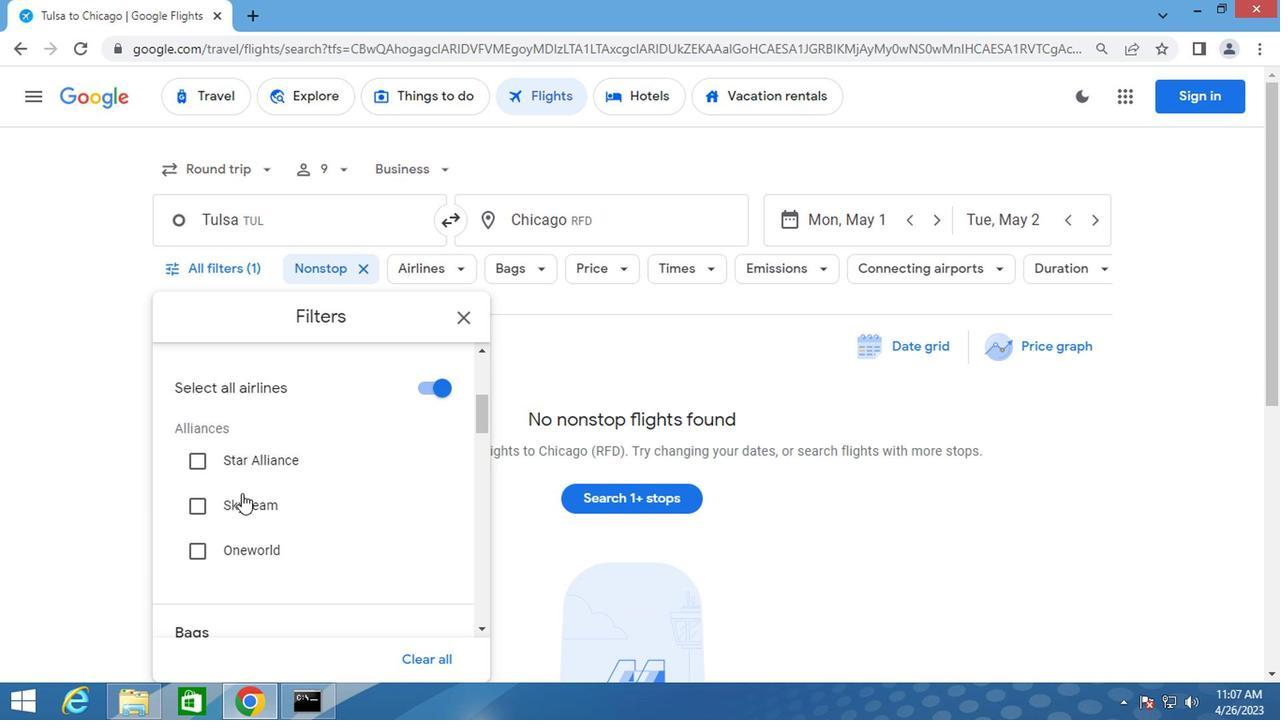 
Action: Mouse scrolled (240, 492) with delta (0, -1)
Screenshot: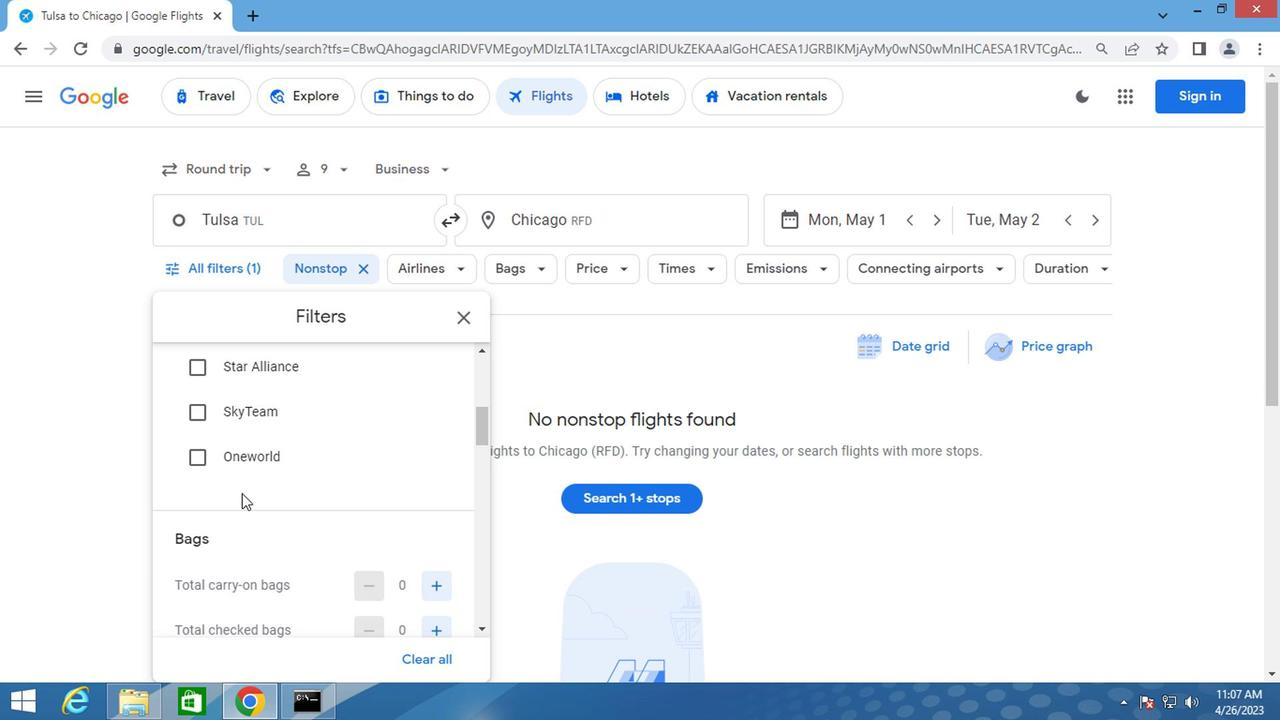 
Action: Mouse moved to (428, 491)
Screenshot: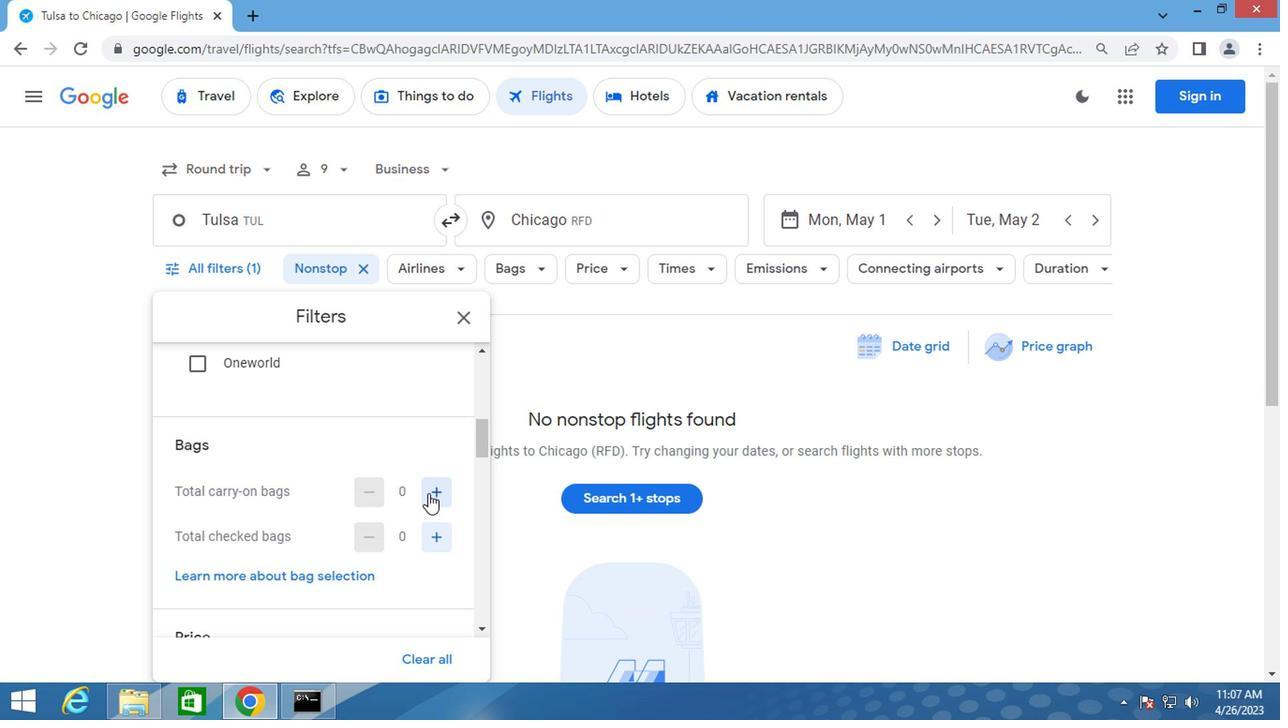 
Action: Mouse pressed left at (428, 491)
Screenshot: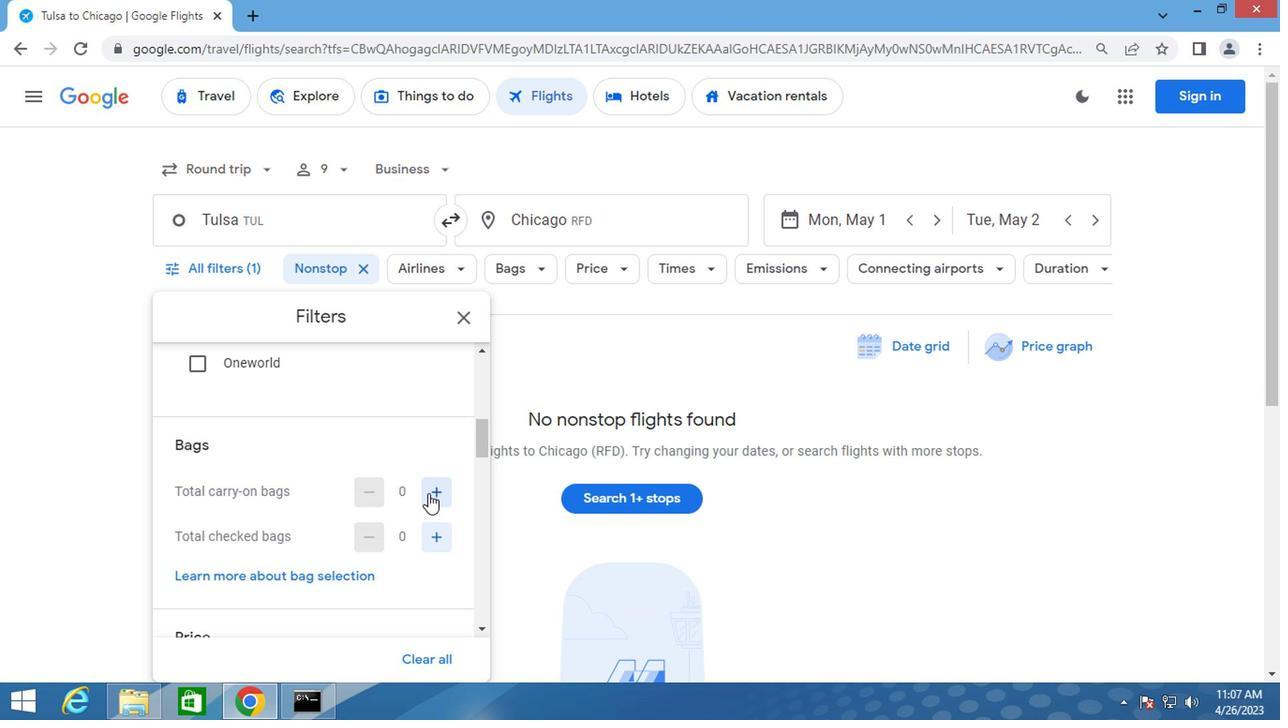 
Action: Mouse moved to (360, 485)
Screenshot: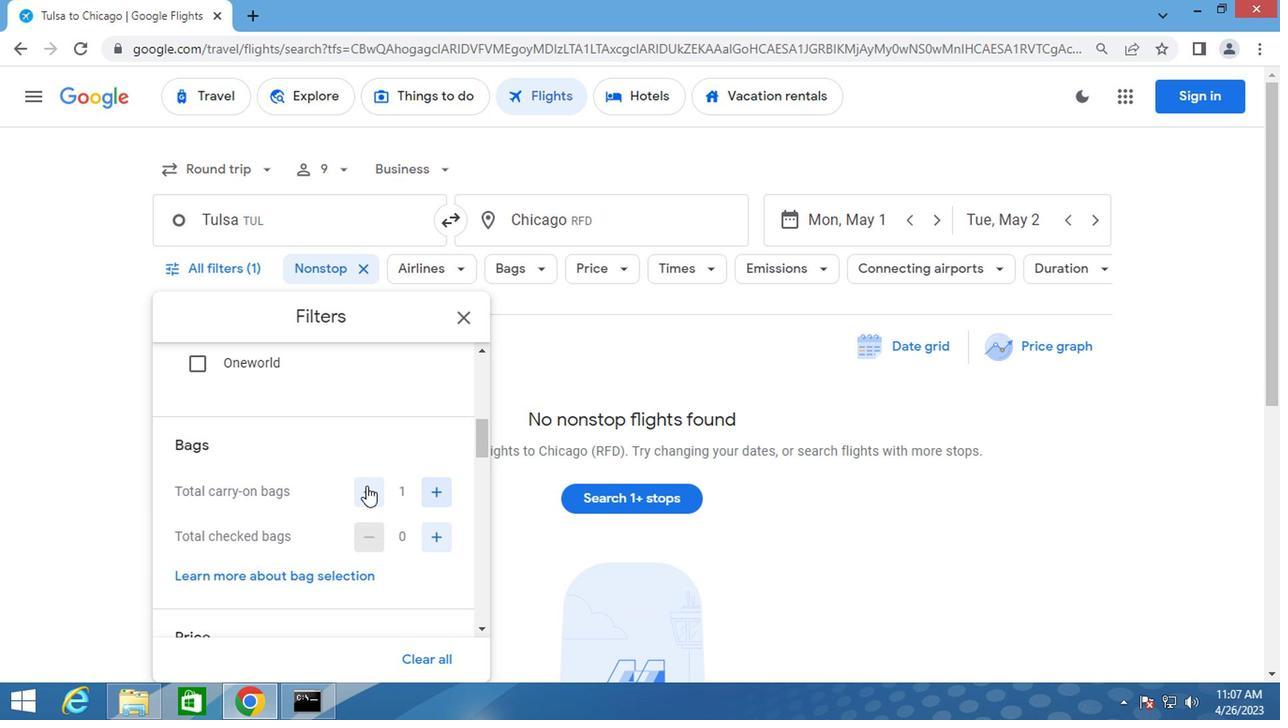 
Action: Mouse scrolled (360, 484) with delta (0, 0)
Screenshot: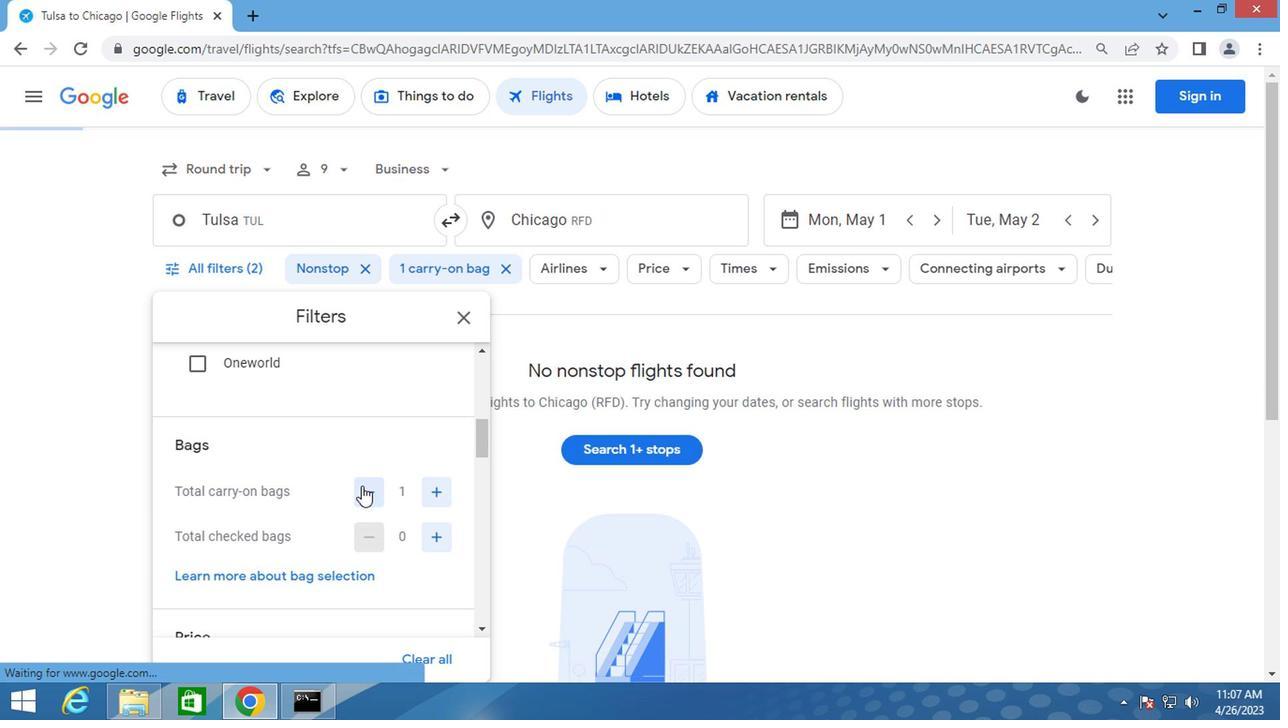 
Action: Mouse moved to (358, 484)
Screenshot: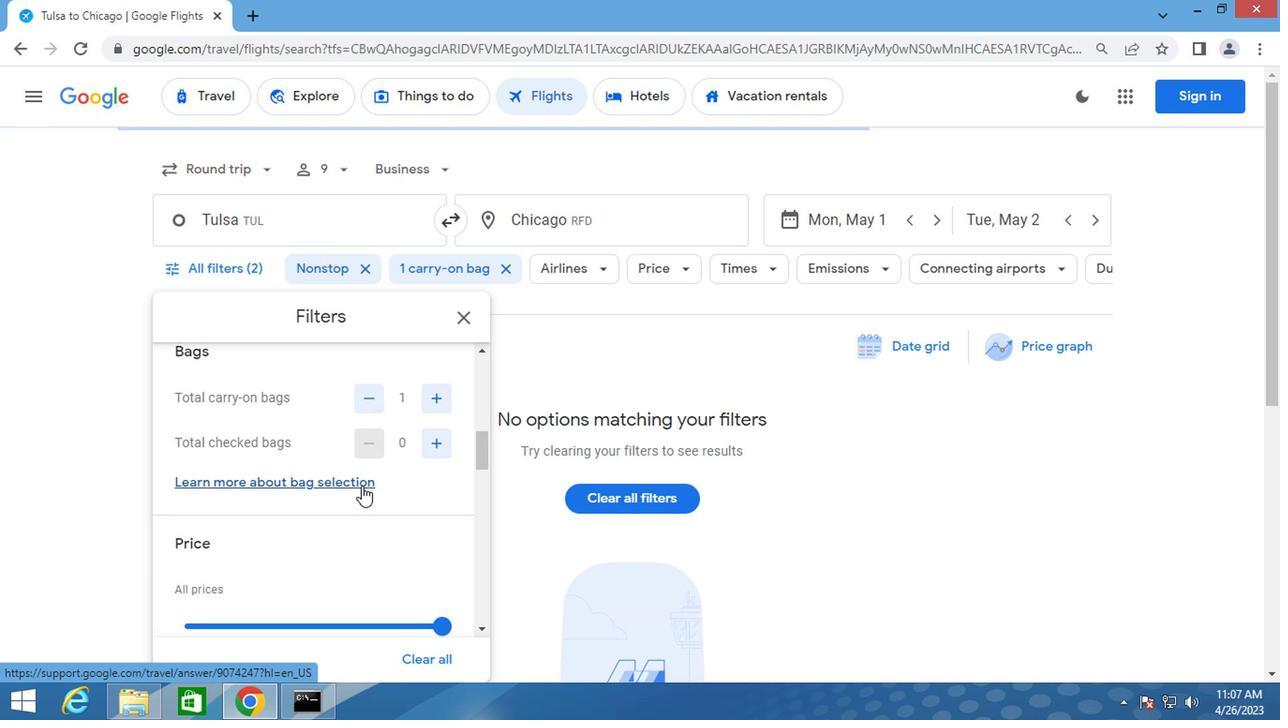 
Action: Mouse scrolled (358, 484) with delta (0, 0)
Screenshot: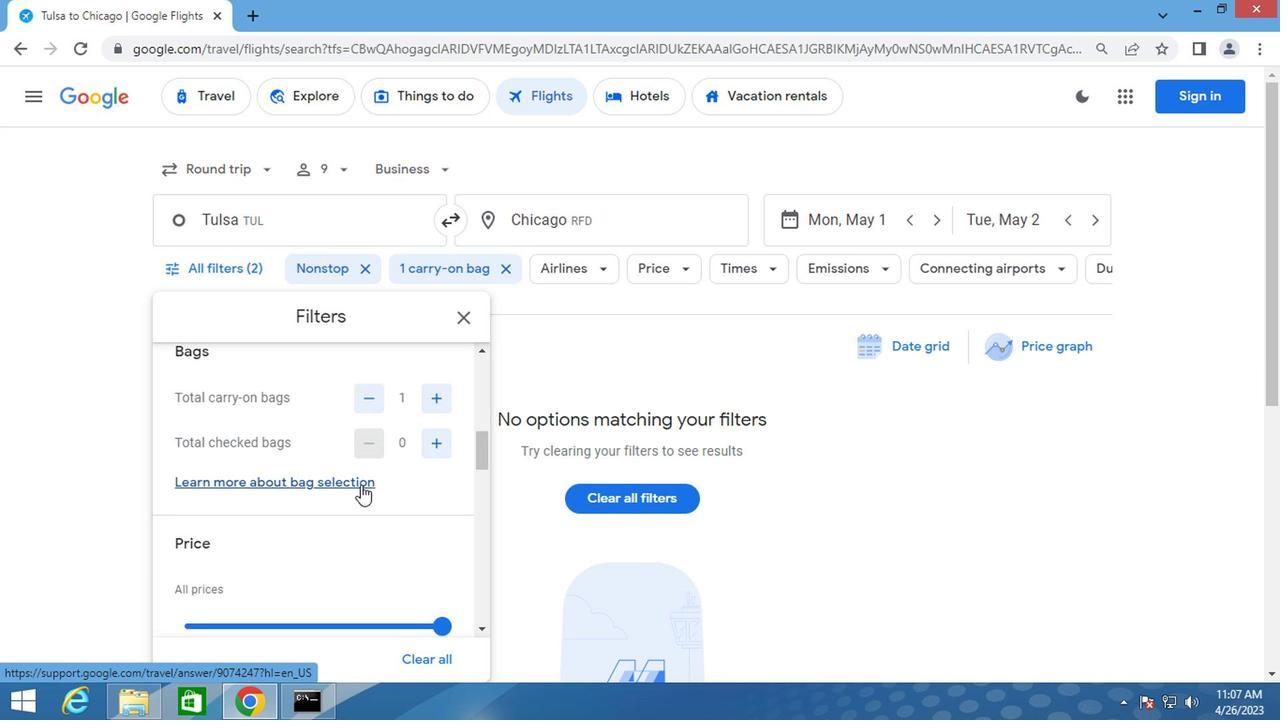 
Action: Mouse scrolled (358, 484) with delta (0, 0)
Screenshot: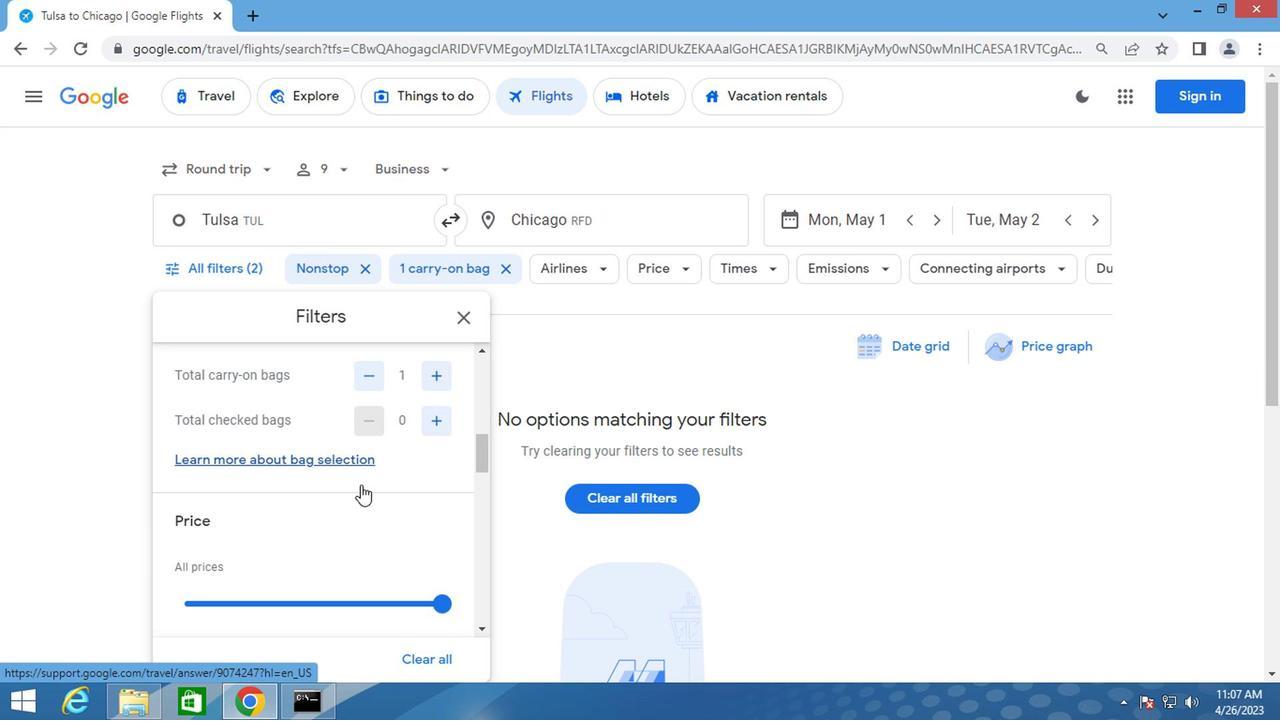 
Action: Mouse moved to (432, 435)
Screenshot: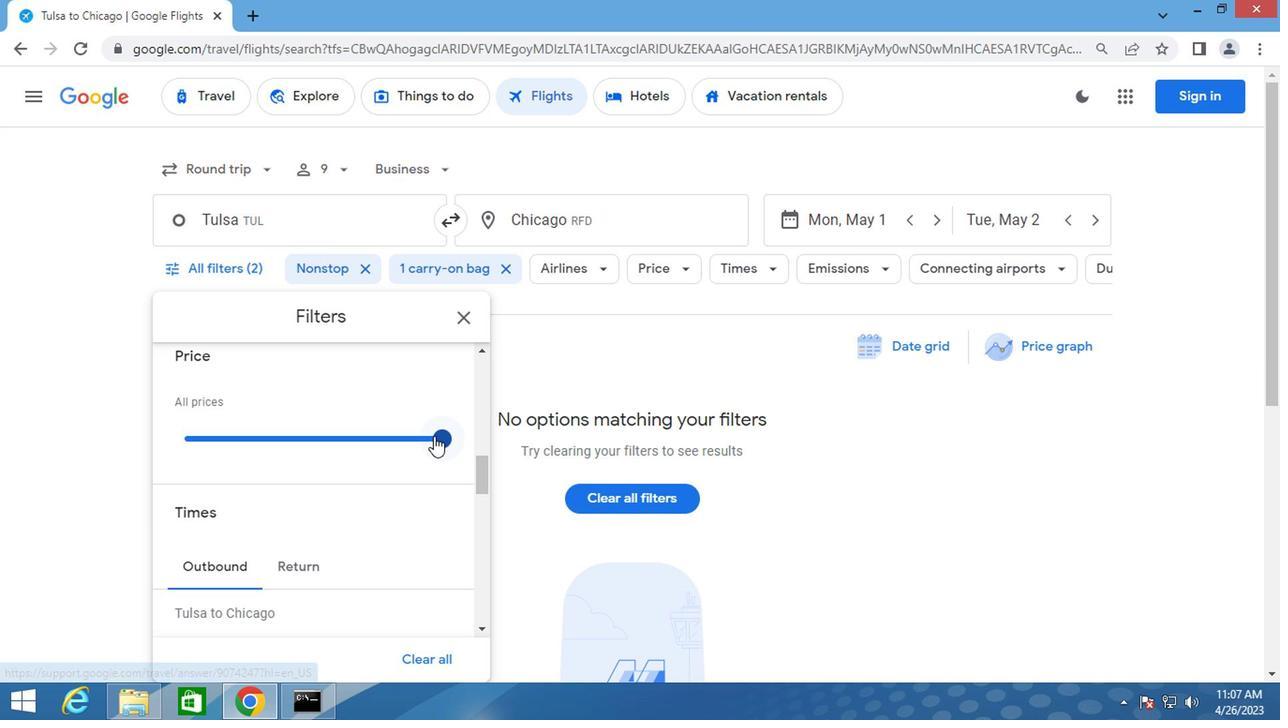 
Action: Mouse pressed left at (432, 435)
Screenshot: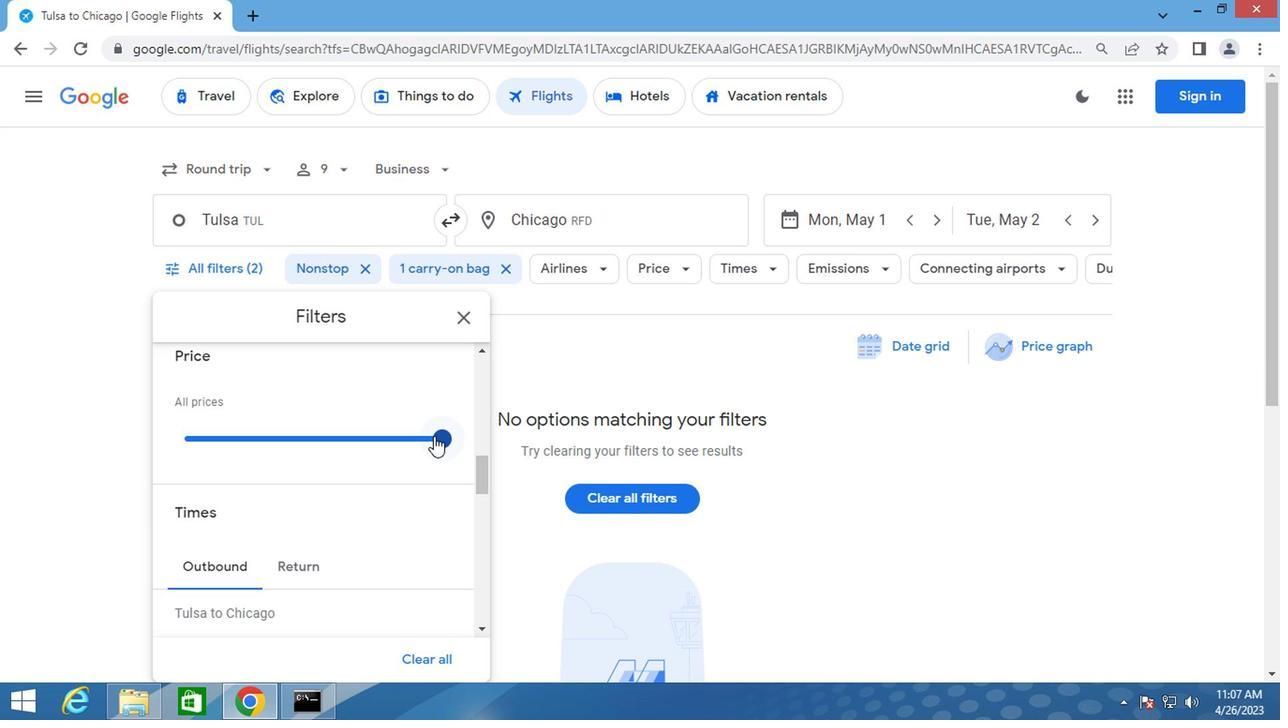 
Action: Mouse moved to (333, 469)
Screenshot: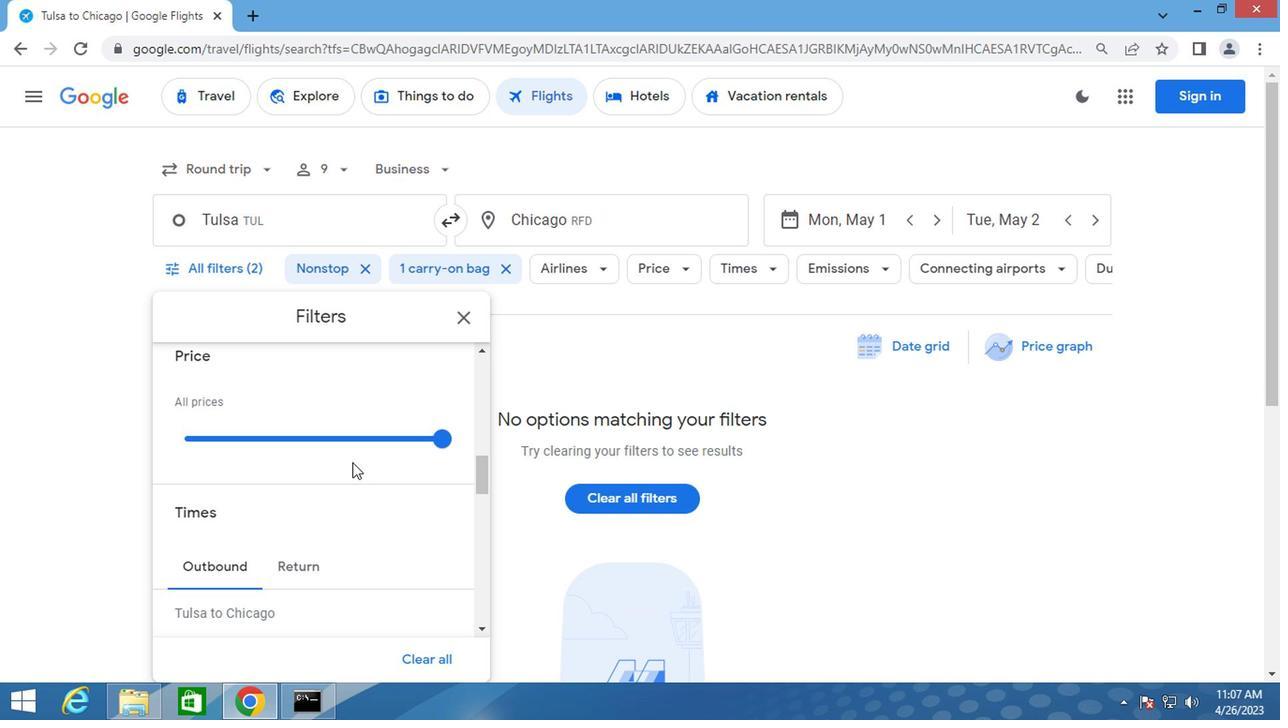 
Action: Mouse scrolled (333, 468) with delta (0, 0)
Screenshot: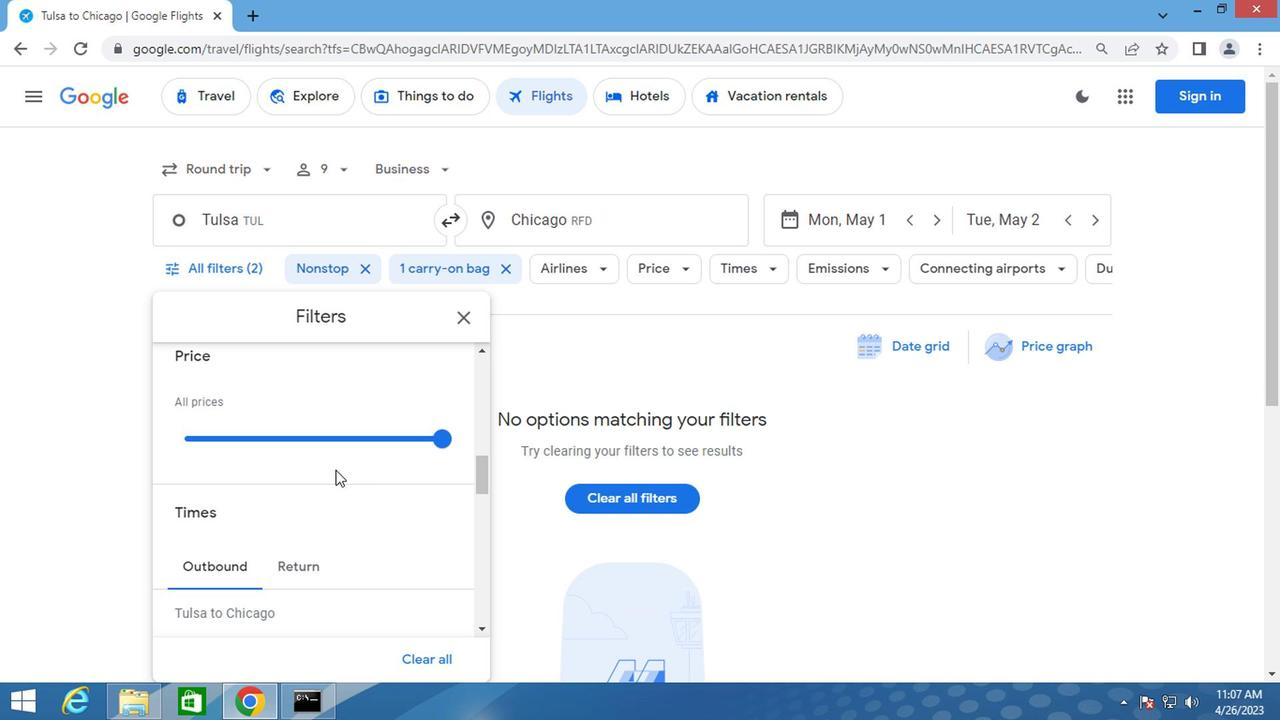 
Action: Mouse scrolled (333, 468) with delta (0, 0)
Screenshot: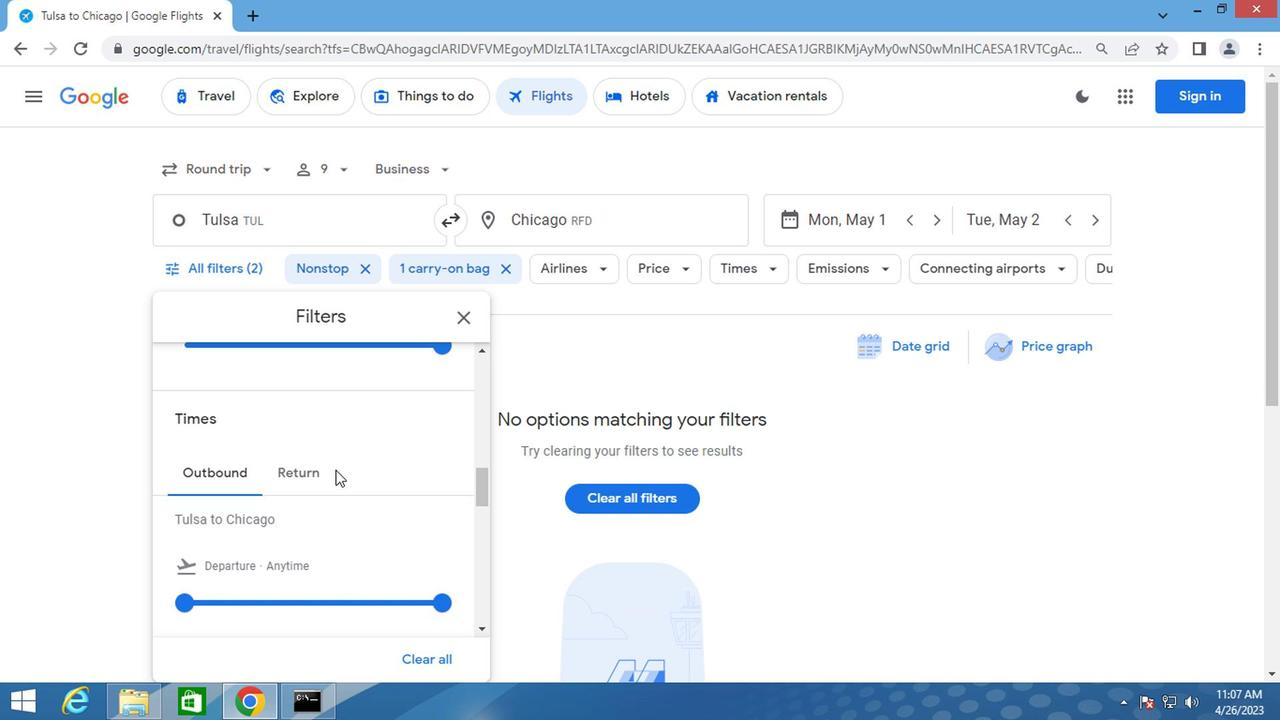 
Action: Mouse moved to (184, 505)
Screenshot: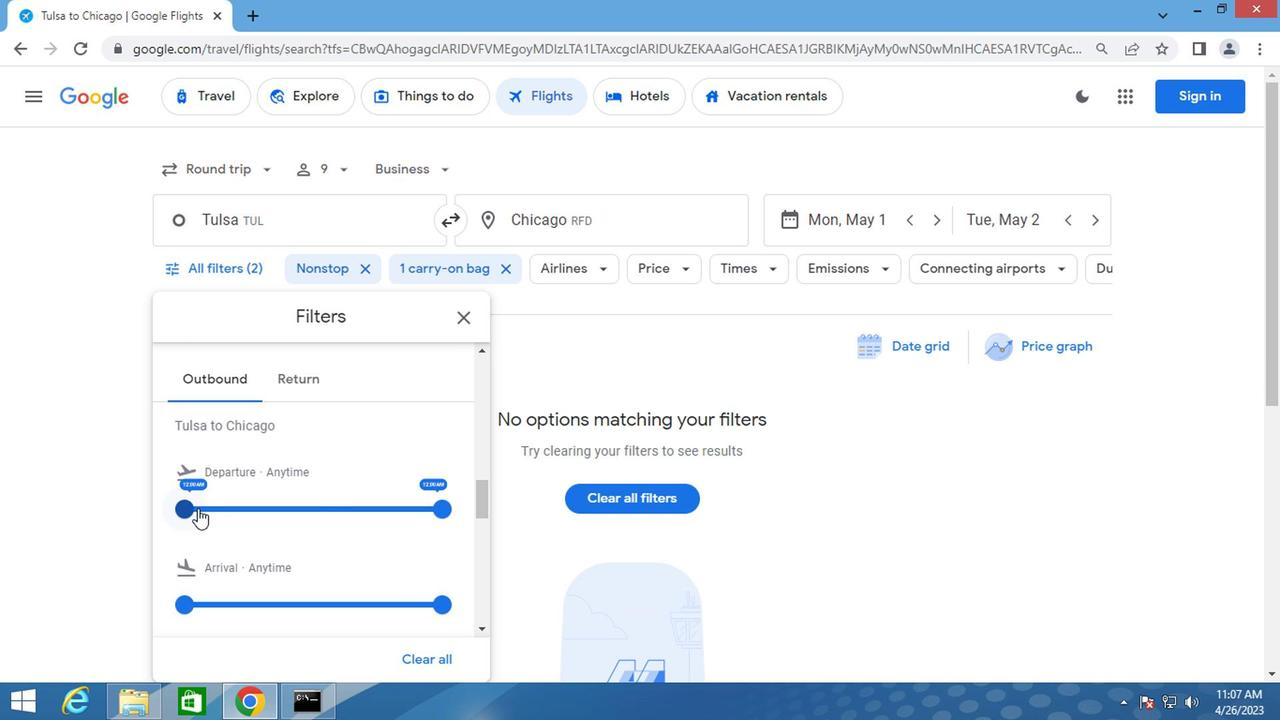 
Action: Mouse pressed left at (184, 505)
Screenshot: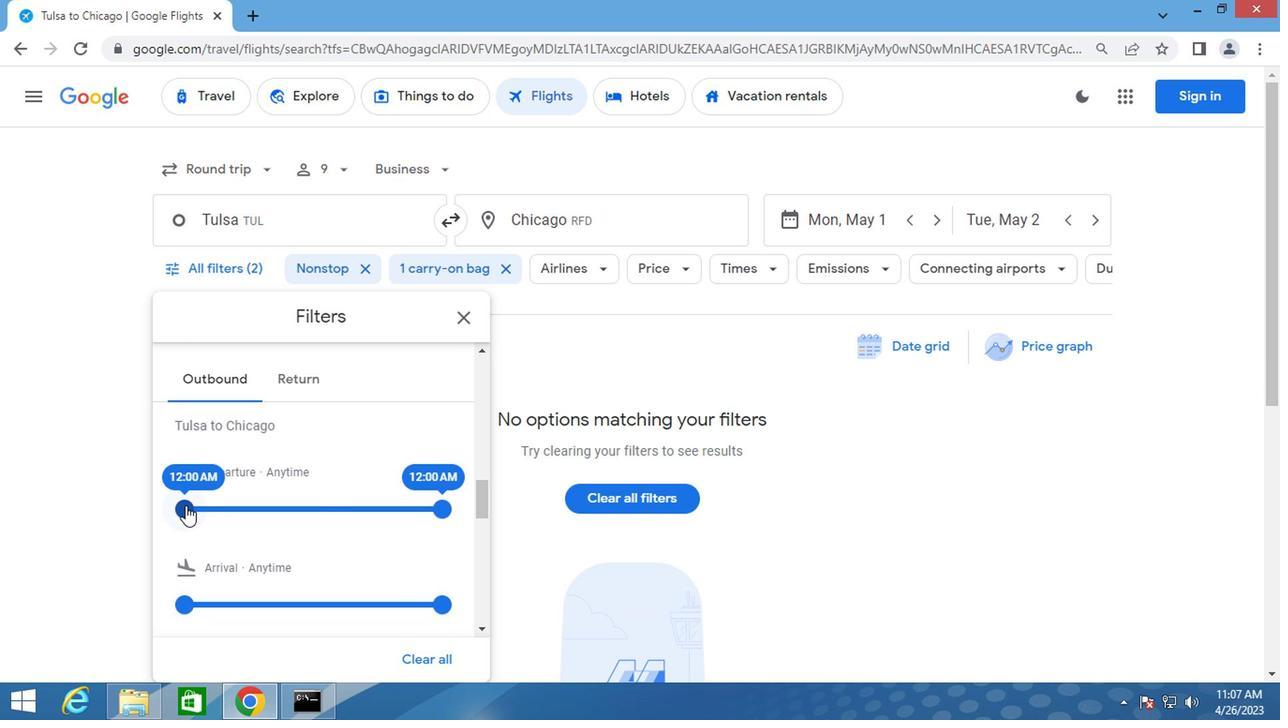 
Action: Mouse moved to (441, 611)
Screenshot: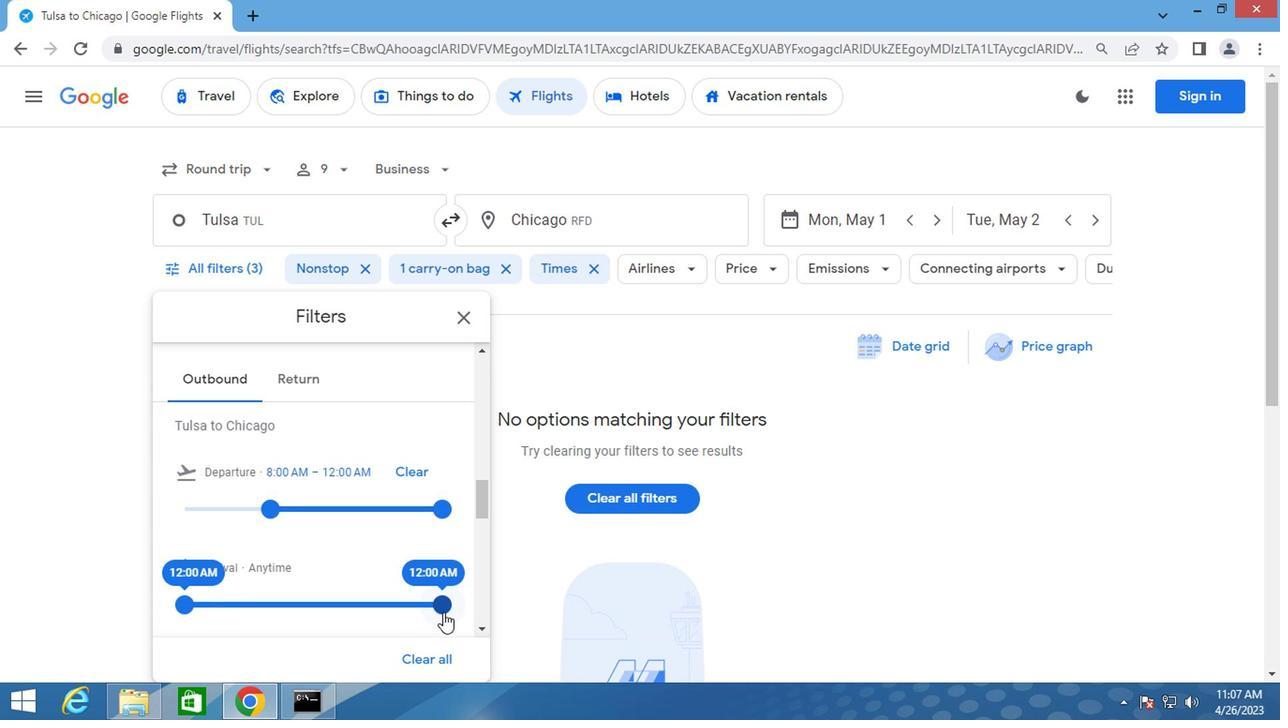 
Action: Mouse pressed left at (441, 611)
Screenshot: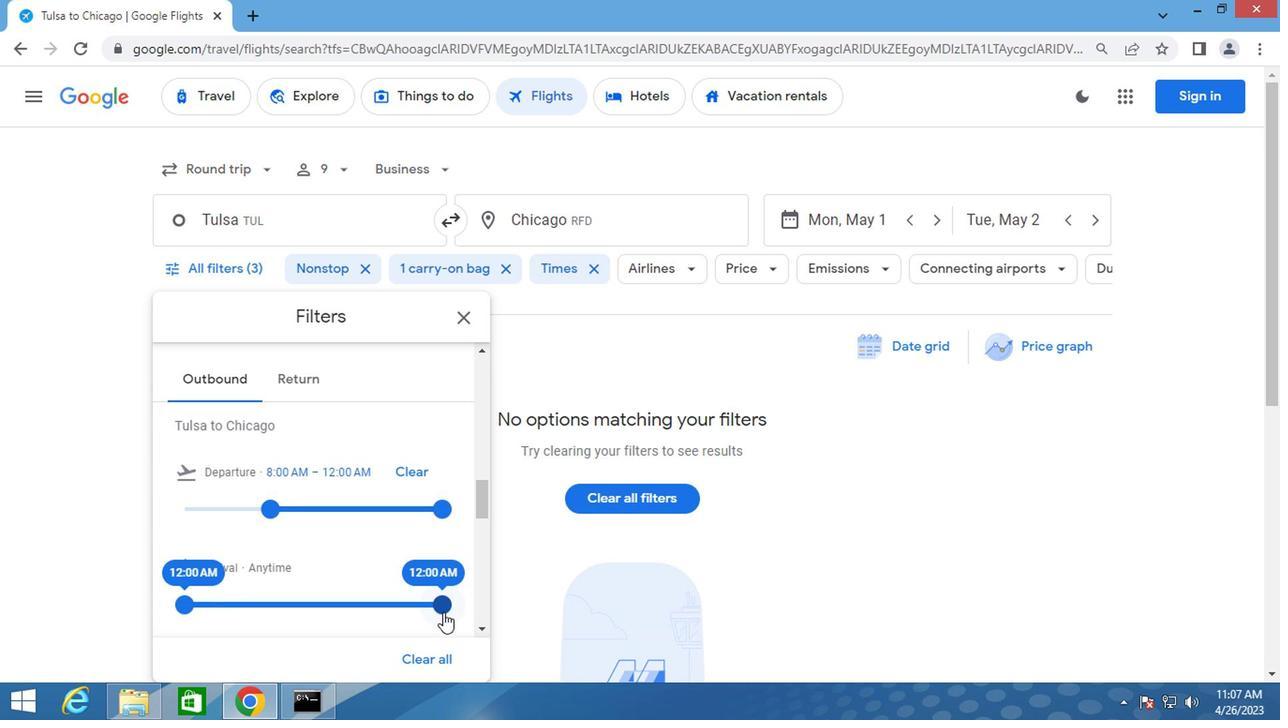 
Action: Mouse moved to (460, 319)
Screenshot: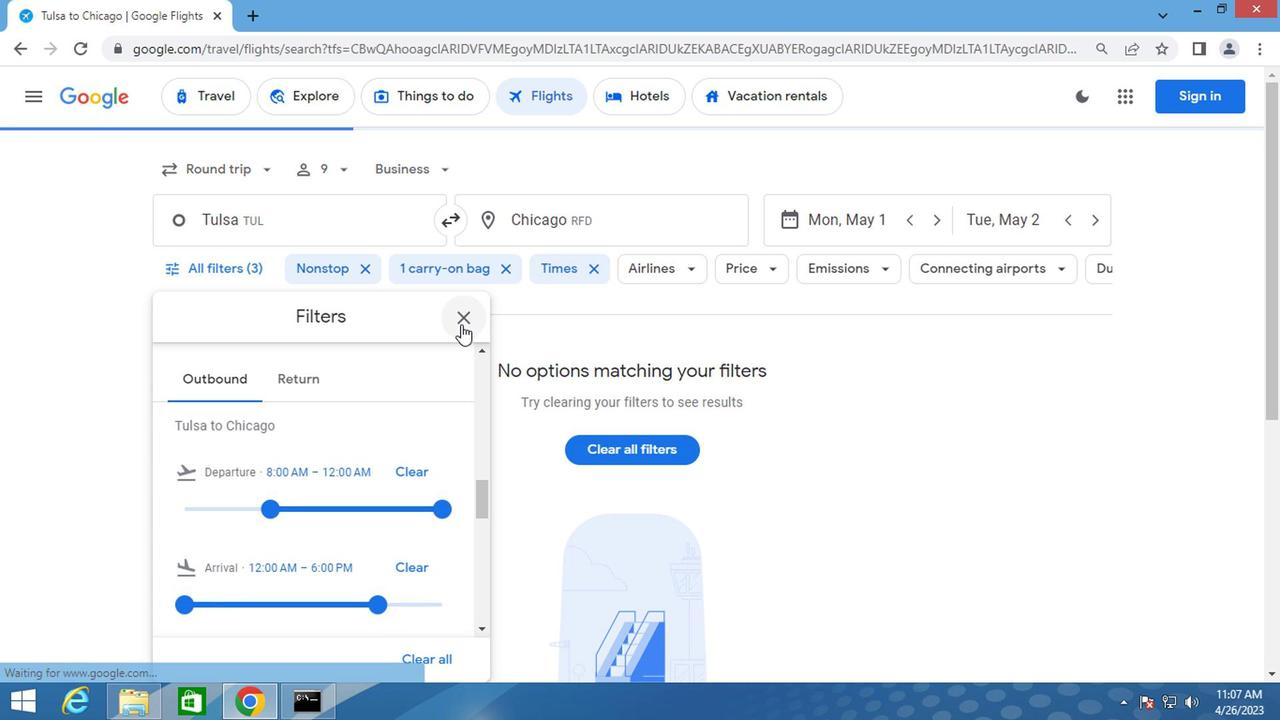 
Action: Mouse pressed left at (460, 319)
Screenshot: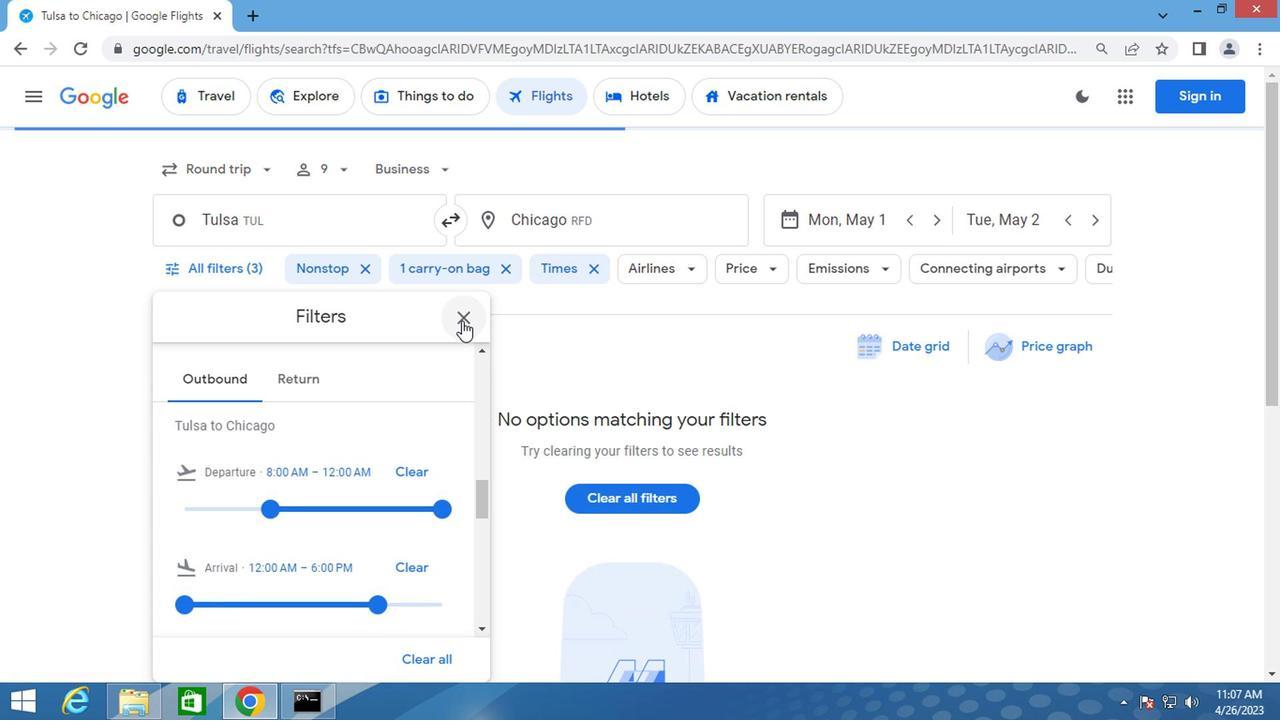 
Action: Mouse moved to (460, 319)
Screenshot: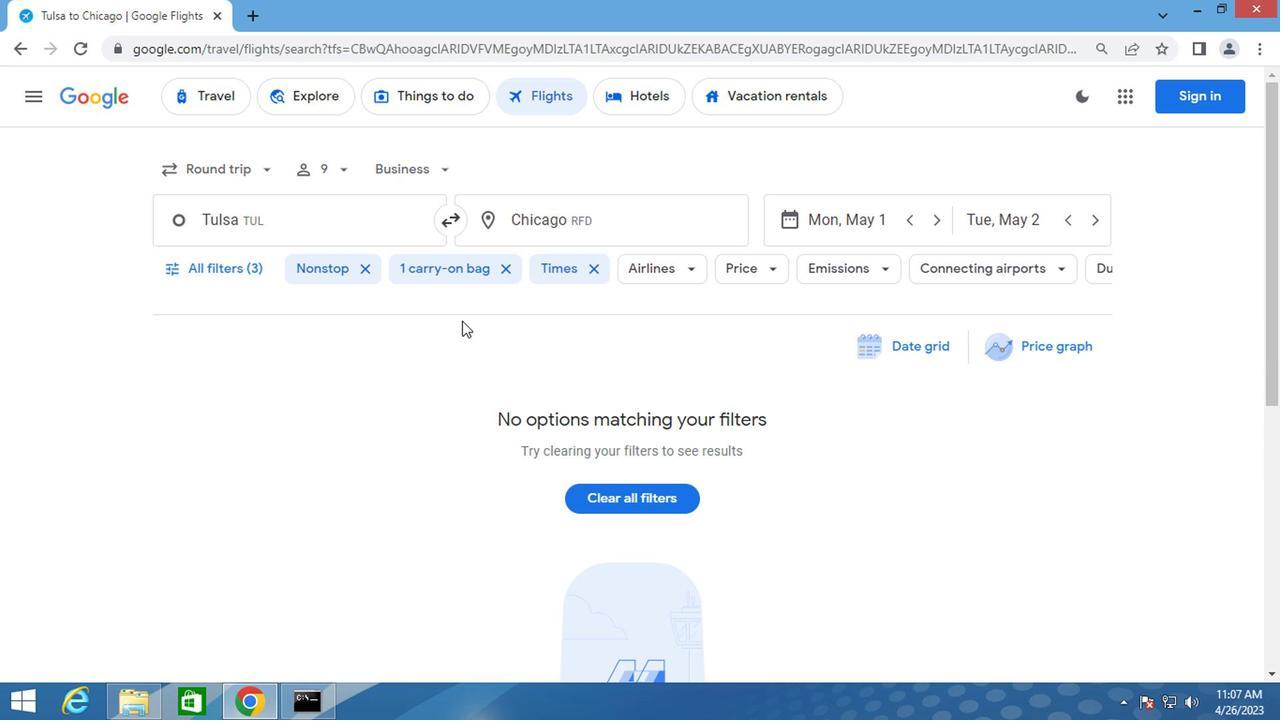 
Action: Key pressed <Key.f8>
Screenshot: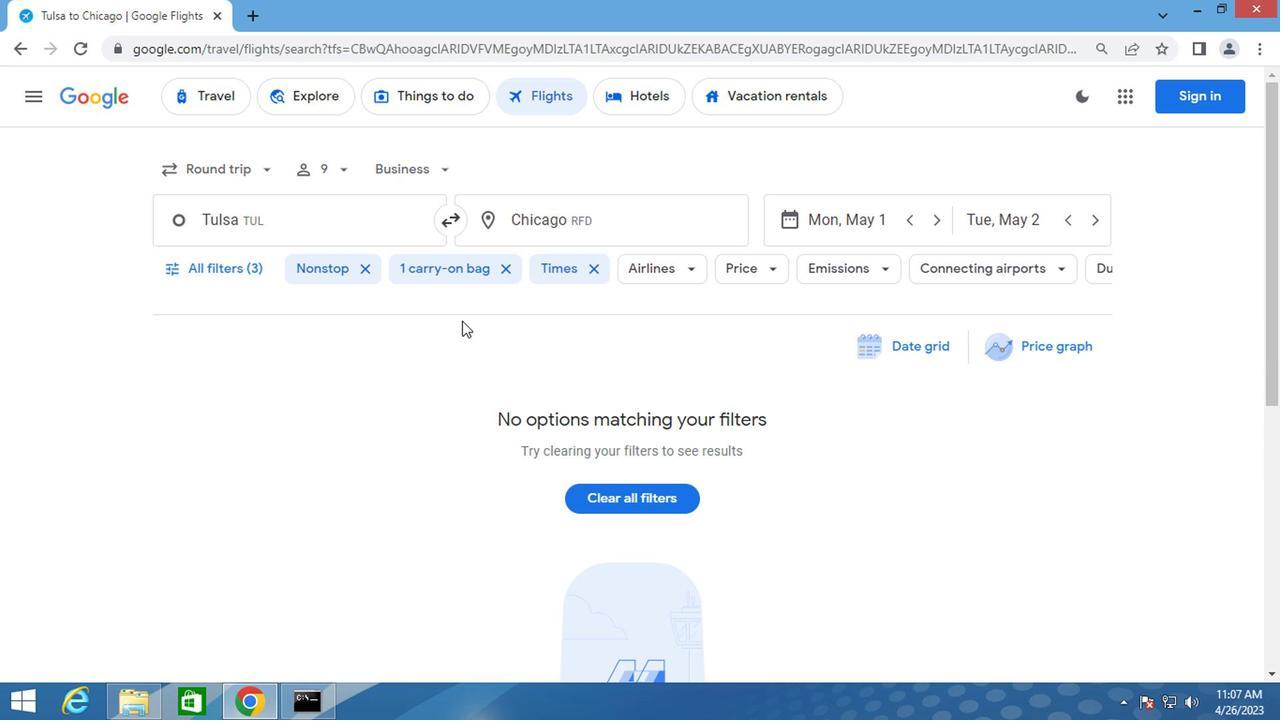 
